 Task: Find connections with filter location São Marcos with filter topic #Entrepreneurwith filter profile language Potuguese with filter current company Shemaroo Entertainment Ltd. with filter school Jaipuria Institute of Management with filter industry Leather Product Manufacturing with filter service category Growth Marketing with filter keywords title Customer Care Associate
Action: Mouse moved to (670, 129)
Screenshot: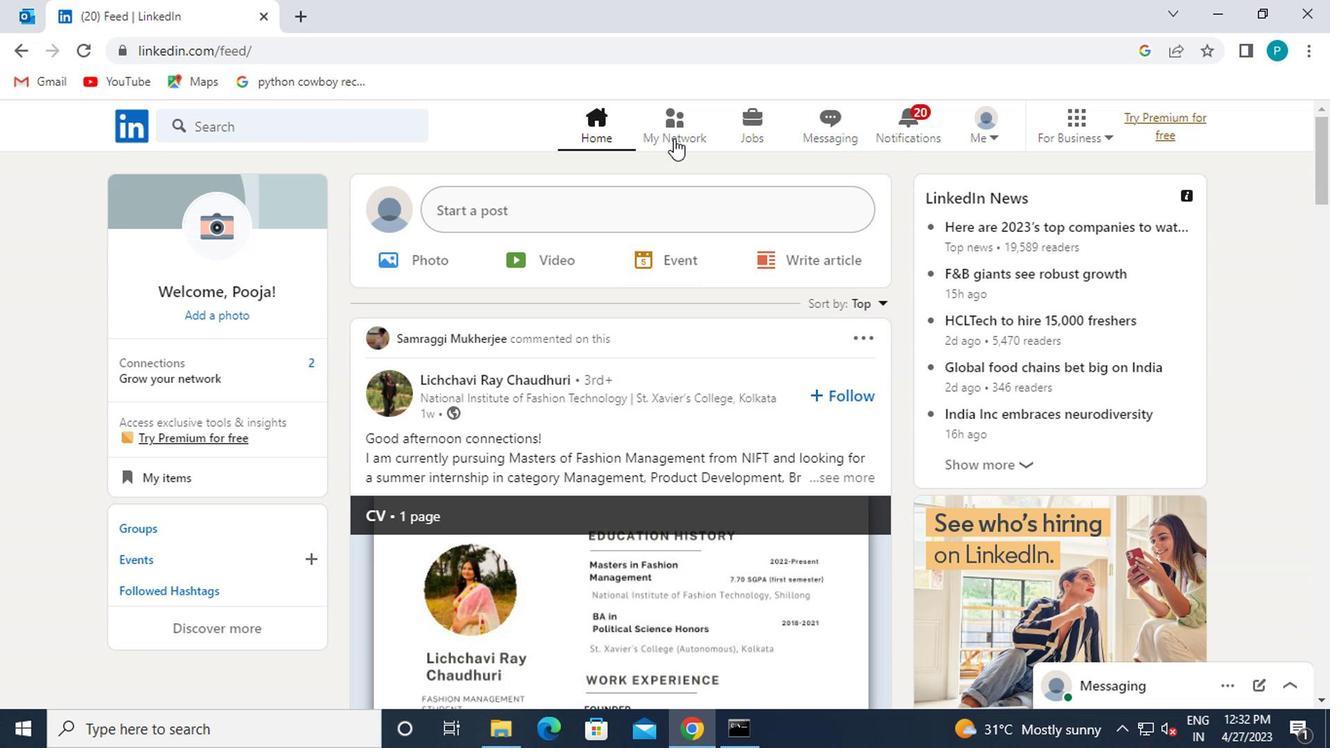 
Action: Mouse pressed left at (670, 129)
Screenshot: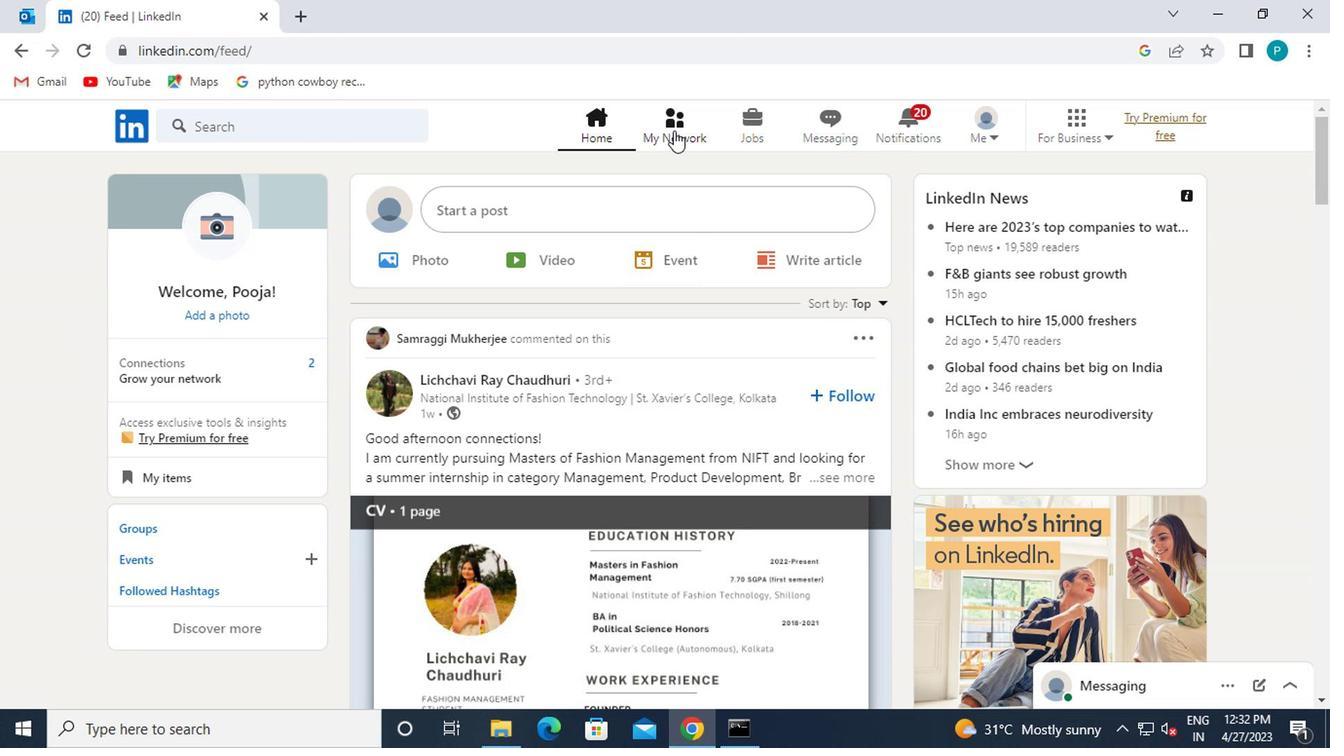 
Action: Mouse moved to (257, 239)
Screenshot: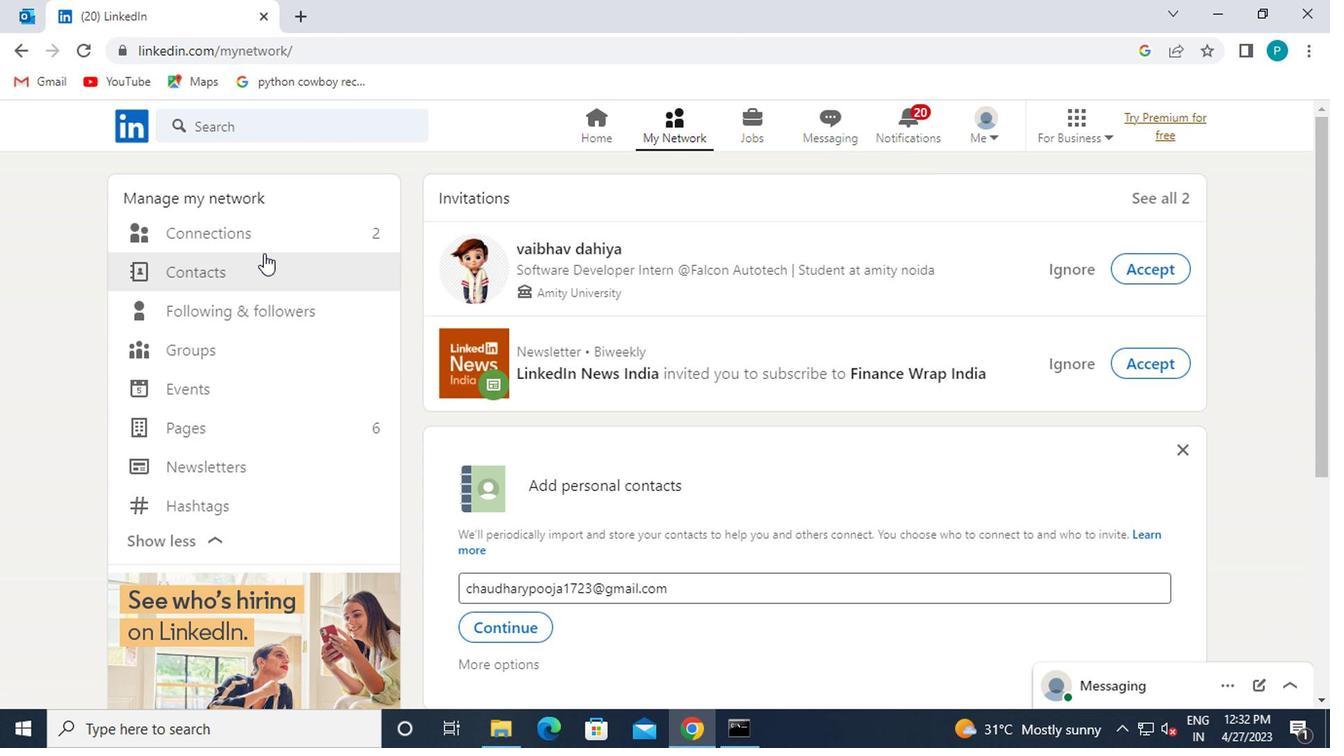 
Action: Mouse pressed left at (257, 239)
Screenshot: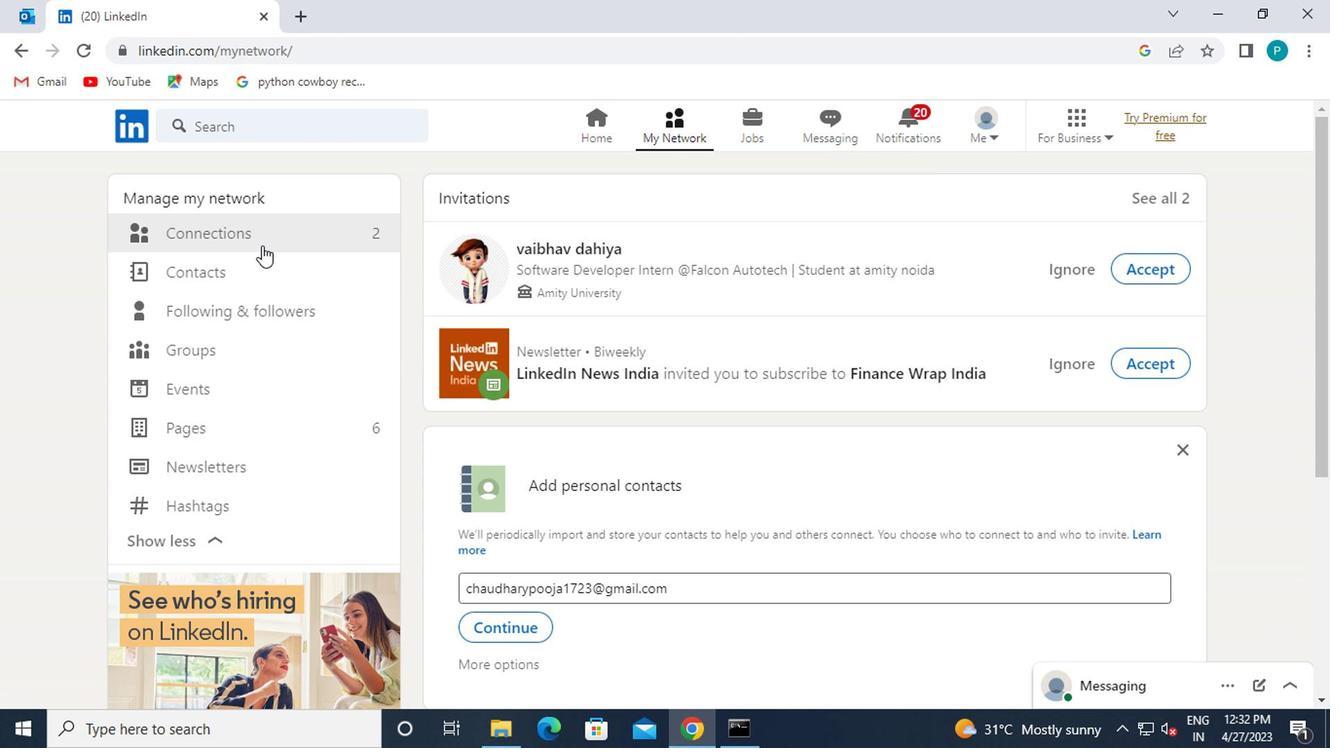
Action: Mouse moved to (830, 234)
Screenshot: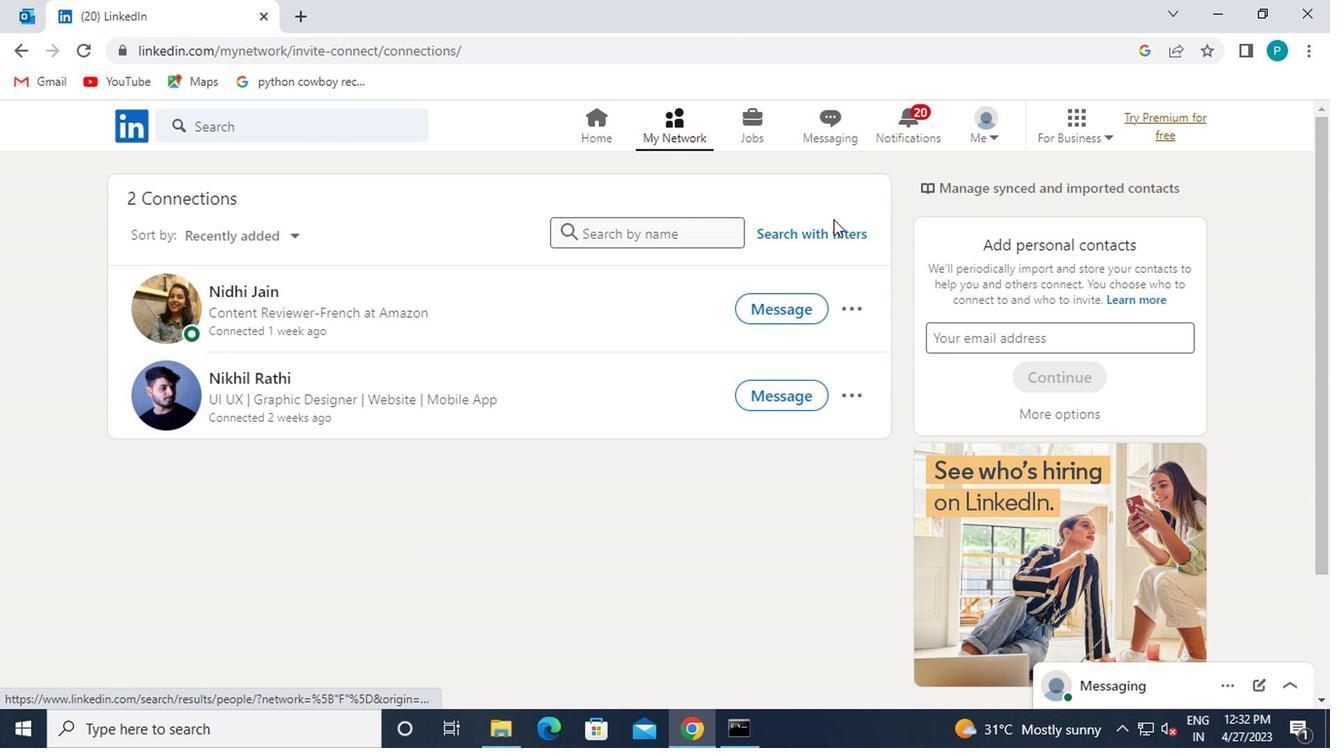 
Action: Mouse pressed left at (830, 234)
Screenshot: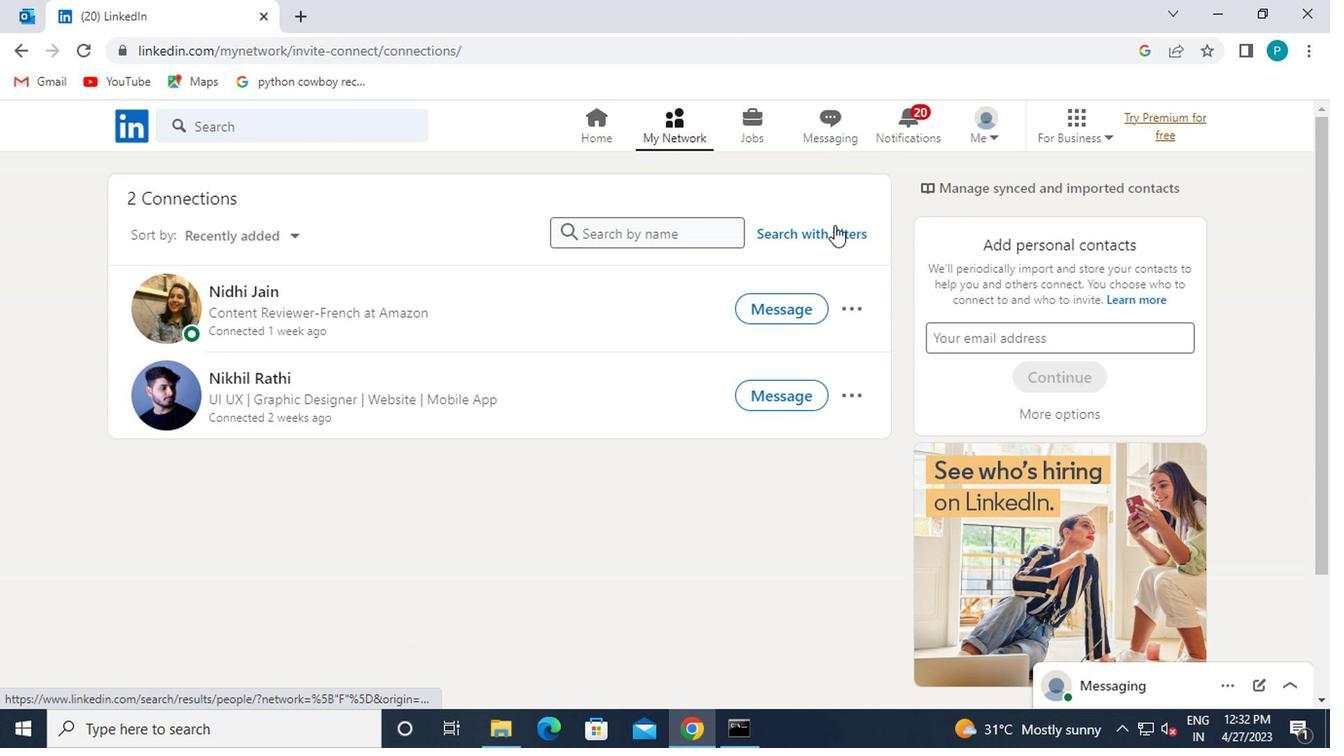 
Action: Mouse moved to (692, 183)
Screenshot: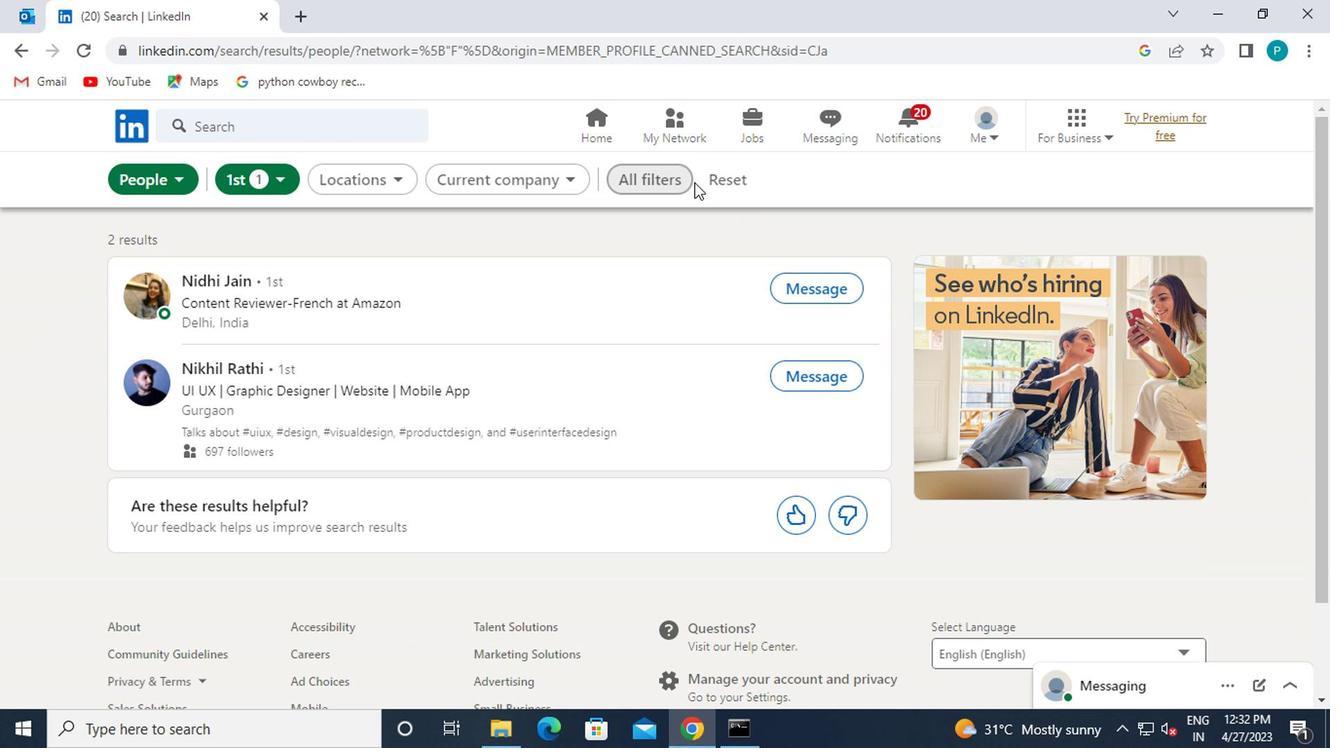 
Action: Mouse pressed left at (692, 183)
Screenshot: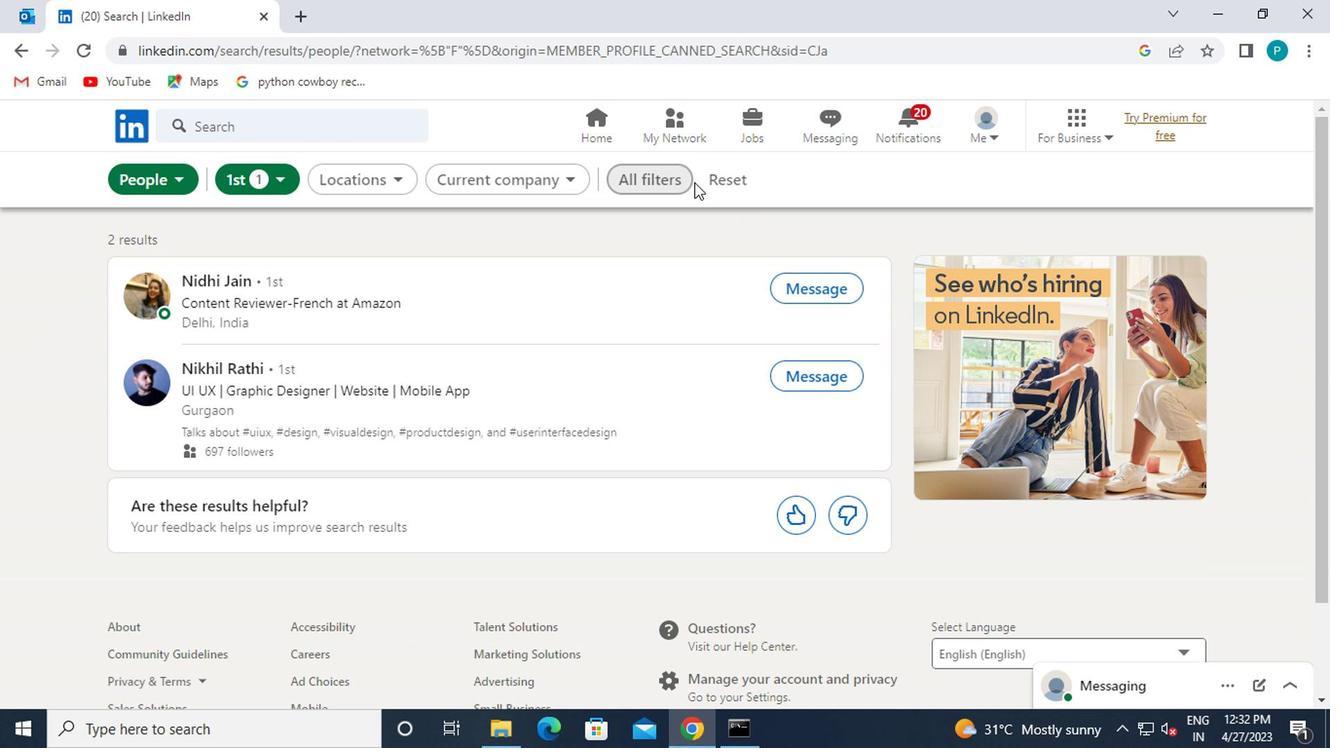 
Action: Mouse moved to (703, 183)
Screenshot: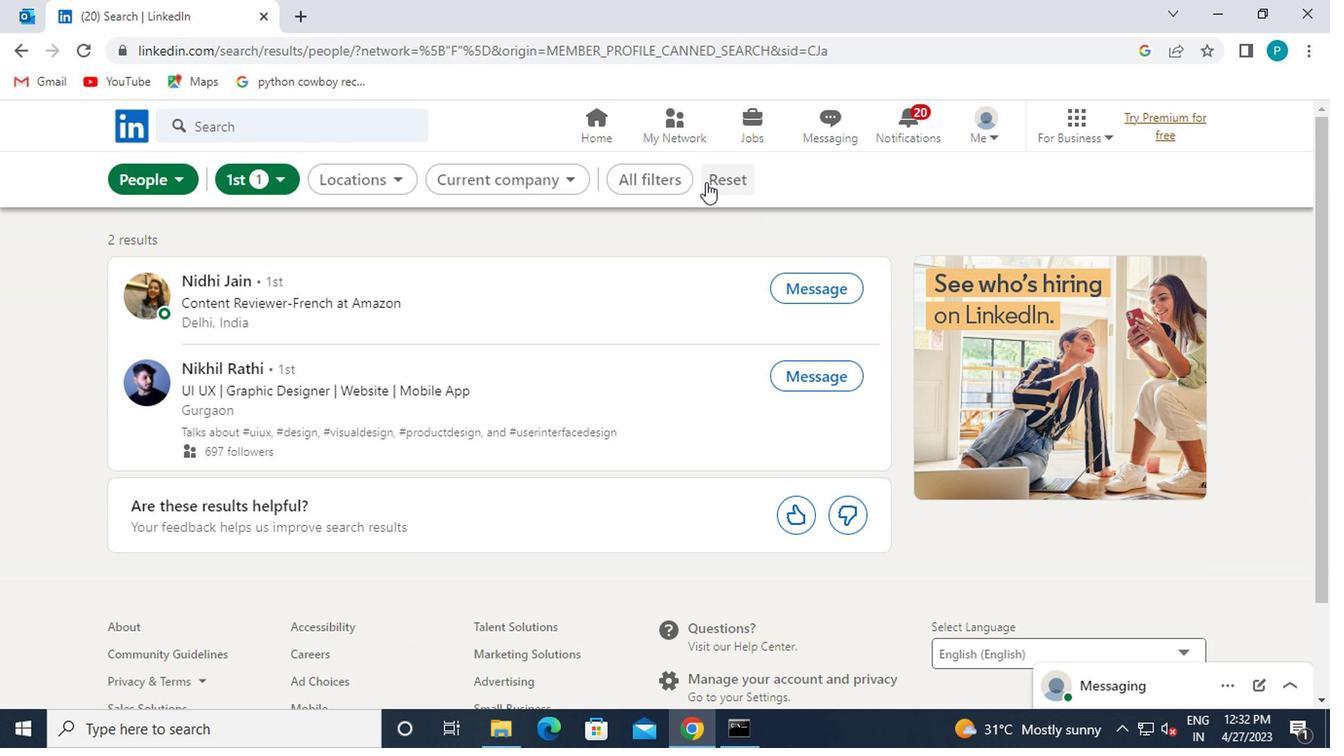 
Action: Mouse pressed left at (703, 183)
Screenshot: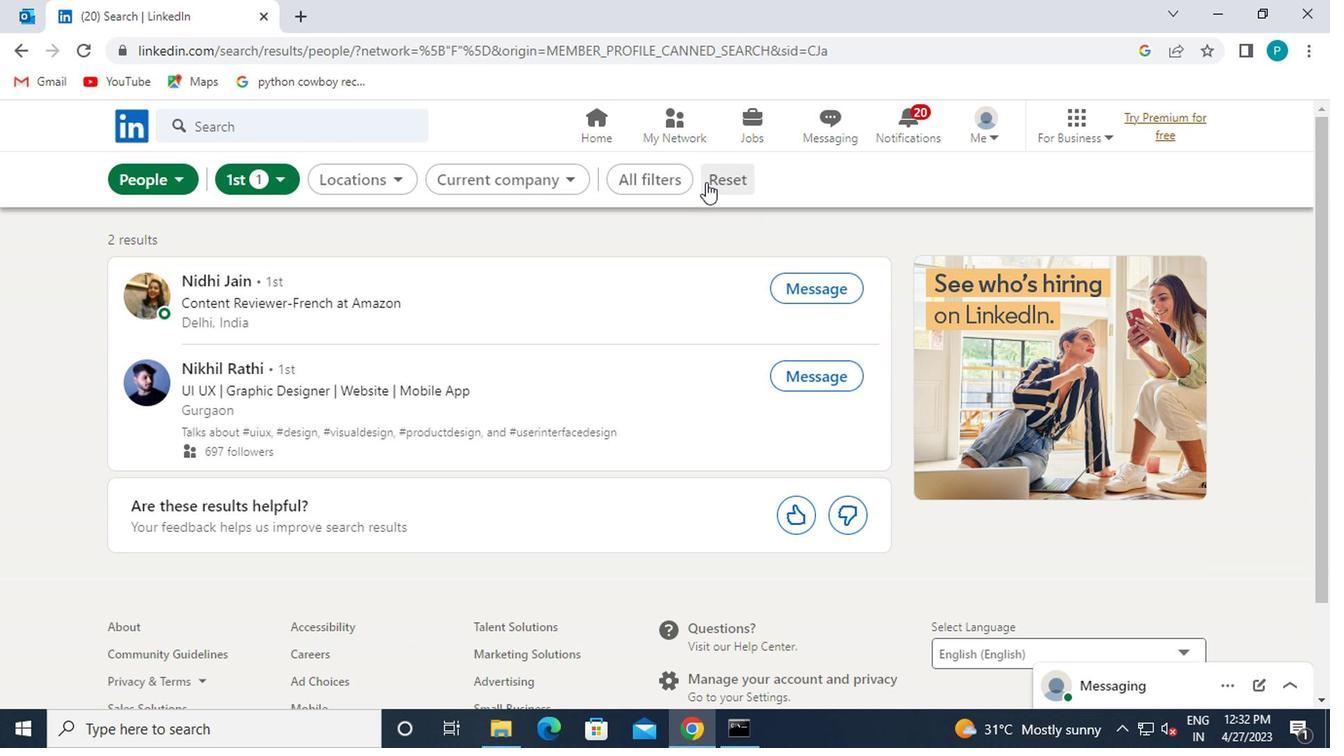 
Action: Mouse moved to (668, 180)
Screenshot: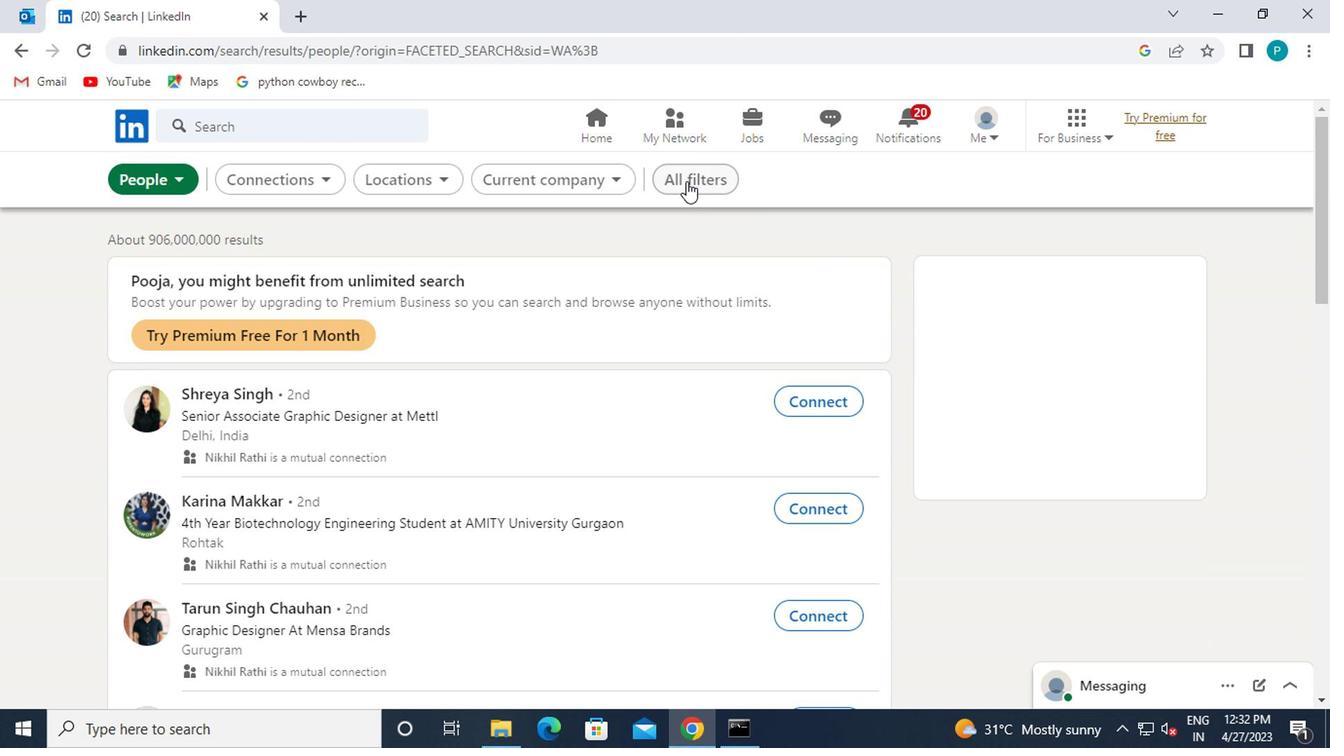 
Action: Mouse pressed left at (668, 180)
Screenshot: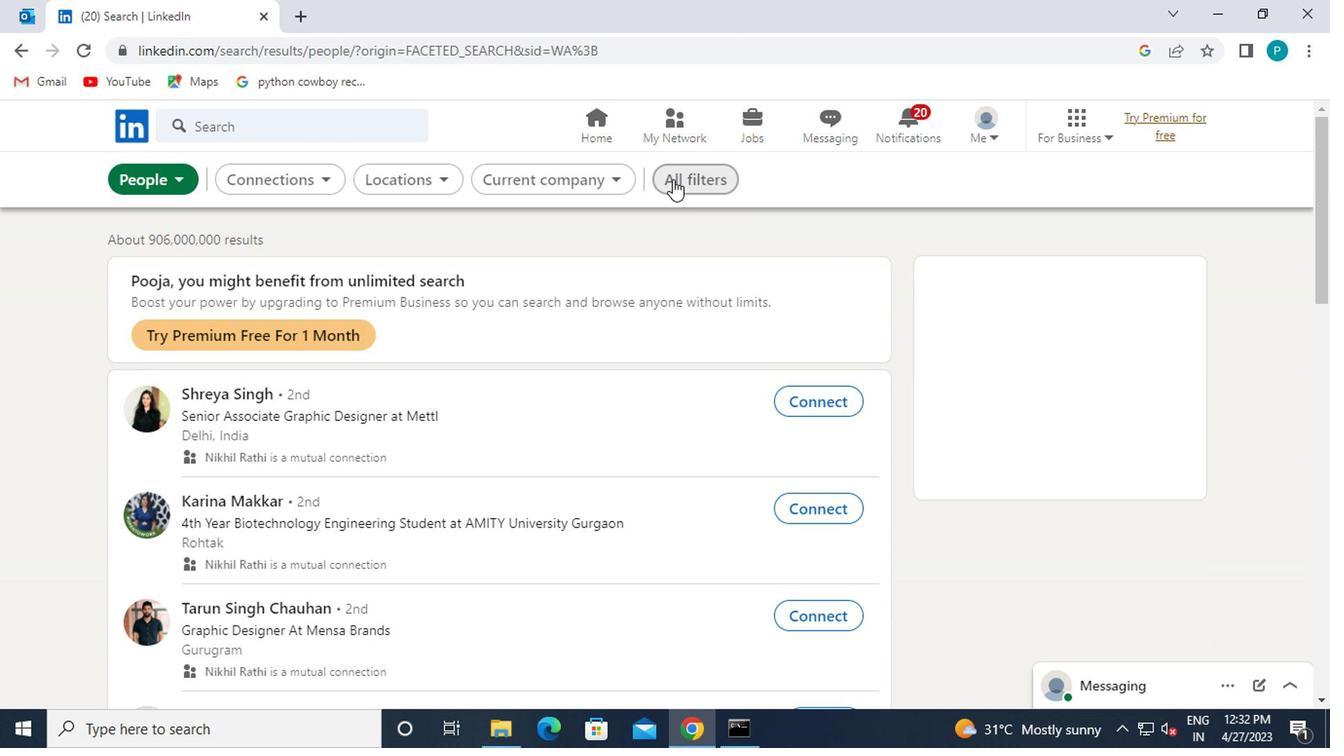 
Action: Mouse moved to (989, 577)
Screenshot: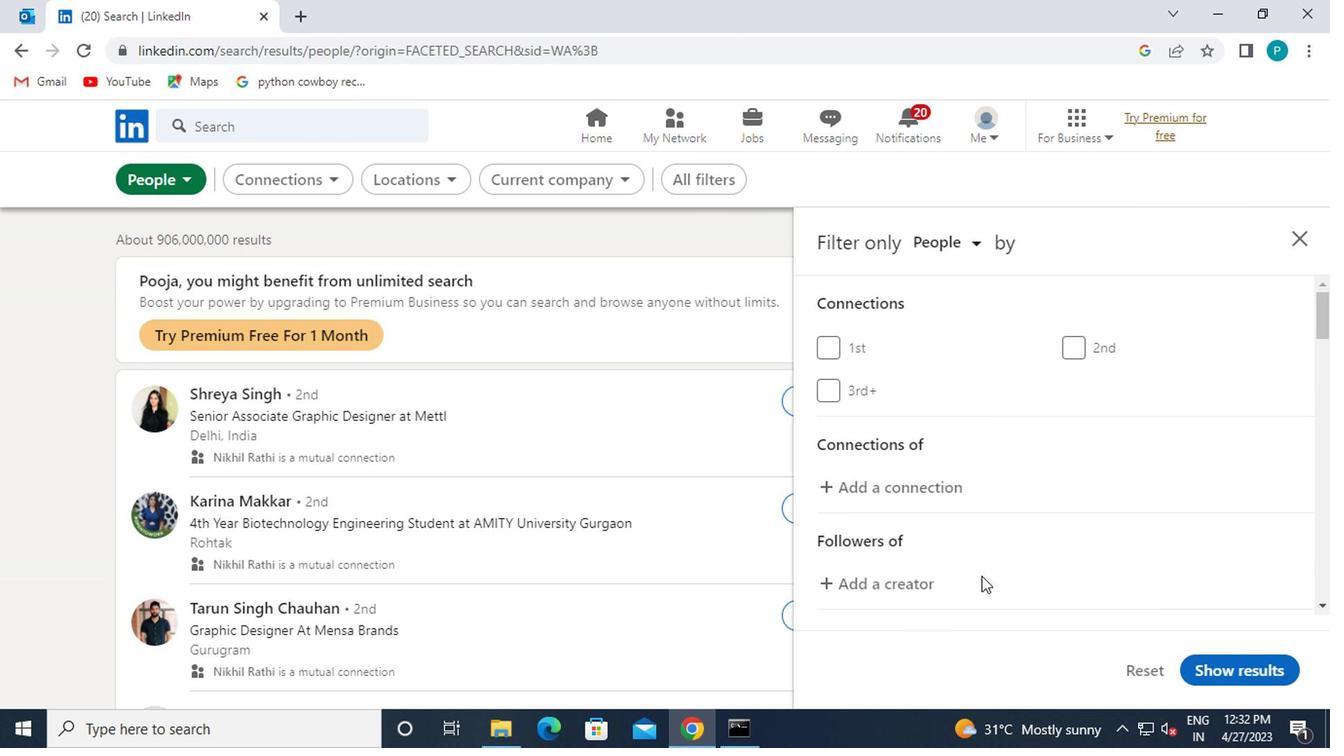 
Action: Mouse scrolled (989, 576) with delta (0, 0)
Screenshot: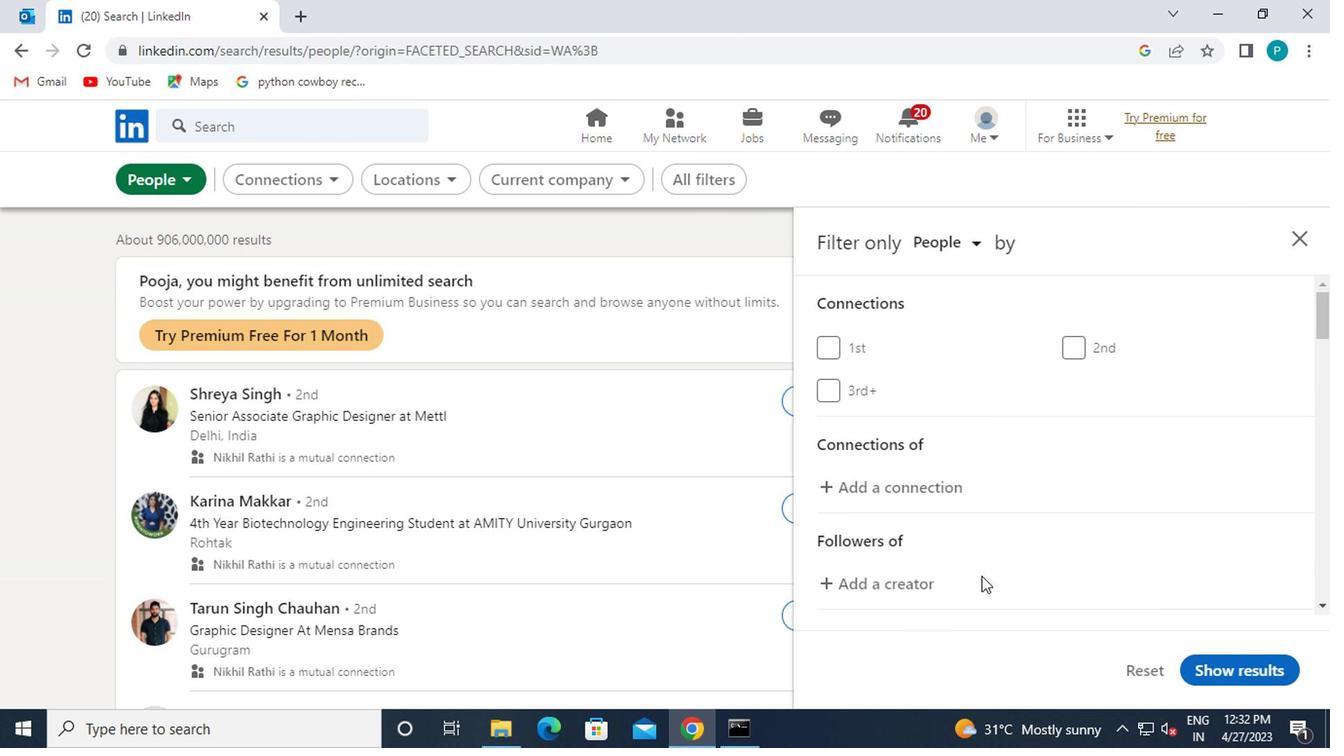 
Action: Mouse moved to (992, 577)
Screenshot: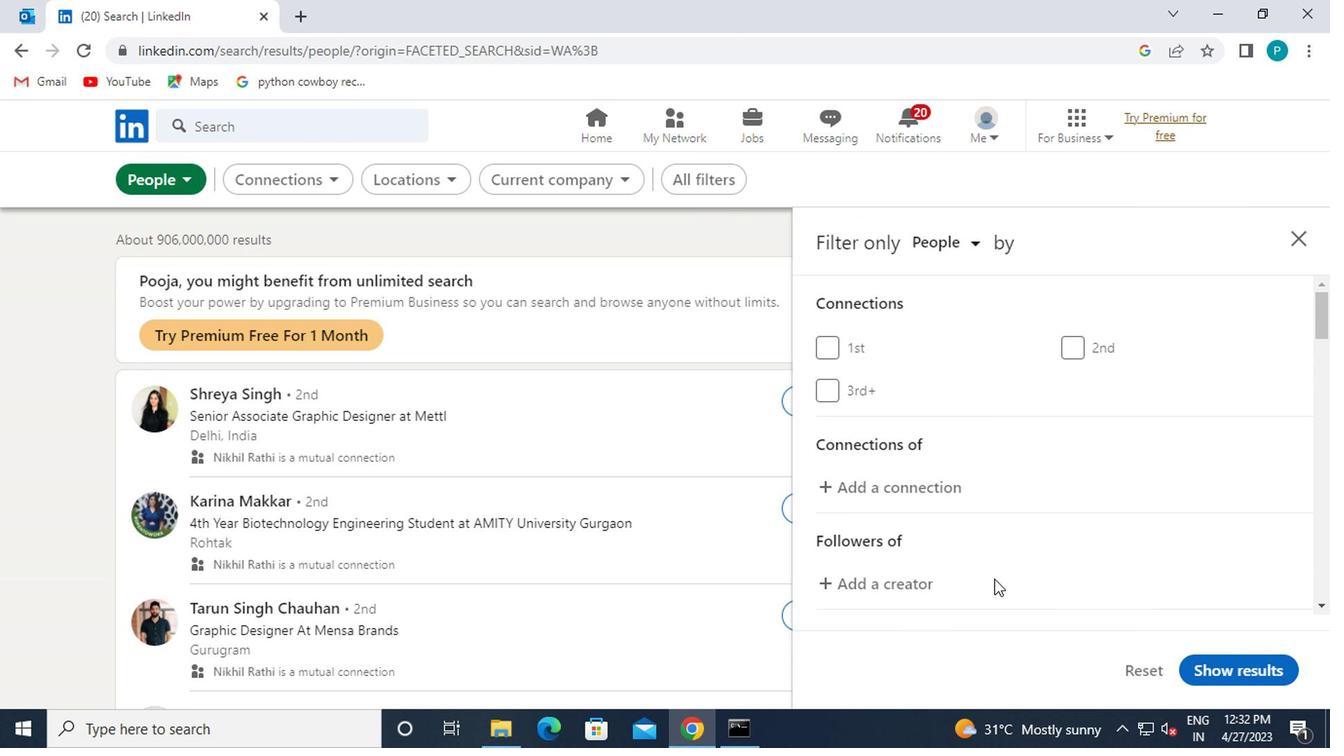 
Action: Mouse scrolled (992, 576) with delta (0, 0)
Screenshot: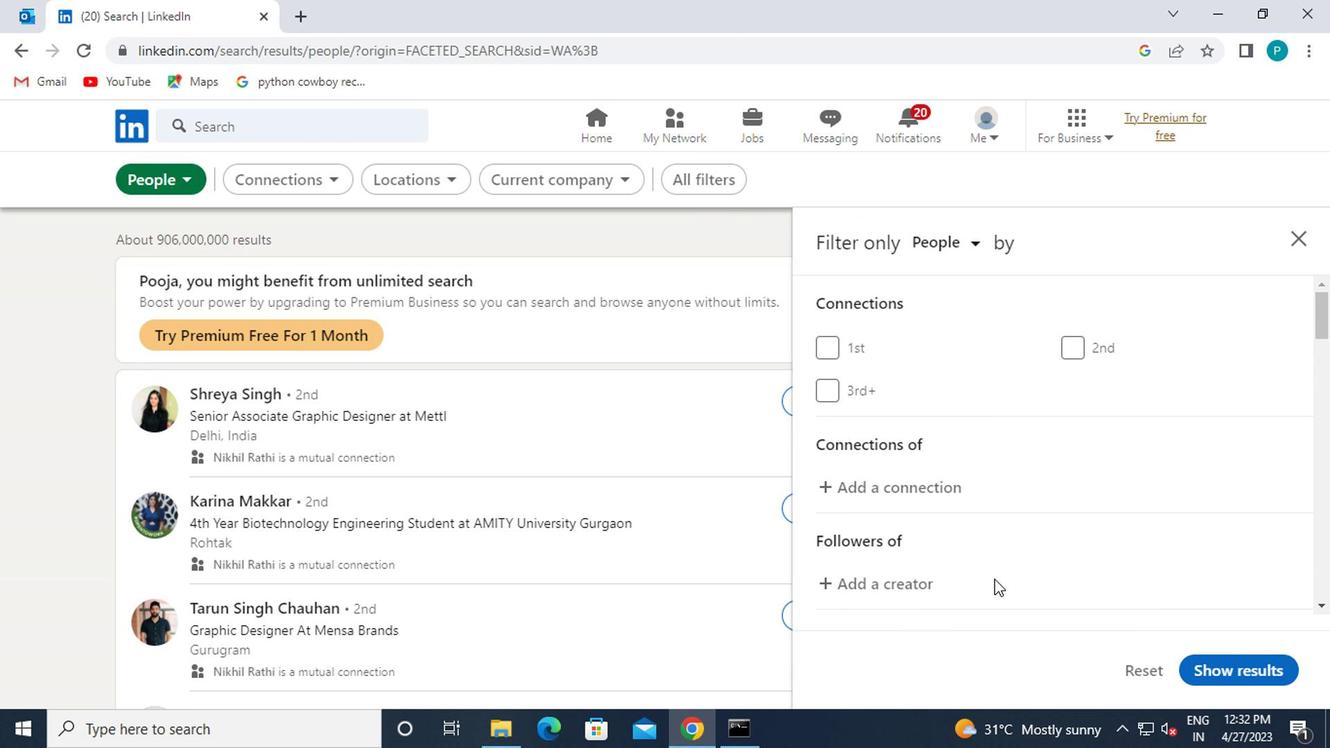 
Action: Mouse scrolled (992, 576) with delta (0, 0)
Screenshot: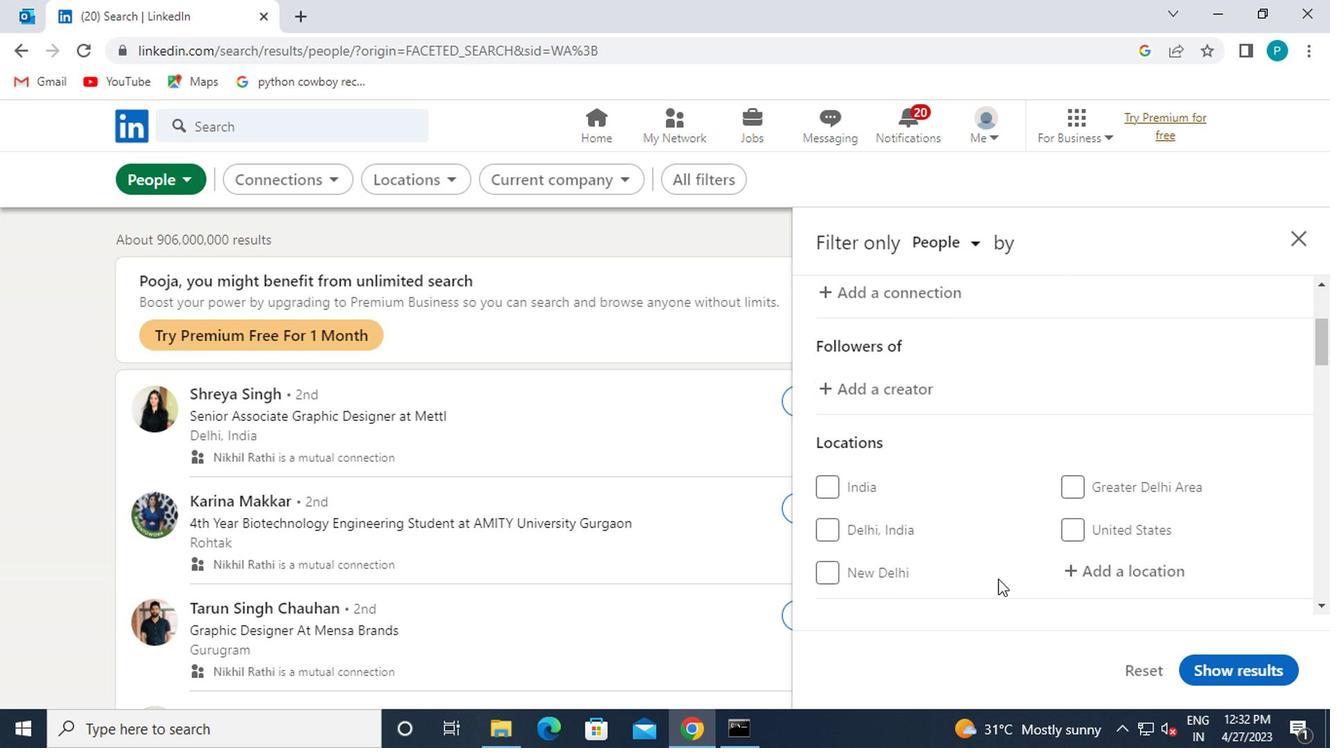 
Action: Mouse moved to (1074, 480)
Screenshot: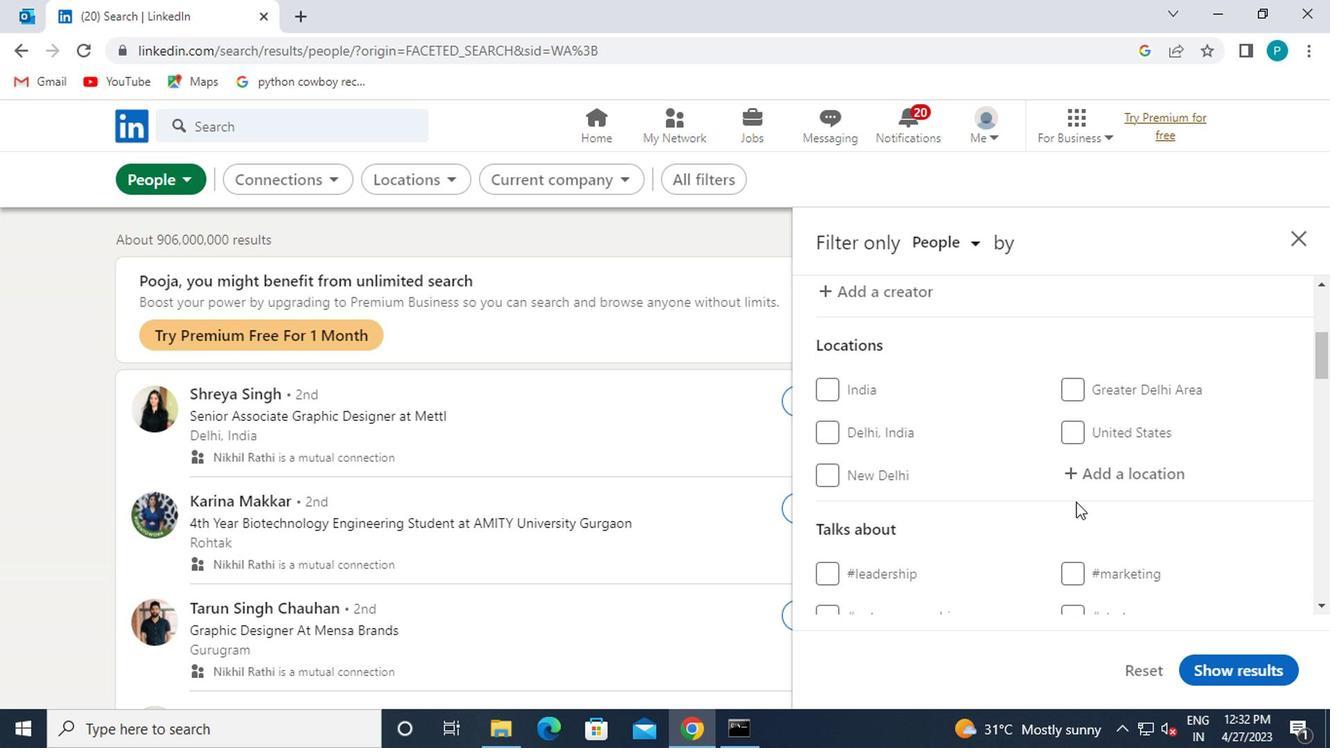 
Action: Mouse pressed left at (1074, 480)
Screenshot: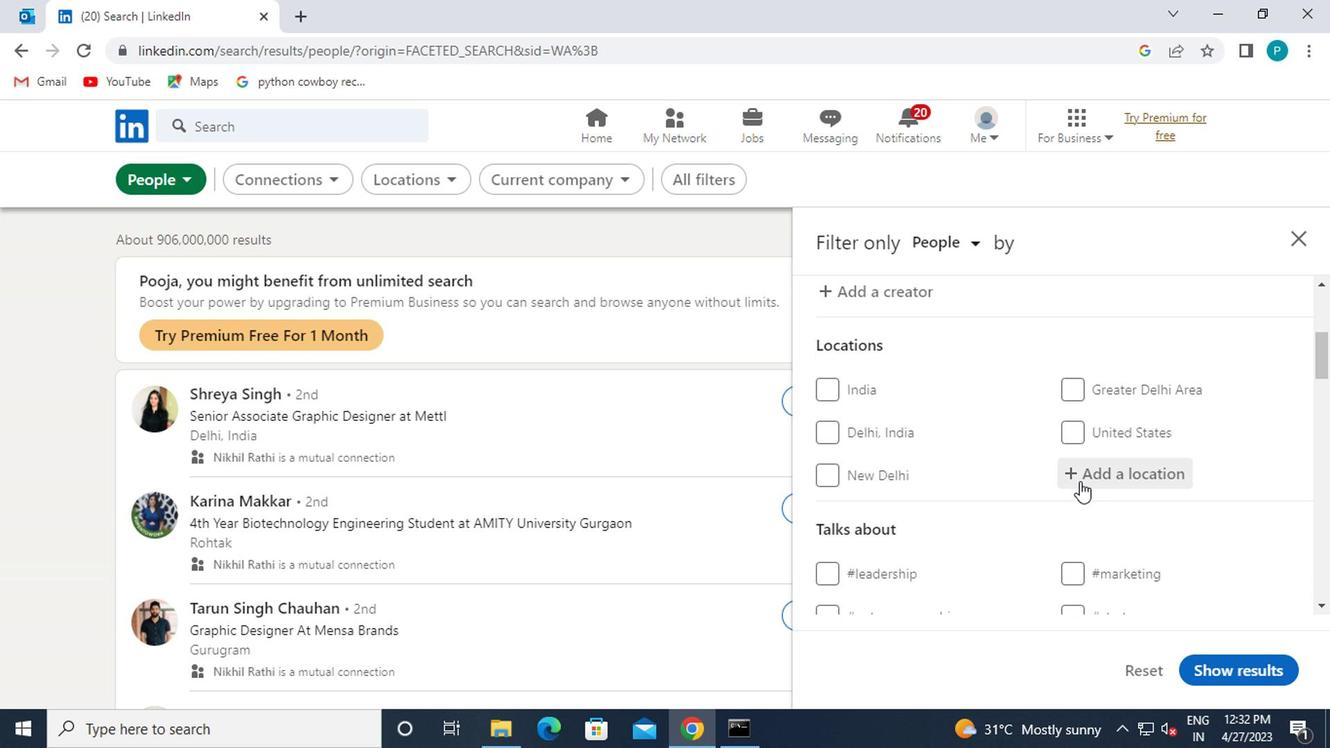 
Action: Key pressed sao<Key.space>marcos
Screenshot: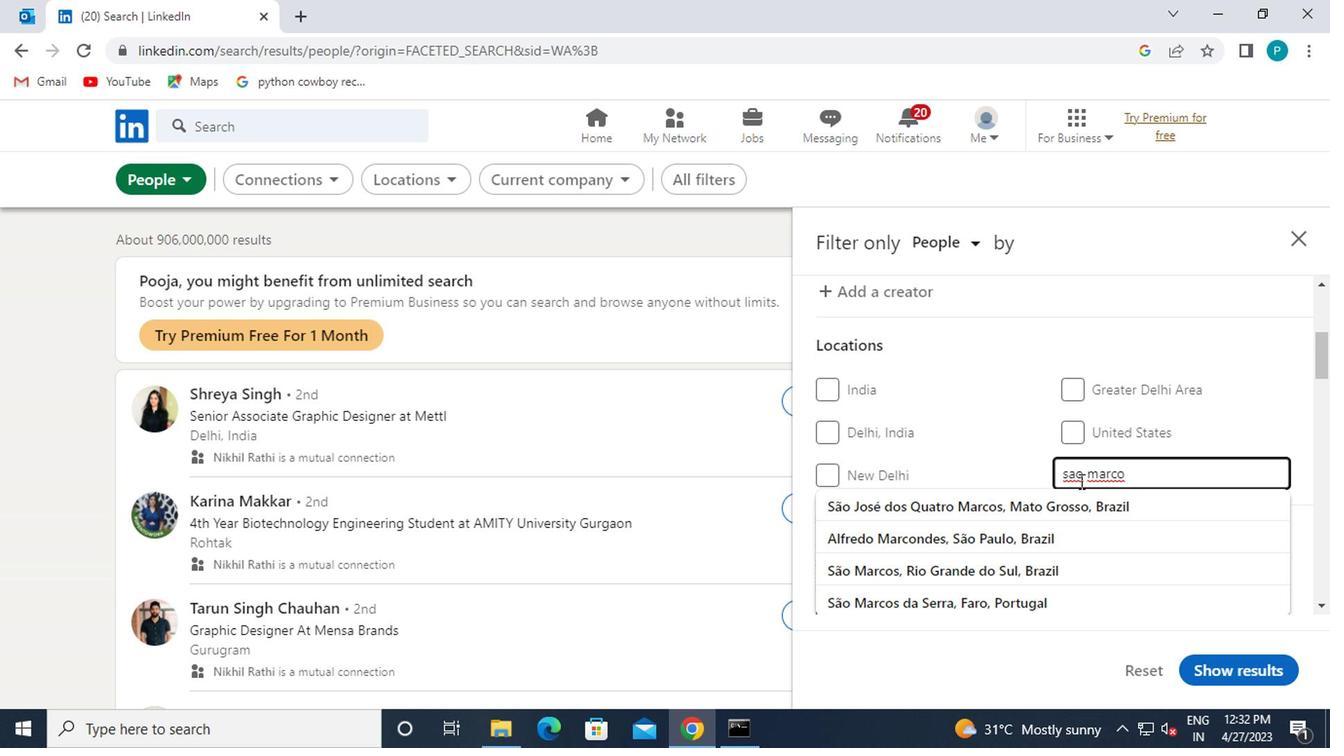 
Action: Mouse moved to (1067, 527)
Screenshot: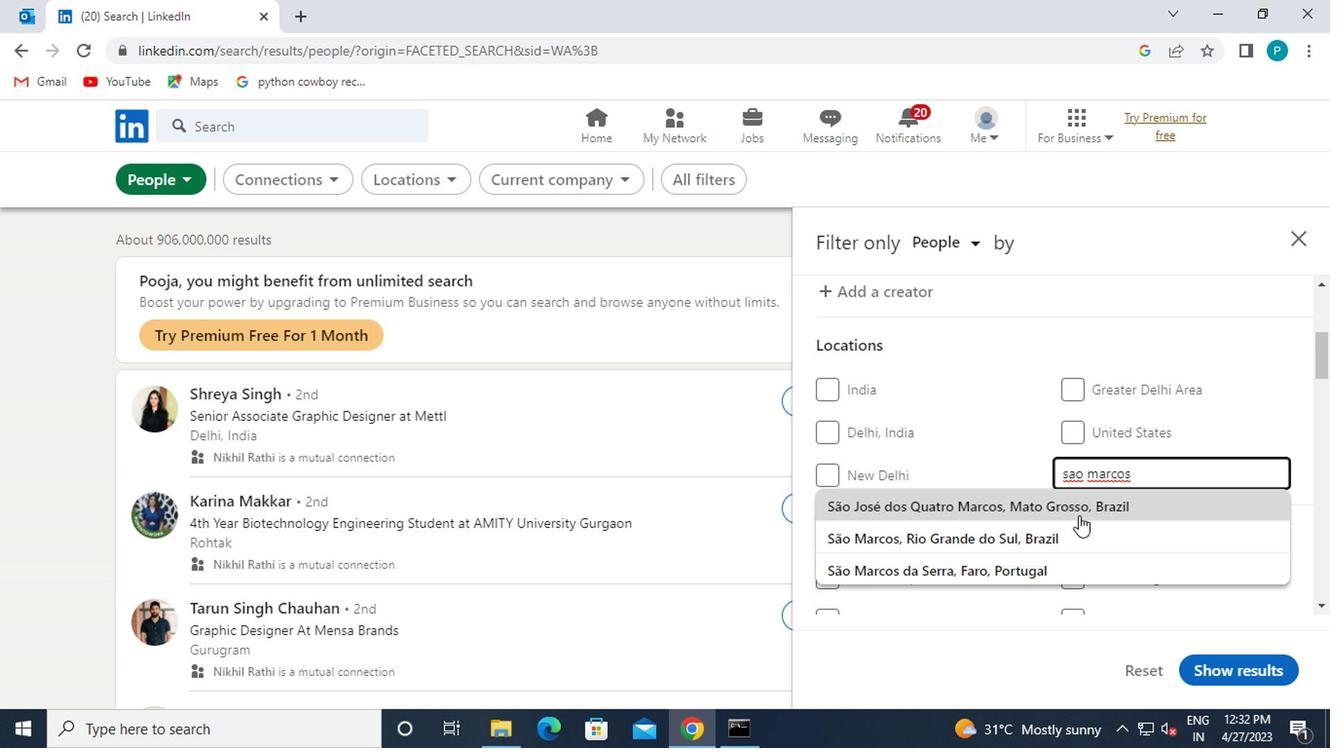 
Action: Mouse pressed left at (1067, 527)
Screenshot: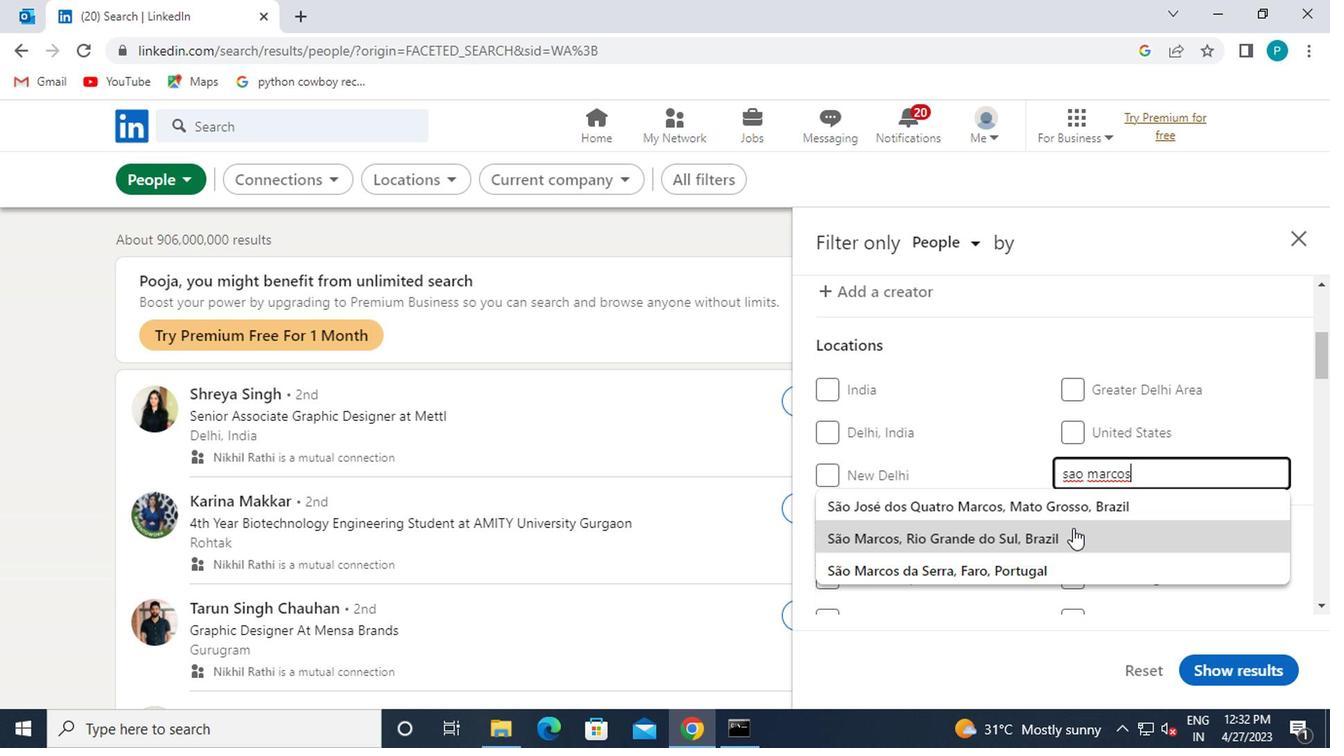 
Action: Mouse scrolled (1067, 525) with delta (0, -1)
Screenshot: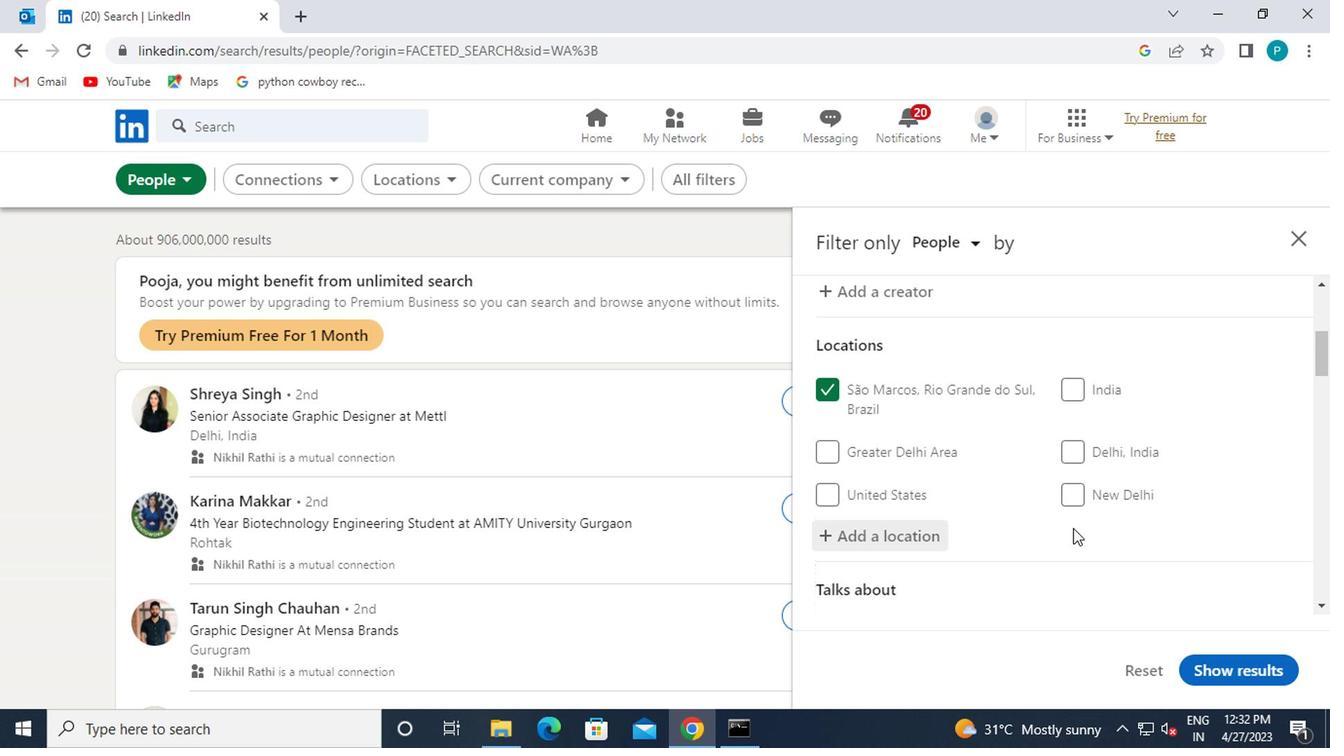 
Action: Mouse scrolled (1067, 525) with delta (0, -1)
Screenshot: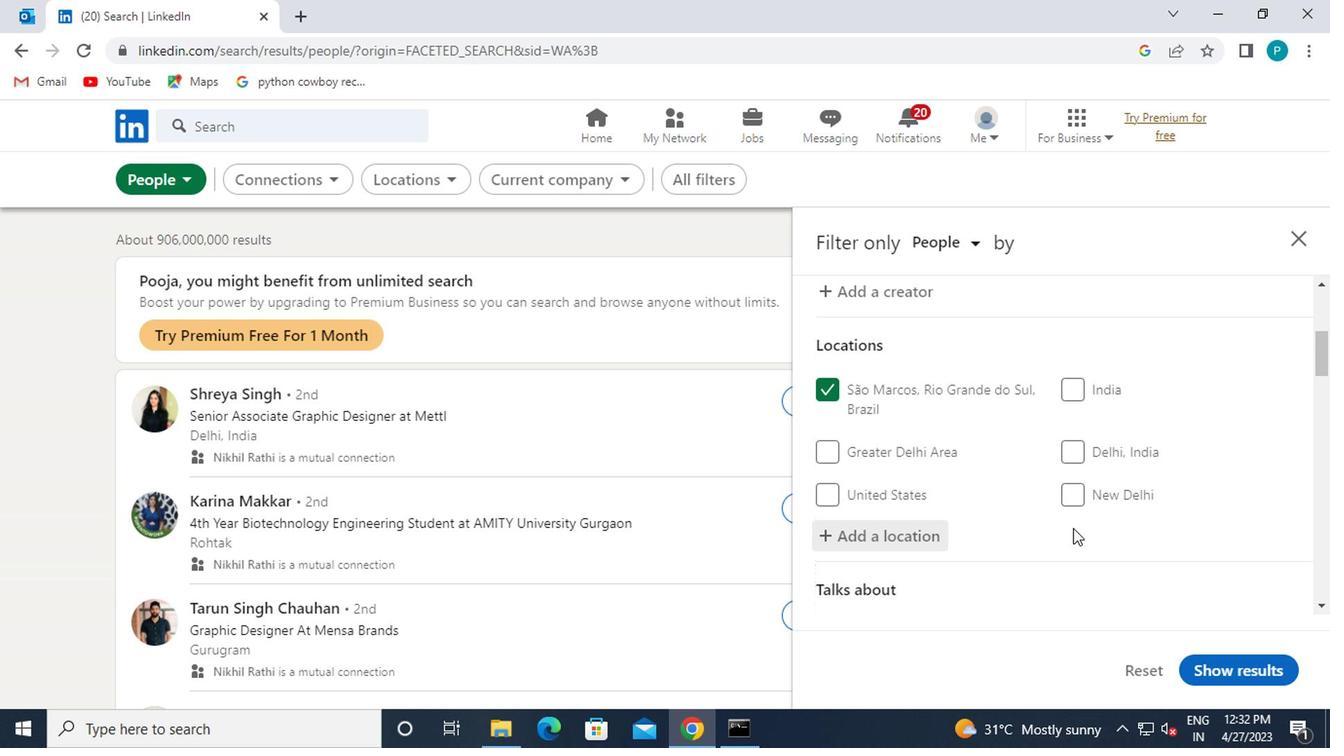 
Action: Mouse moved to (1099, 530)
Screenshot: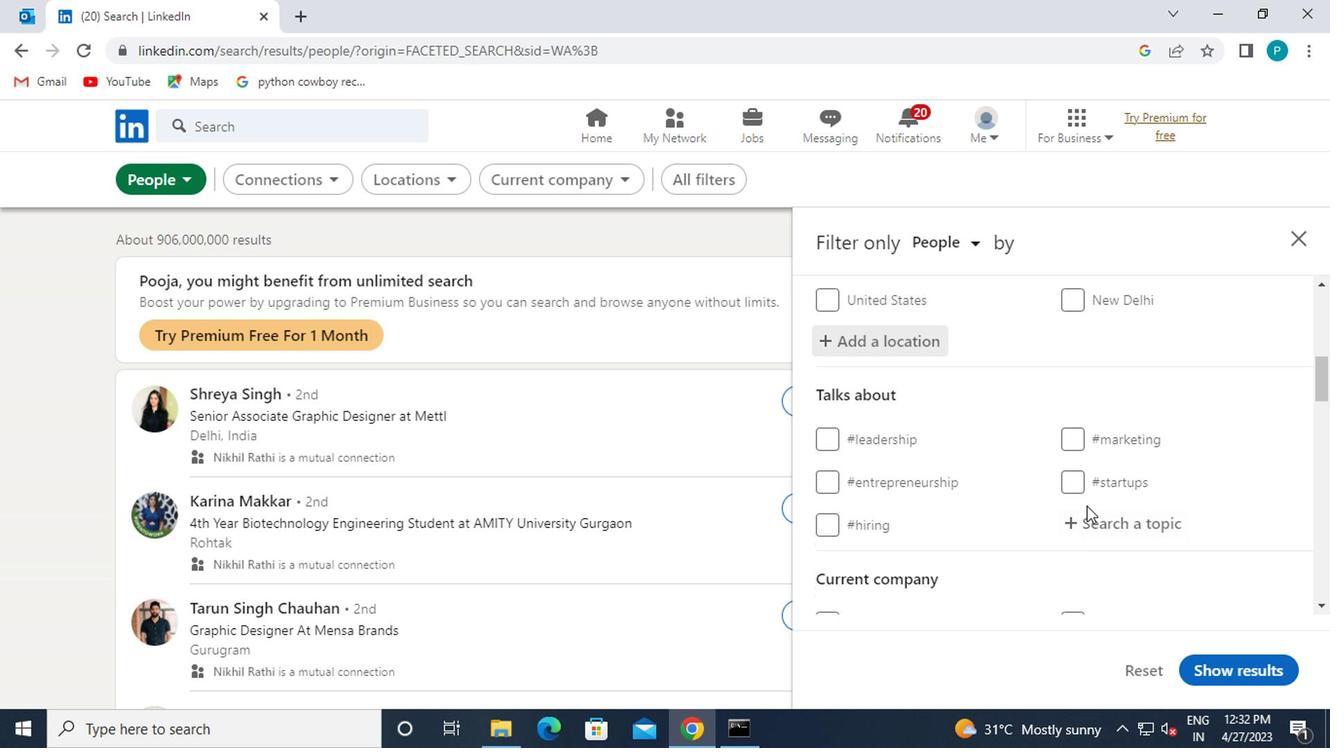 
Action: Mouse pressed left at (1099, 530)
Screenshot: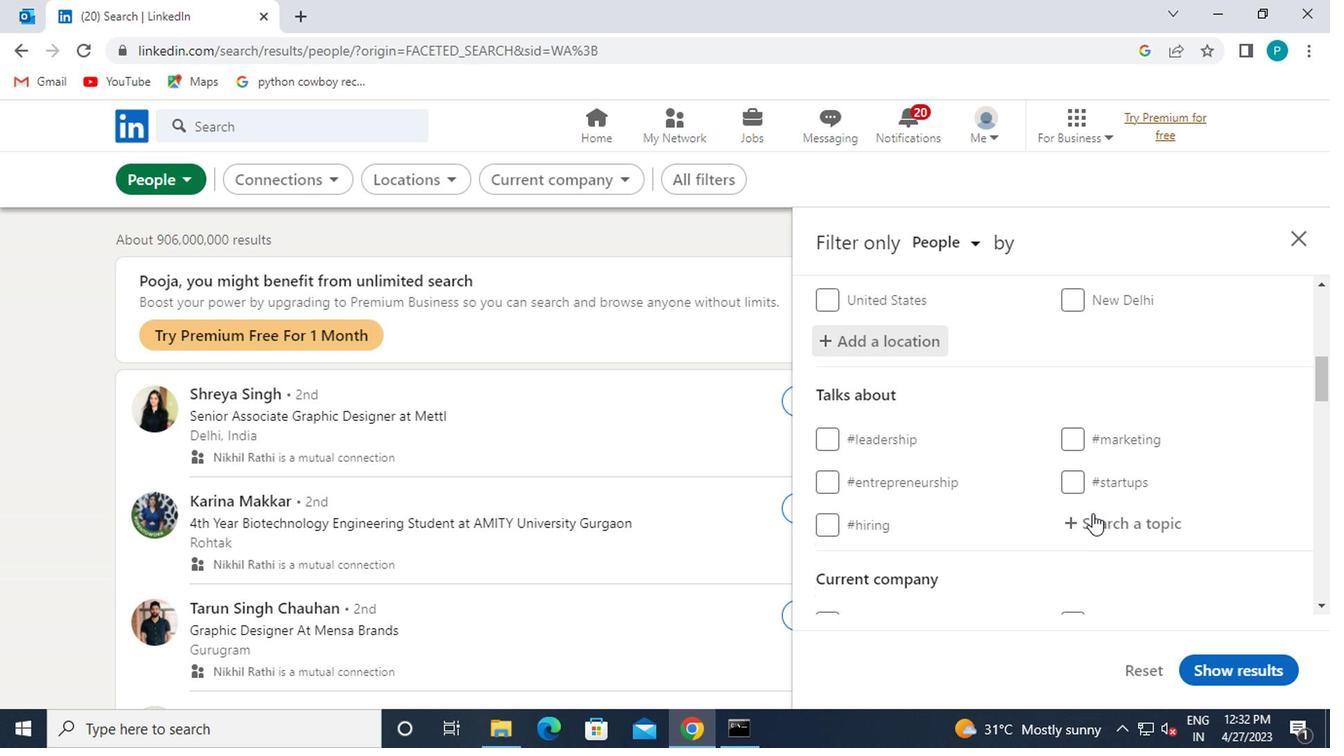 
Action: Mouse moved to (1100, 532)
Screenshot: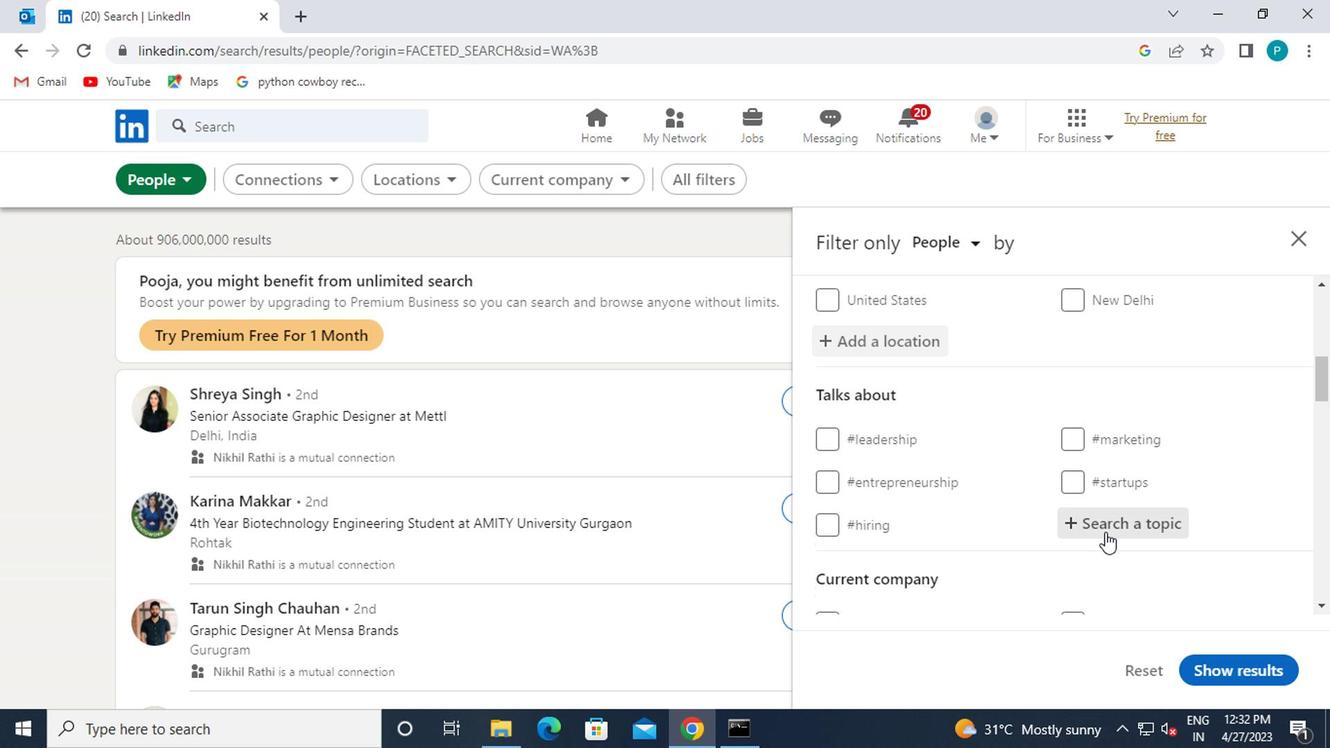 
Action: Key pressed <Key.shift>#<Key.caps_lock>E<Key.caps_lock>NTREPRENEUR
Screenshot: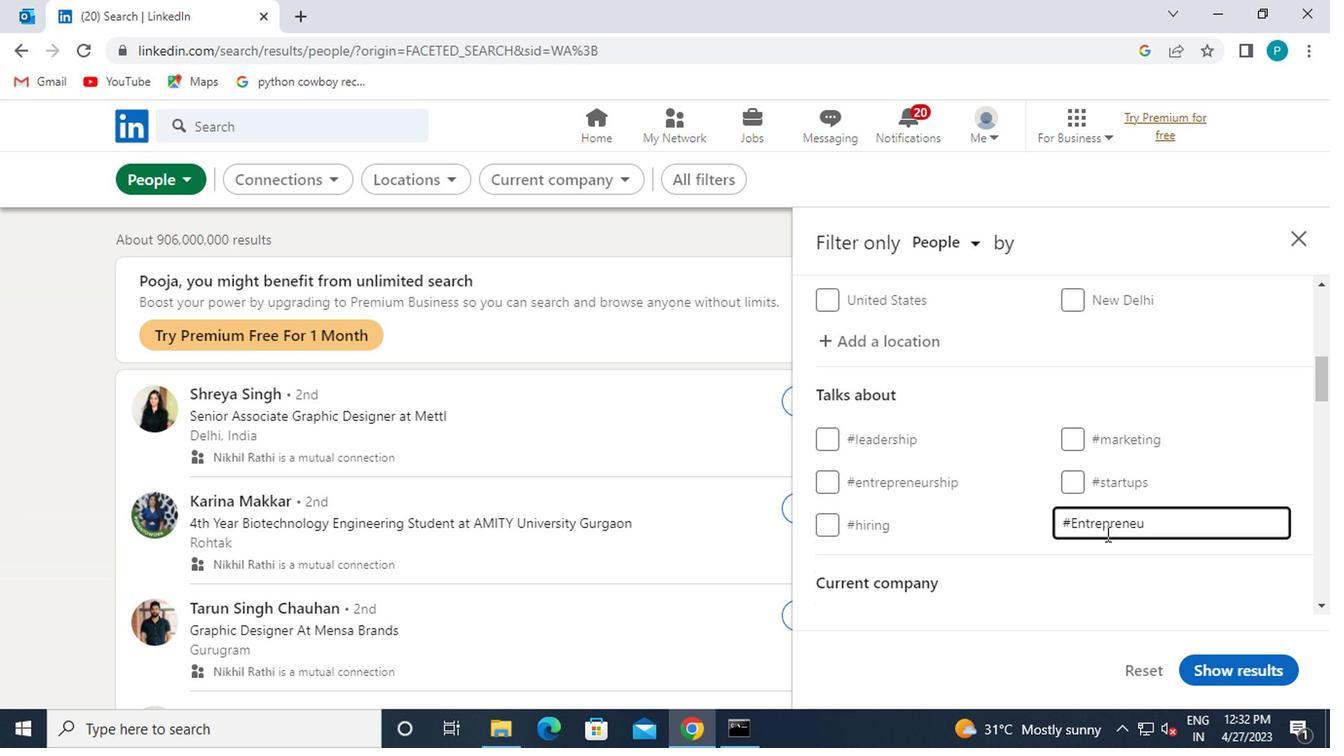 
Action: Mouse scrolled (1100, 532) with delta (0, 0)
Screenshot: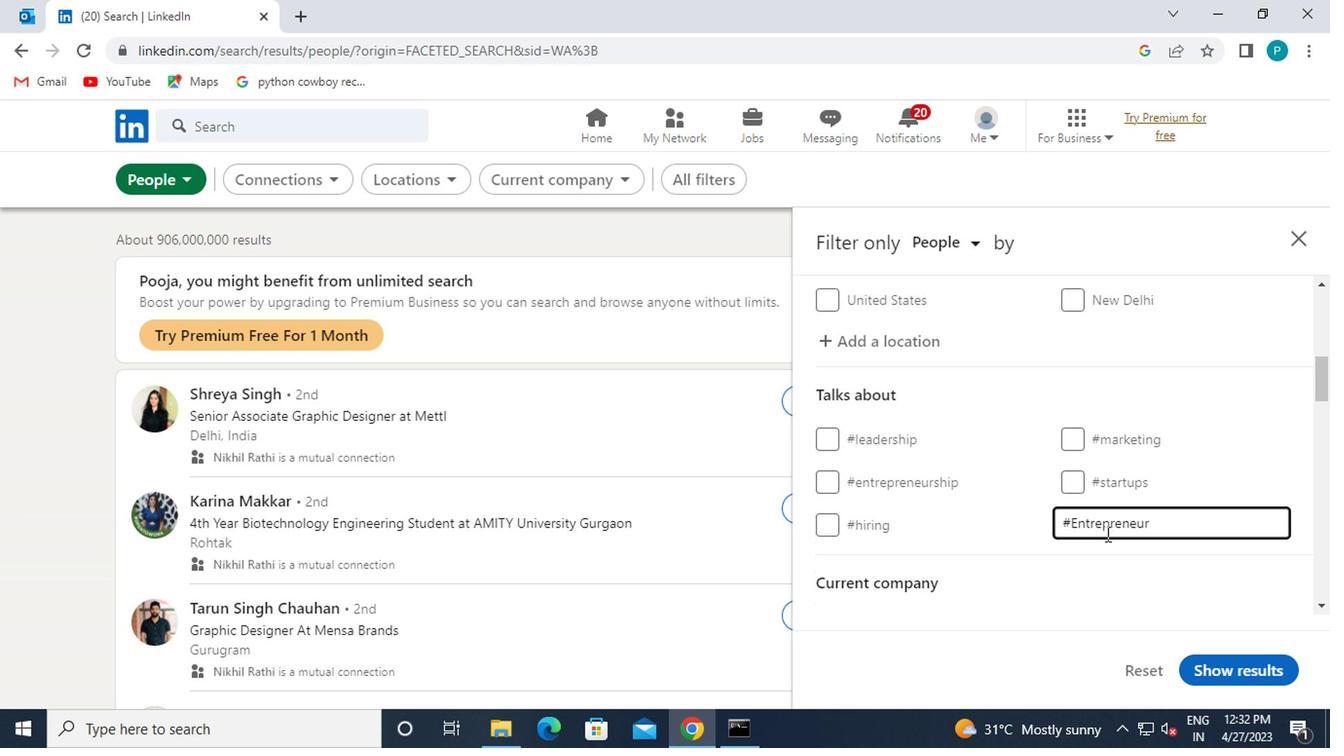 
Action: Mouse scrolled (1100, 532) with delta (0, 0)
Screenshot: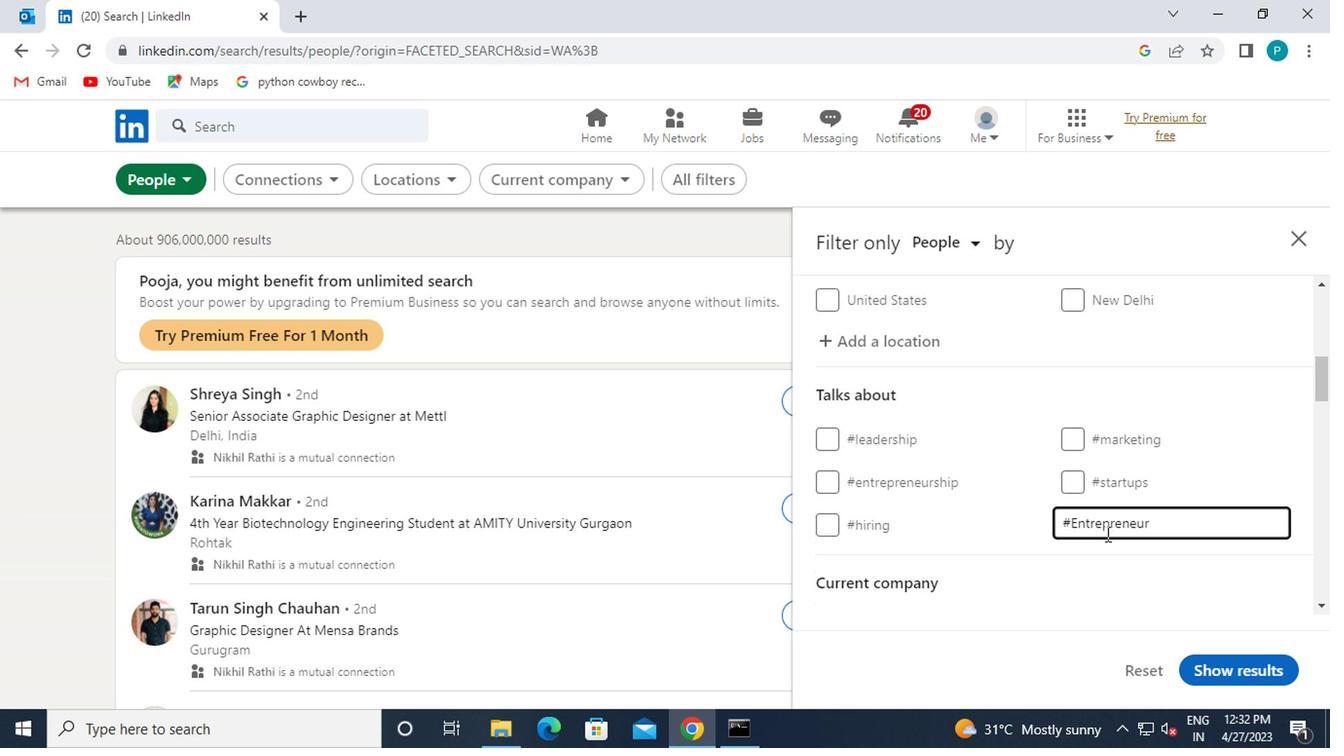 
Action: Mouse moved to (1092, 508)
Screenshot: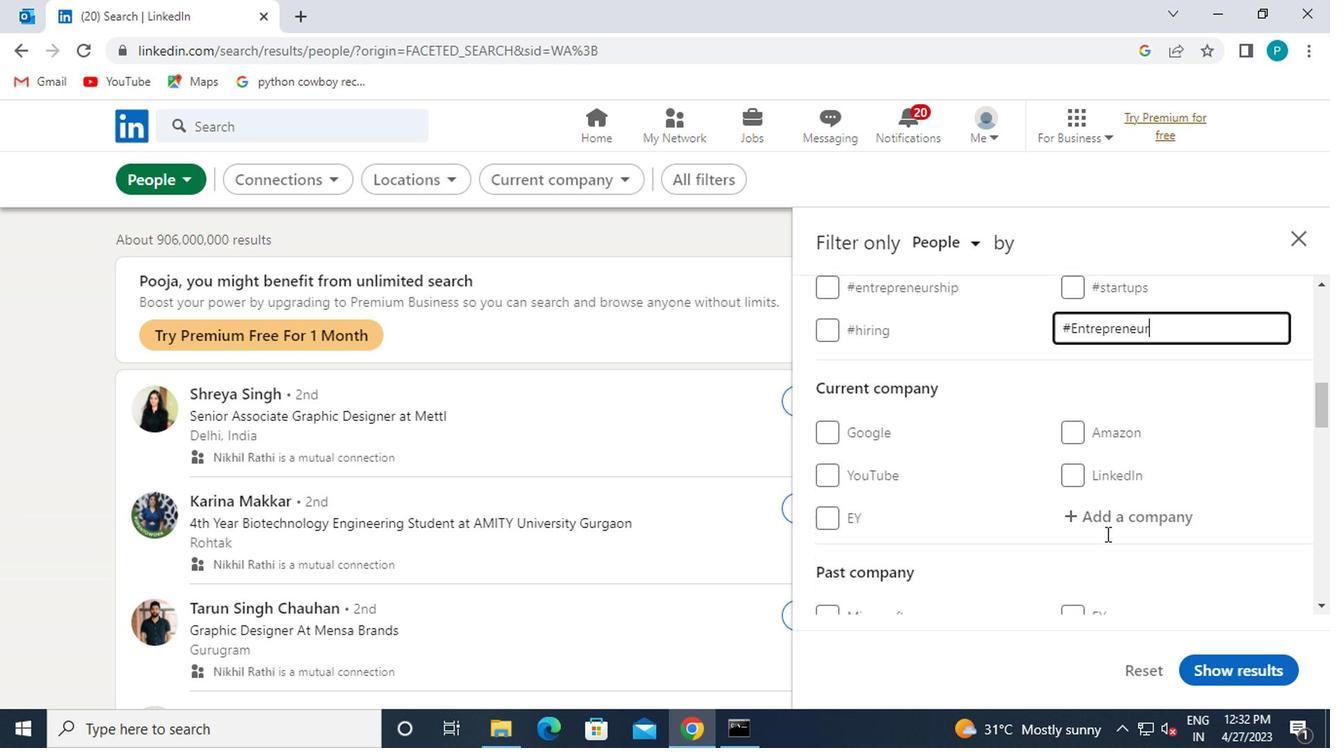 
Action: Mouse pressed left at (1092, 508)
Screenshot: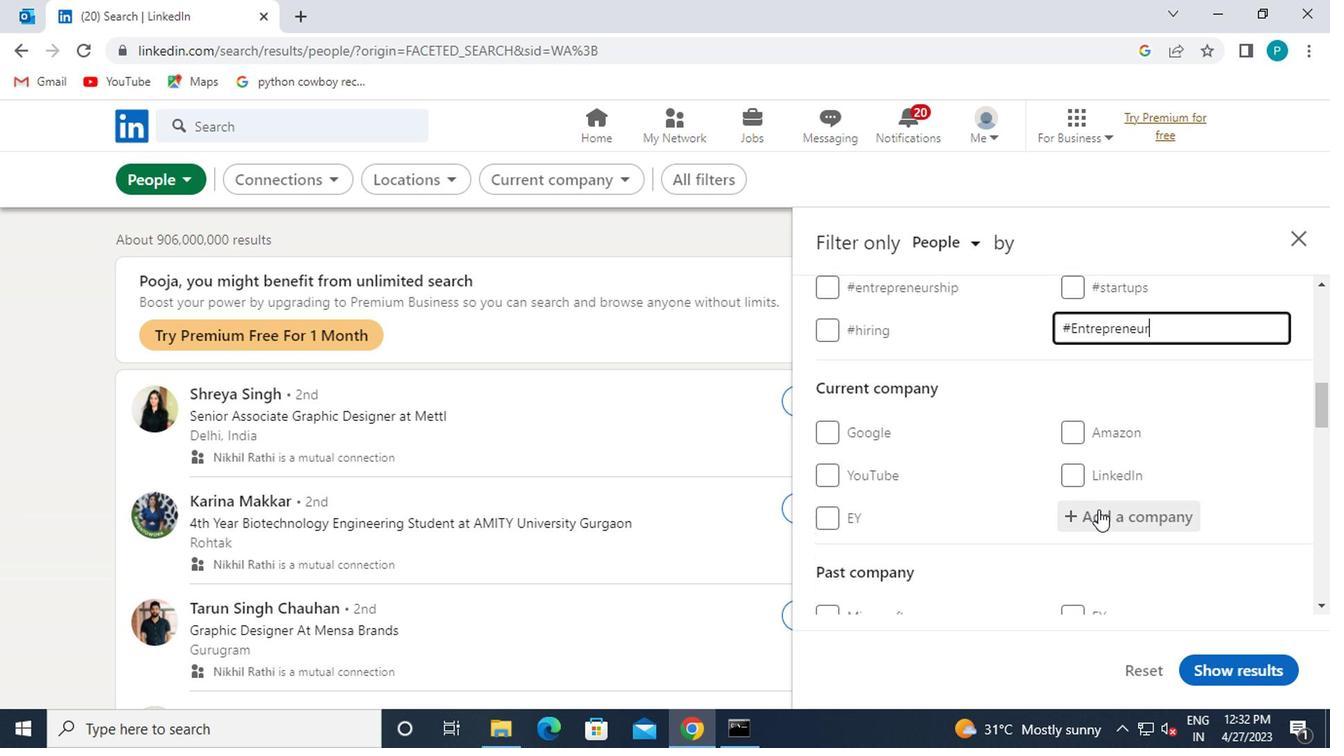 
Action: Key pressed SHEMAR
Screenshot: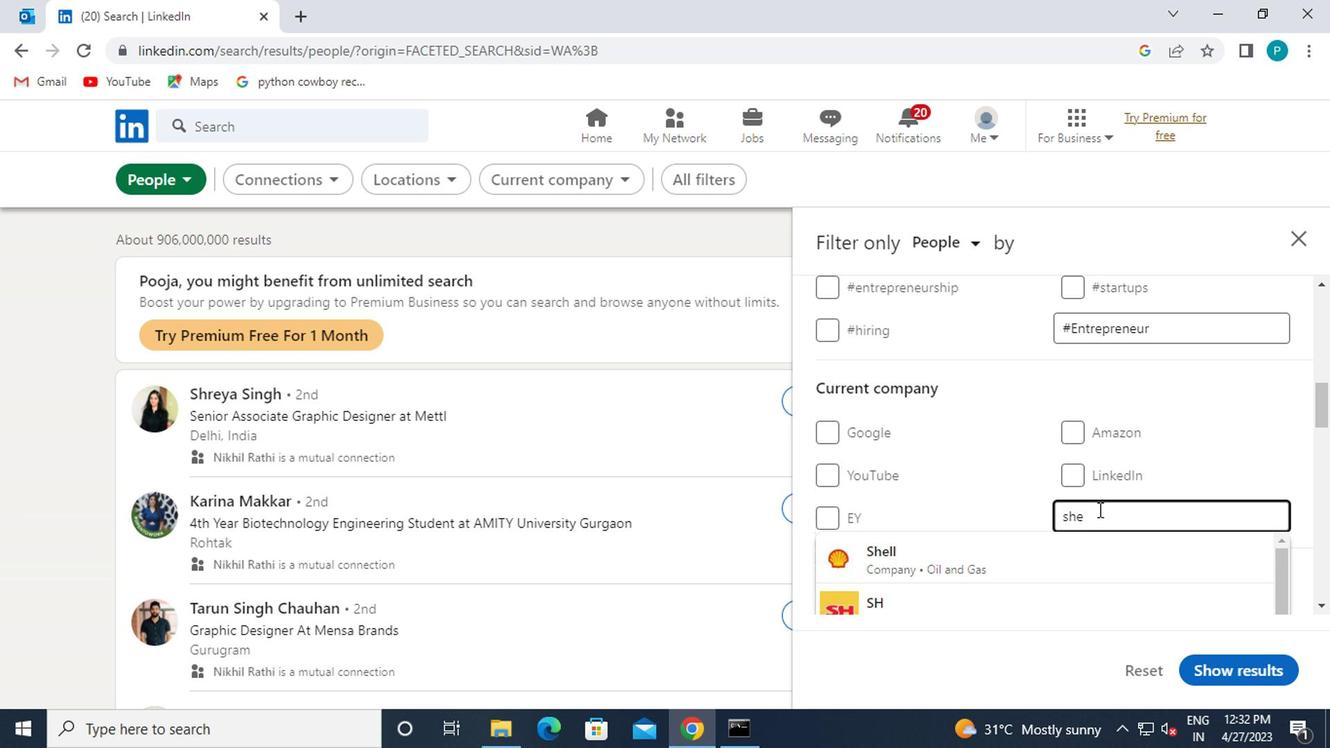 
Action: Mouse moved to (1053, 509)
Screenshot: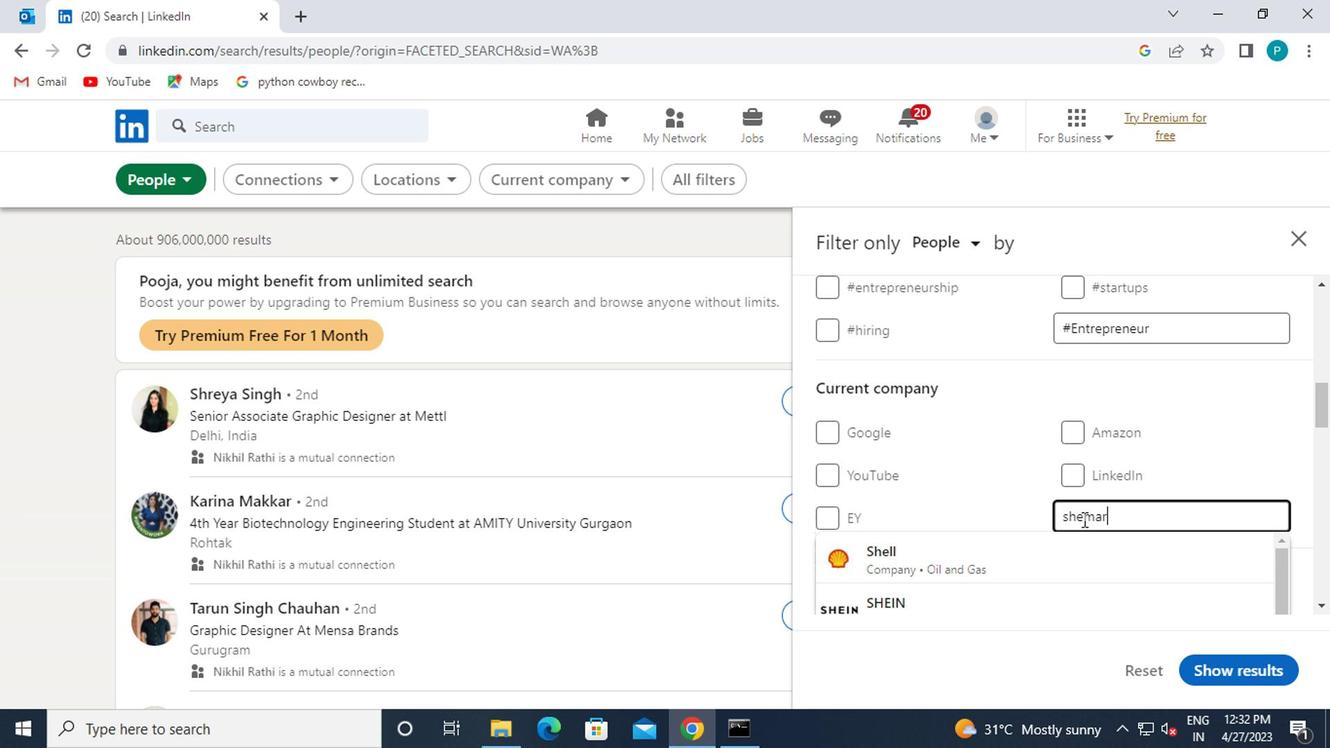 
Action: Mouse scrolled (1053, 508) with delta (0, -1)
Screenshot: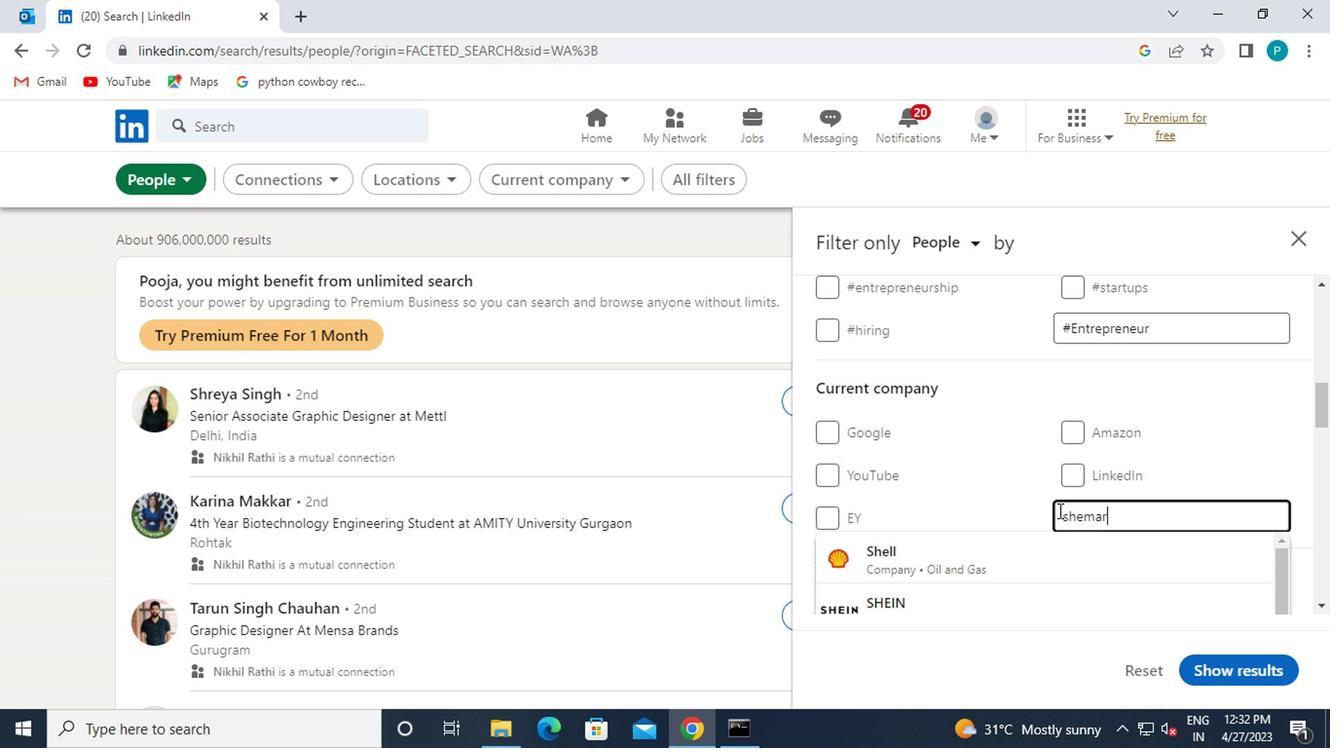 
Action: Mouse scrolled (1053, 508) with delta (0, -1)
Screenshot: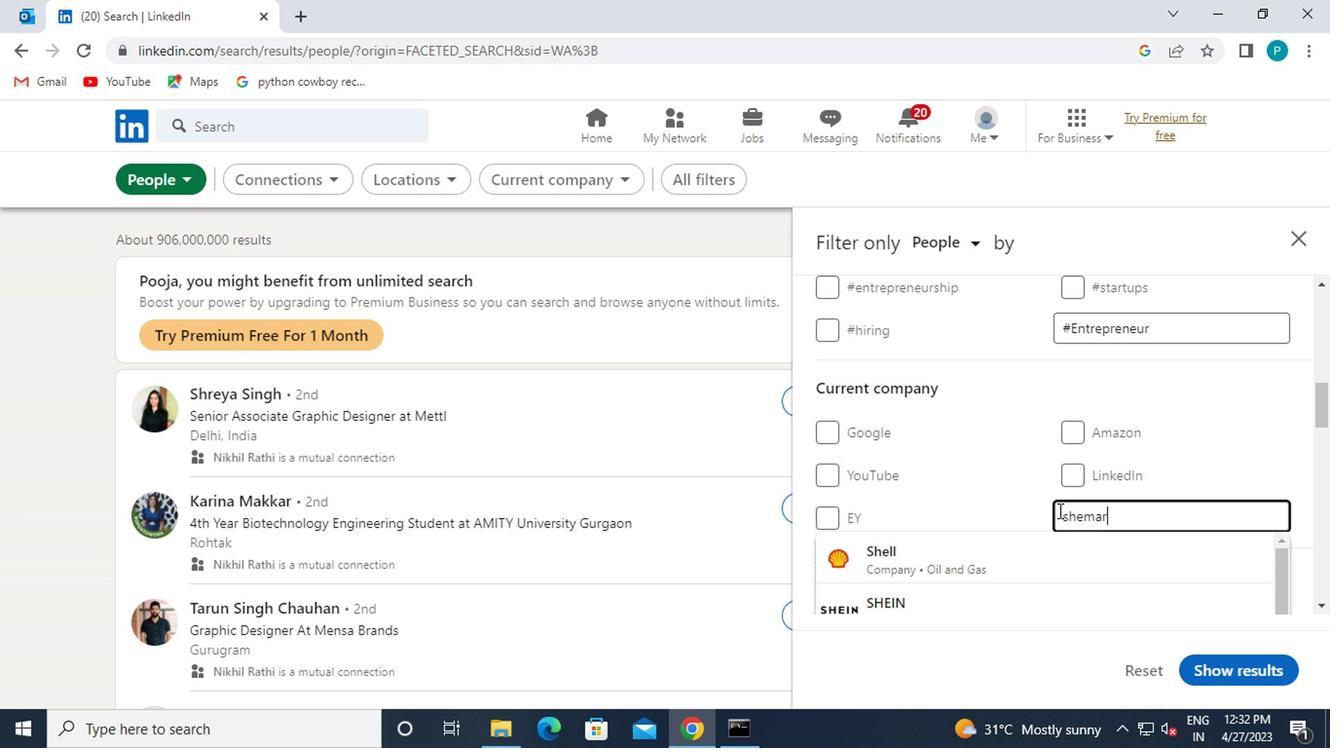 
Action: Mouse moved to (1070, 452)
Screenshot: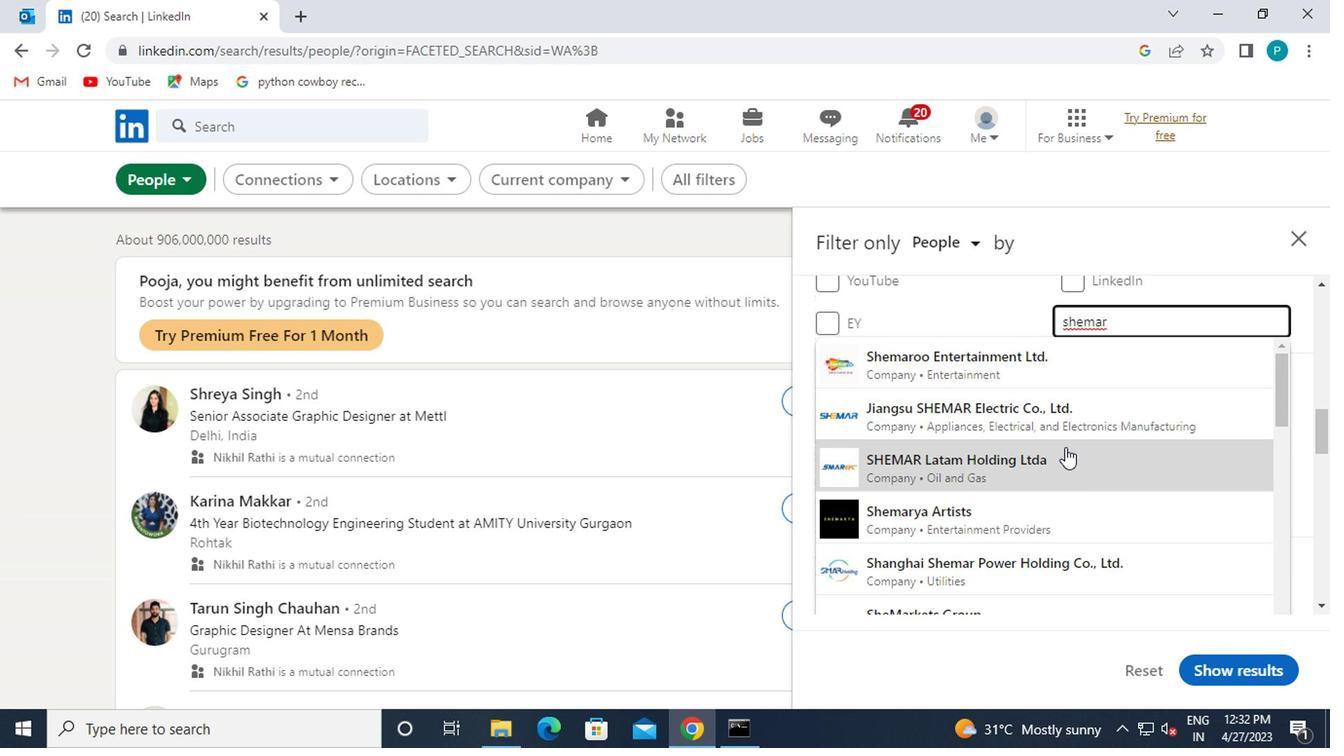 
Action: Mouse scrolled (1070, 453) with delta (0, 1)
Screenshot: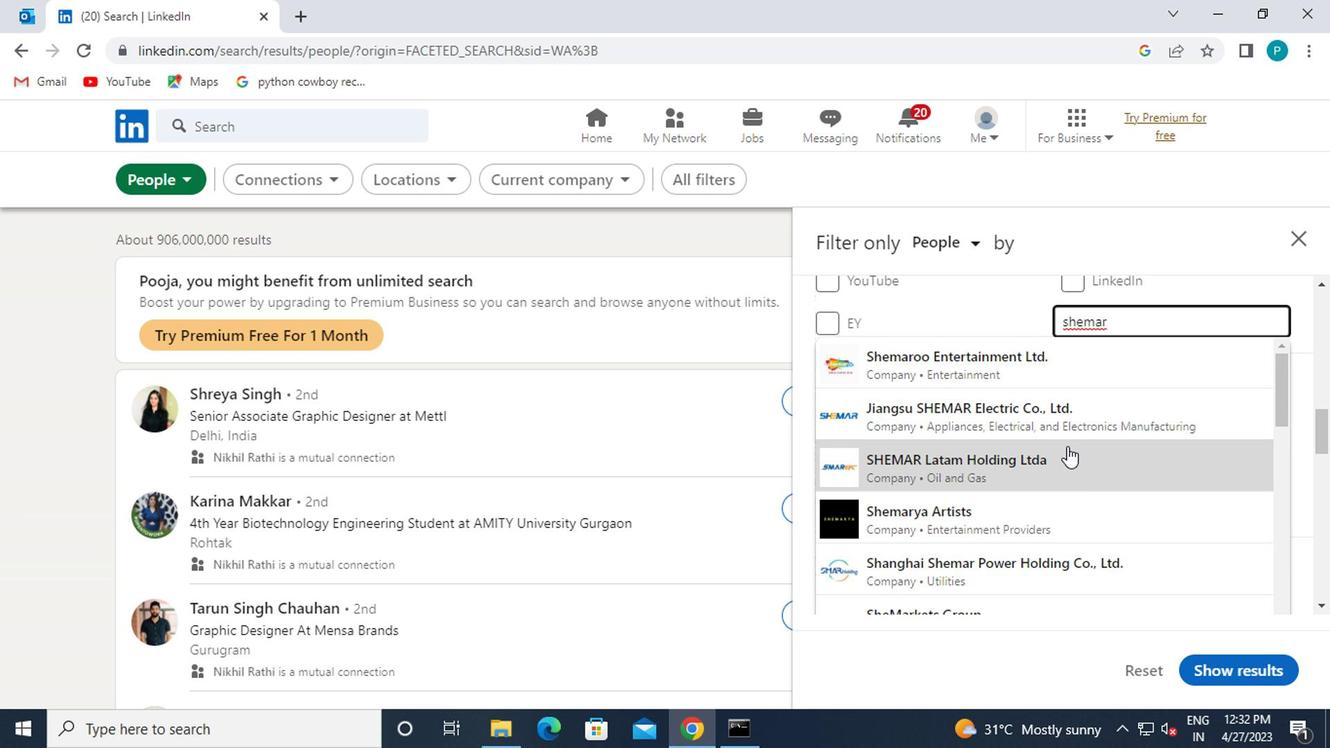 
Action: Mouse moved to (1035, 455)
Screenshot: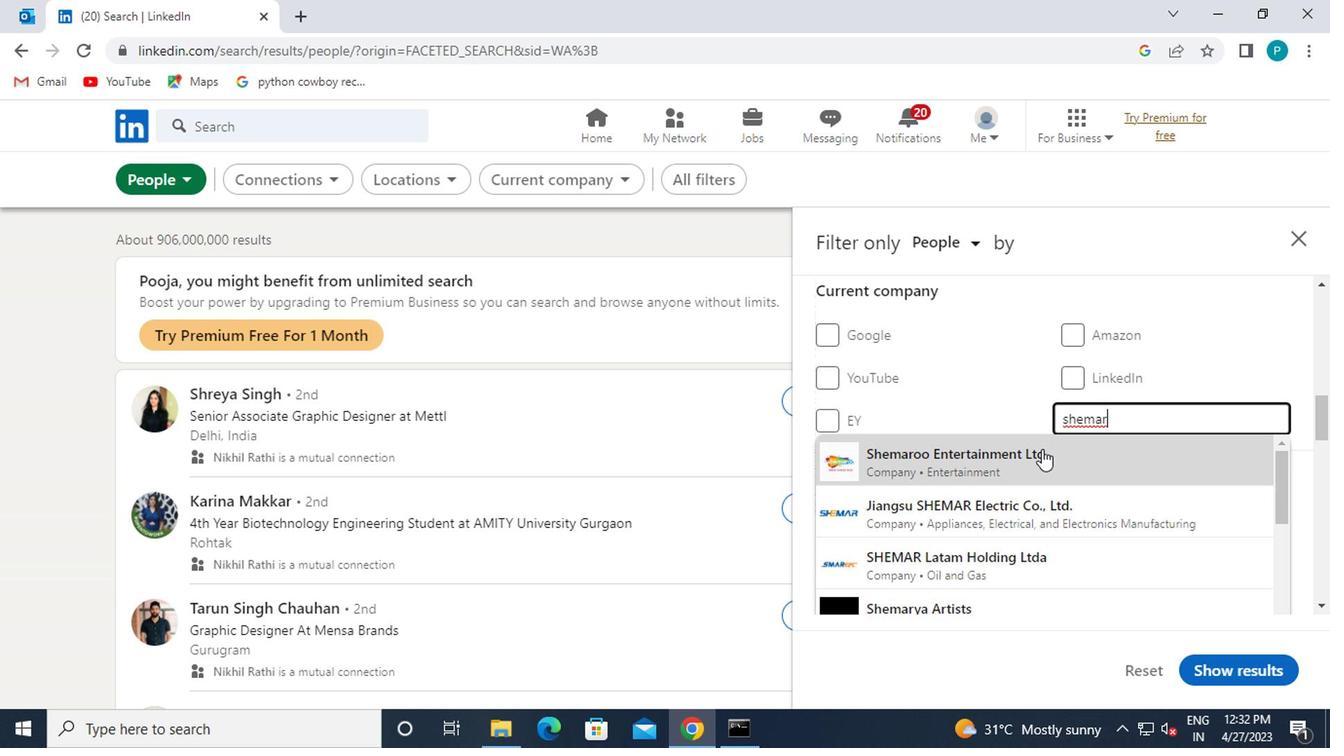 
Action: Mouse pressed left at (1035, 455)
Screenshot: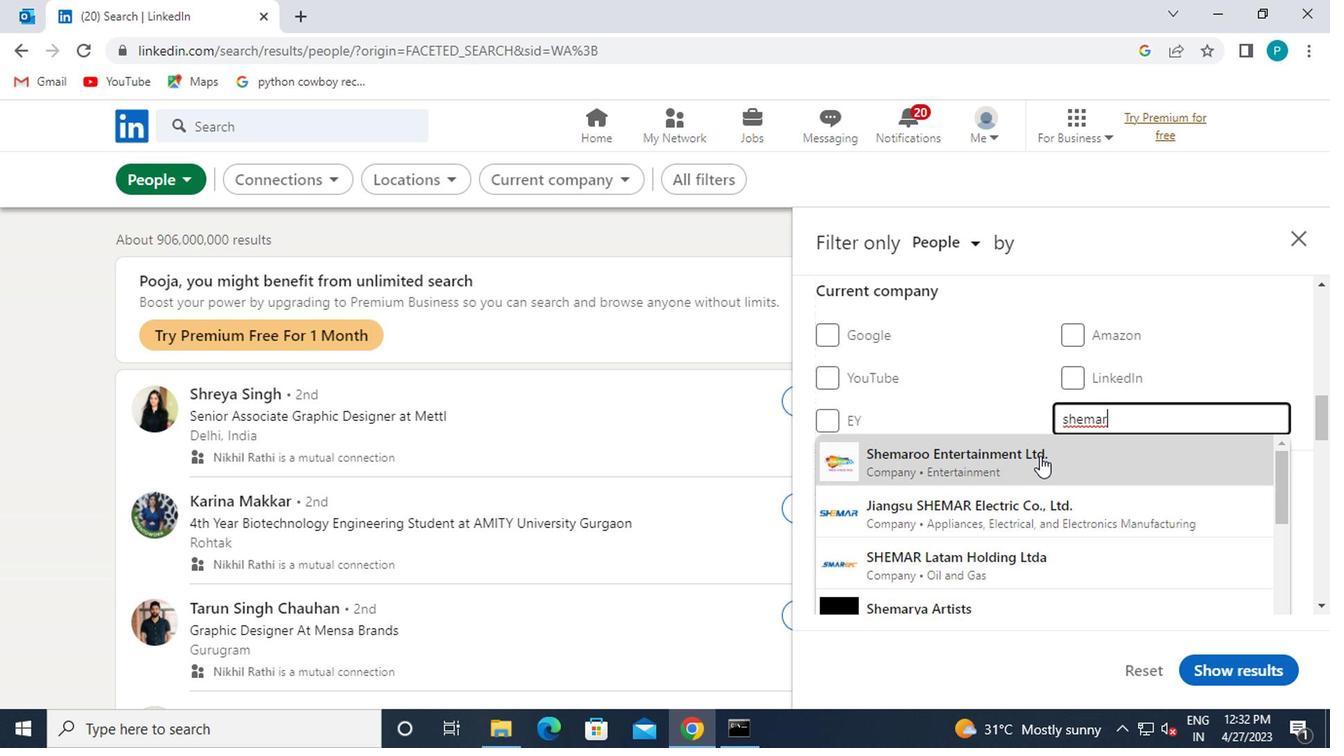 
Action: Mouse scrolled (1035, 454) with delta (0, 0)
Screenshot: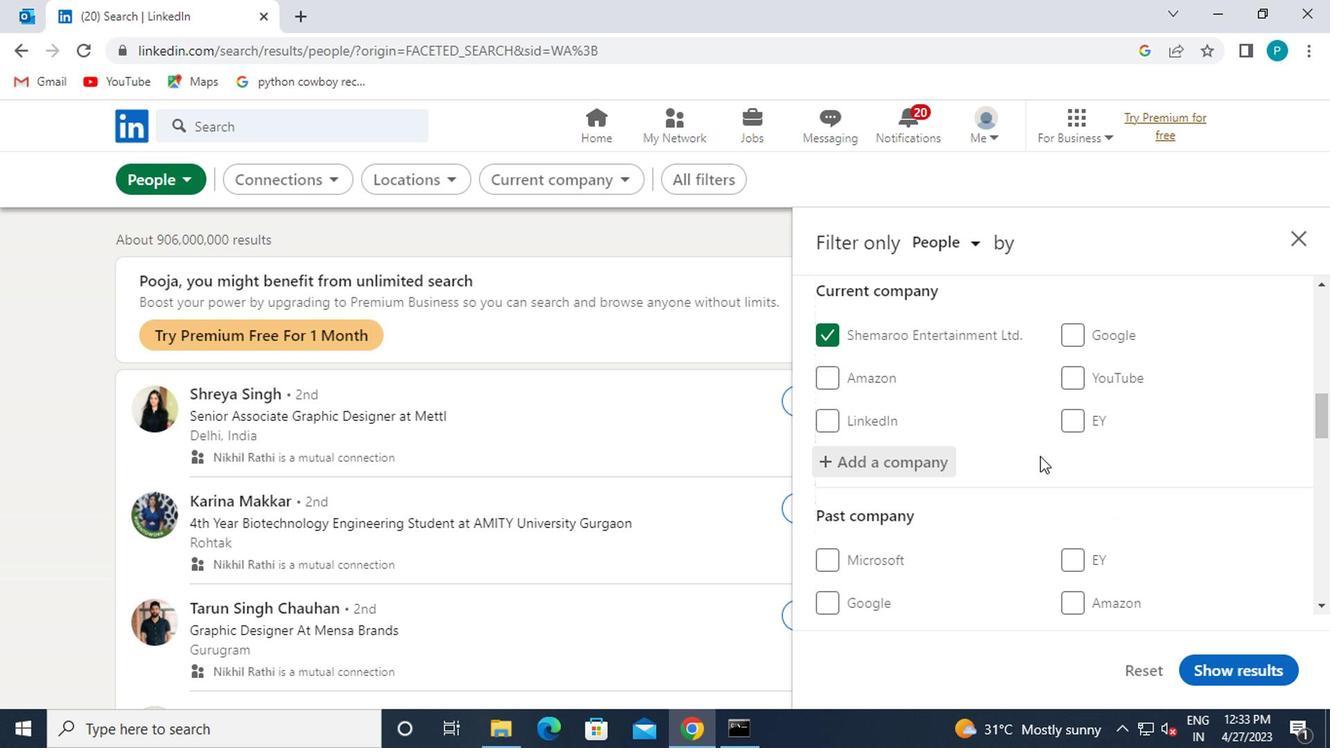 
Action: Mouse scrolled (1035, 454) with delta (0, 0)
Screenshot: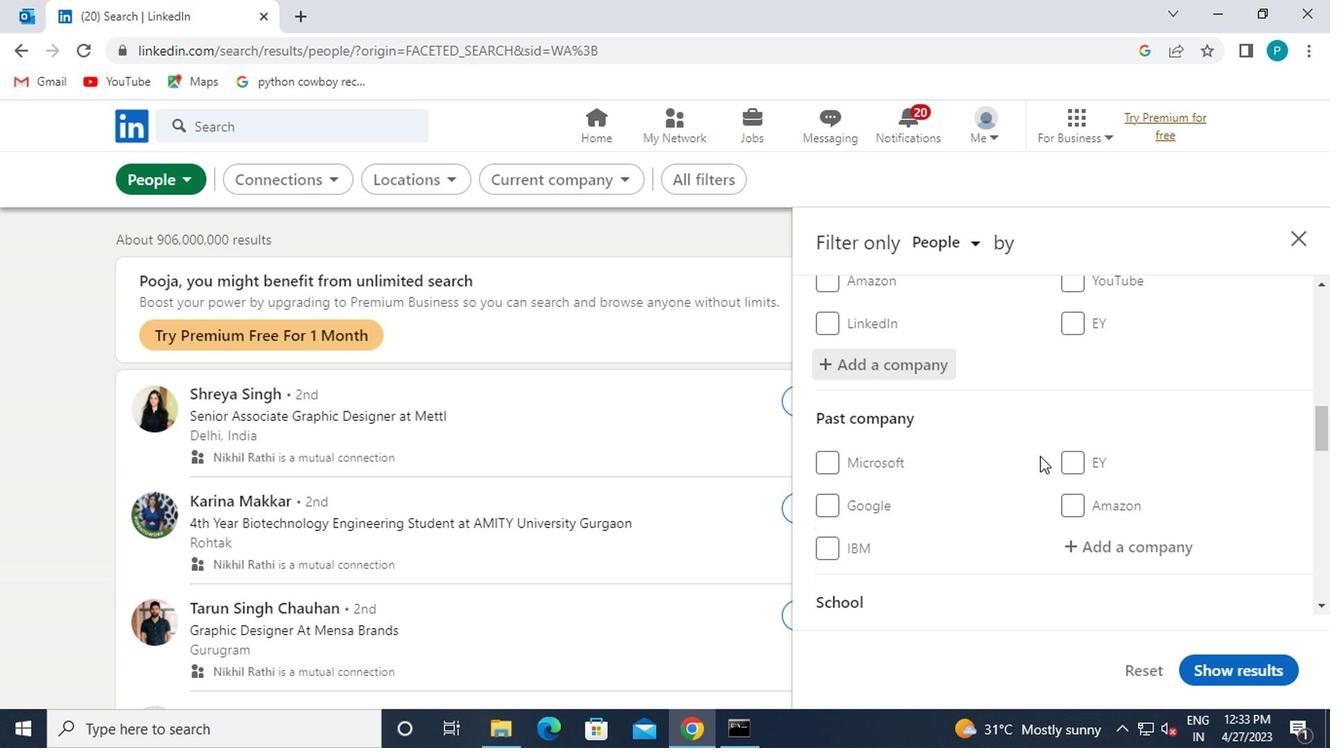 
Action: Mouse moved to (1072, 503)
Screenshot: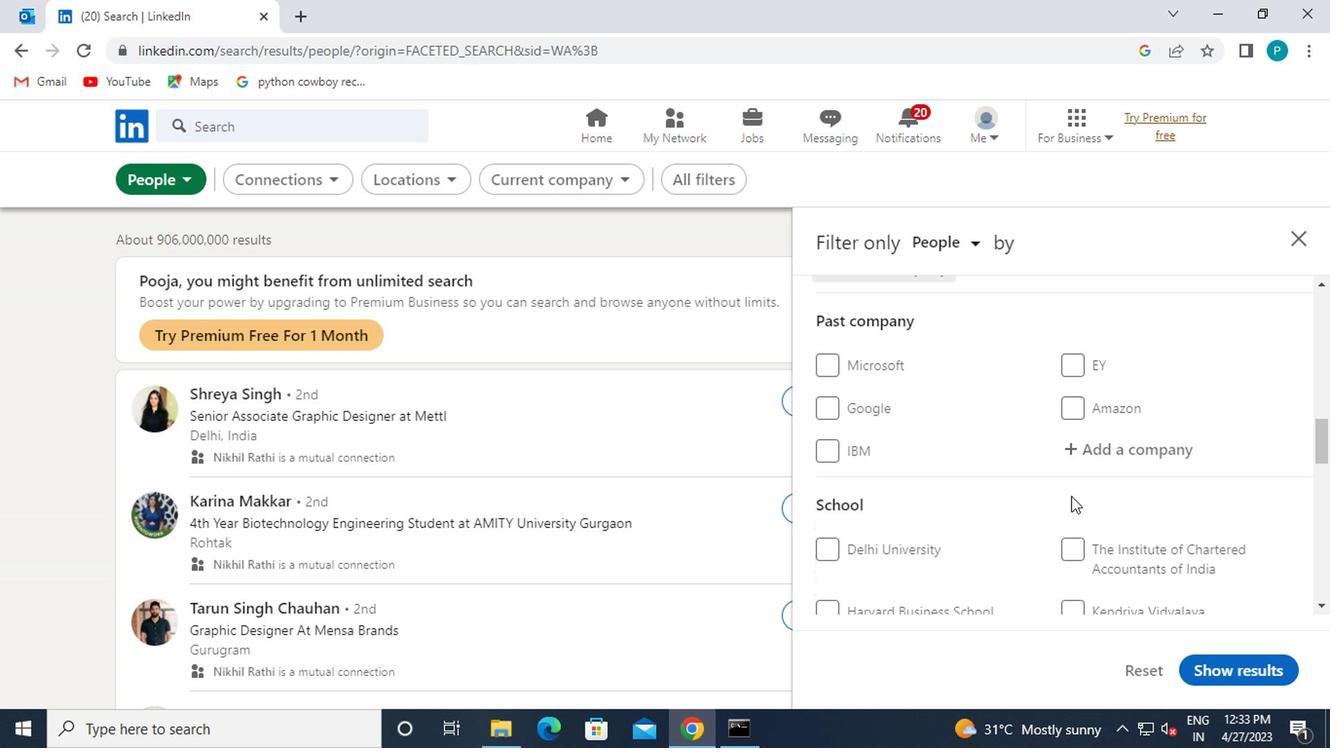 
Action: Mouse scrolled (1072, 503) with delta (0, 0)
Screenshot: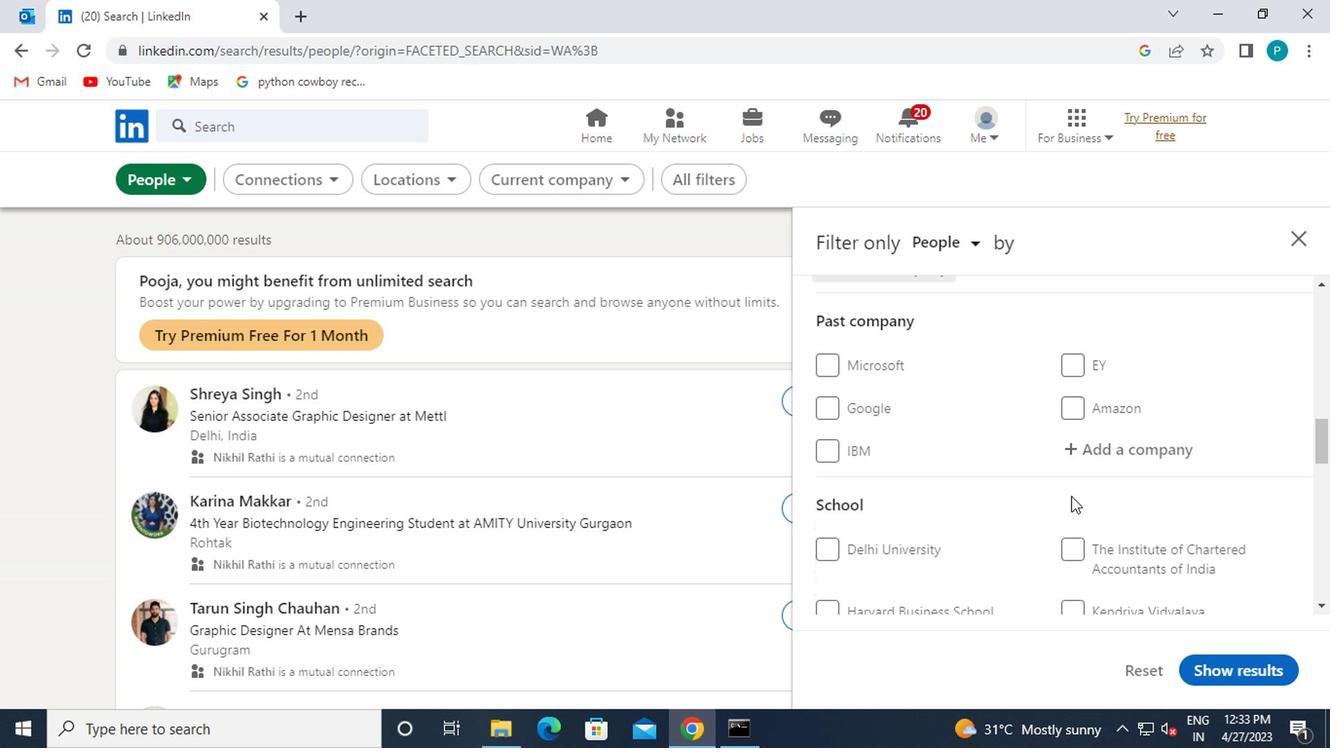 
Action: Mouse scrolled (1072, 503) with delta (0, 0)
Screenshot: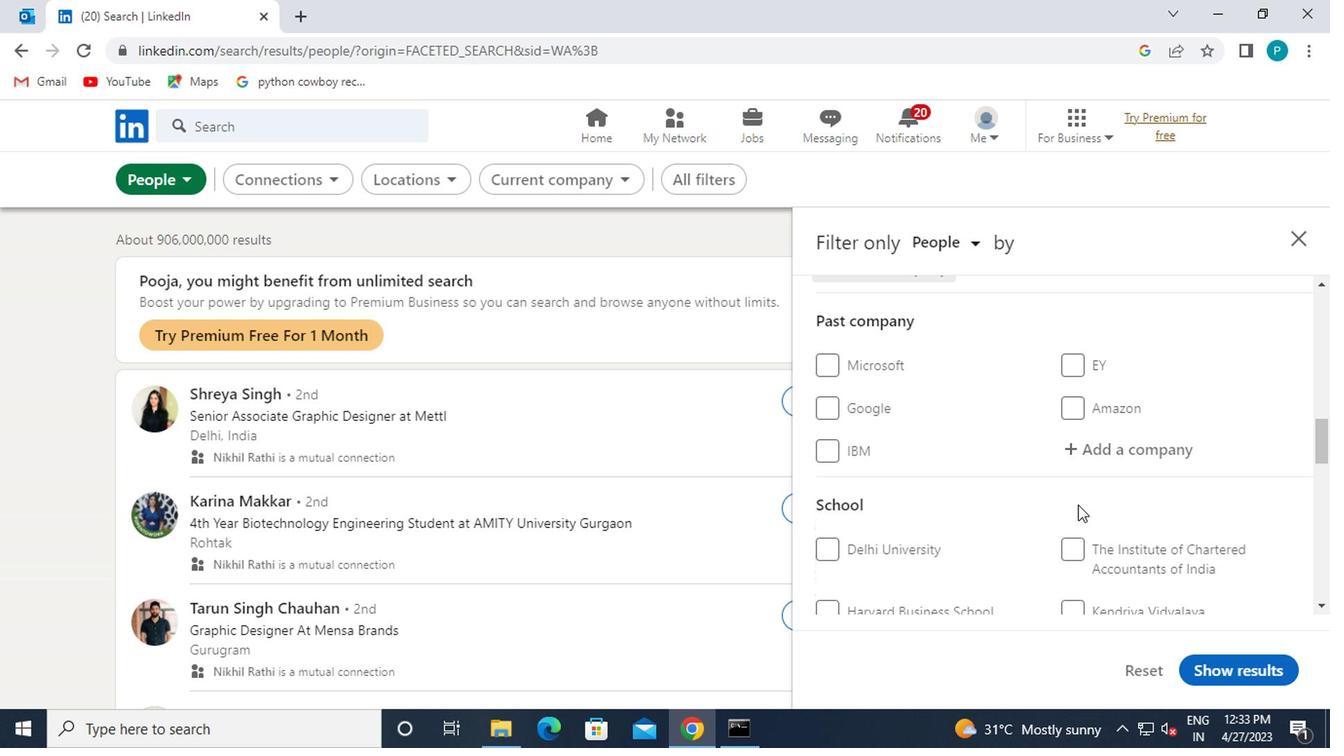 
Action: Mouse moved to (1089, 460)
Screenshot: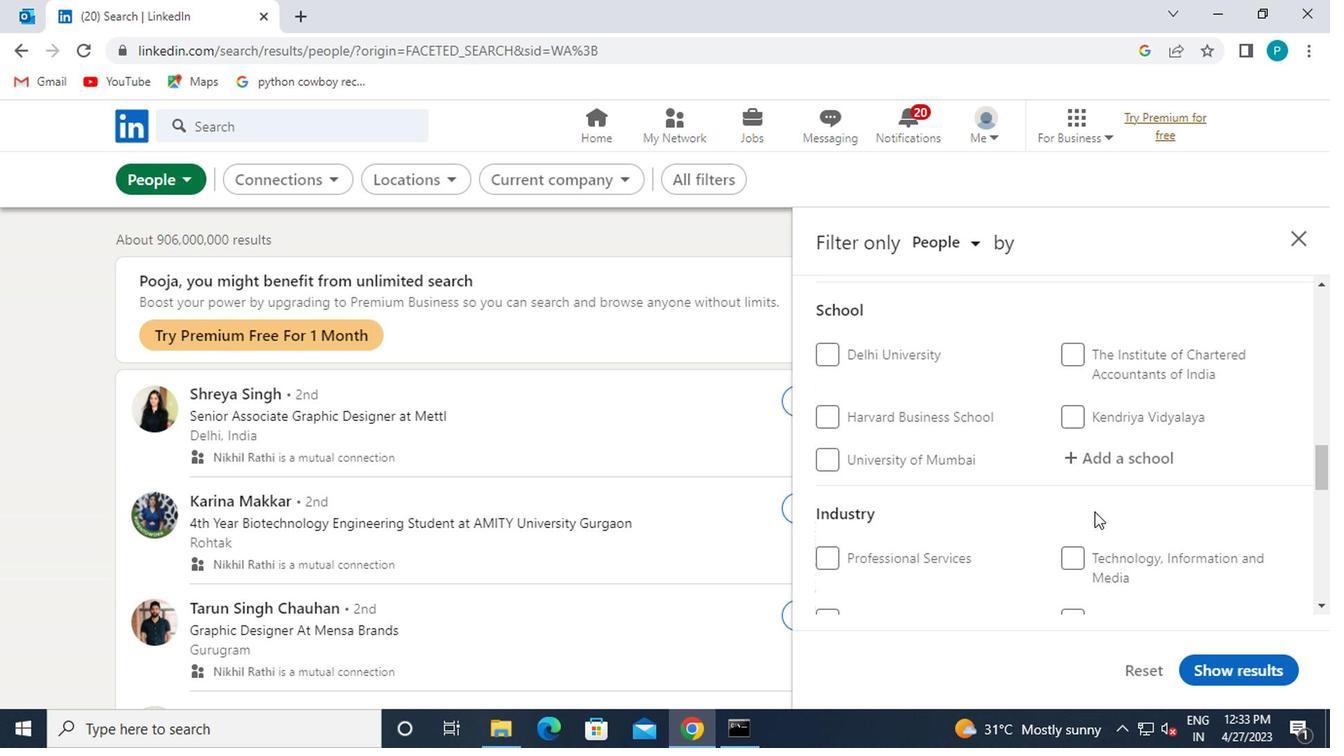 
Action: Mouse pressed left at (1089, 460)
Screenshot: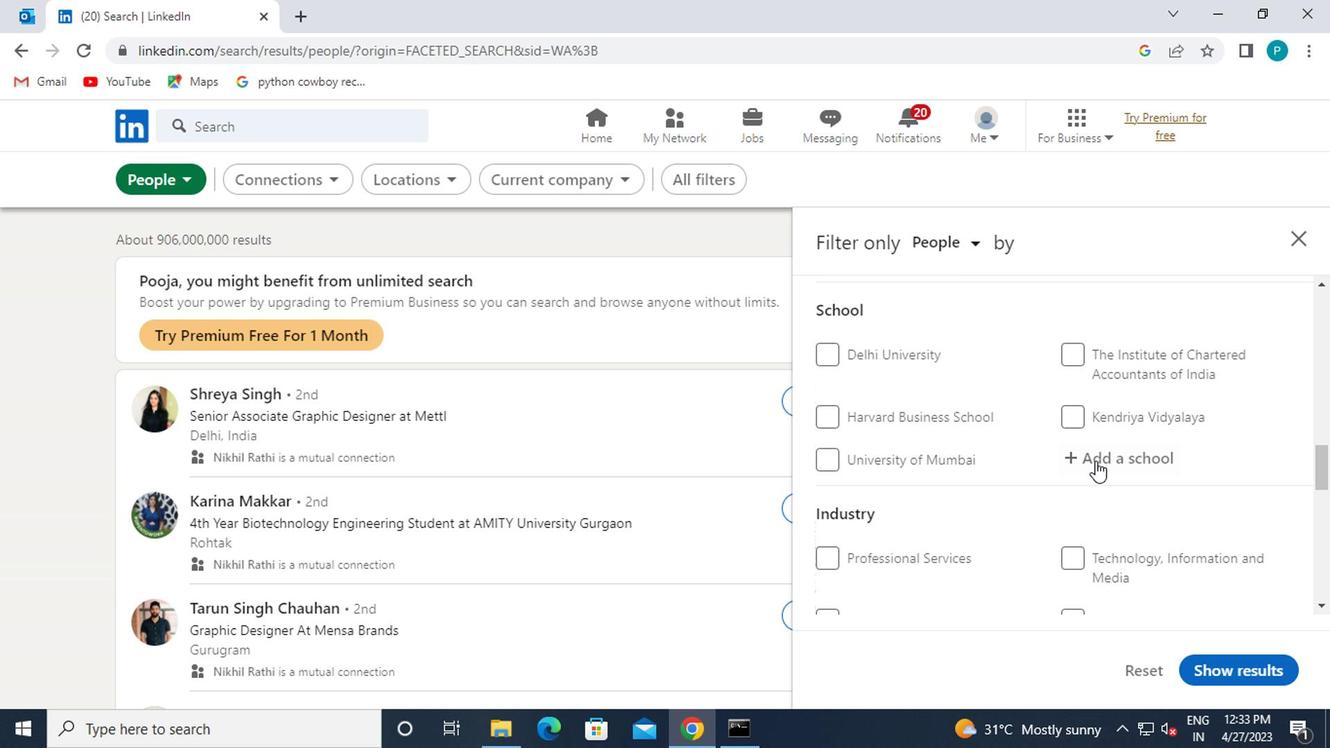 
Action: Key pressed JAIPURA
Screenshot: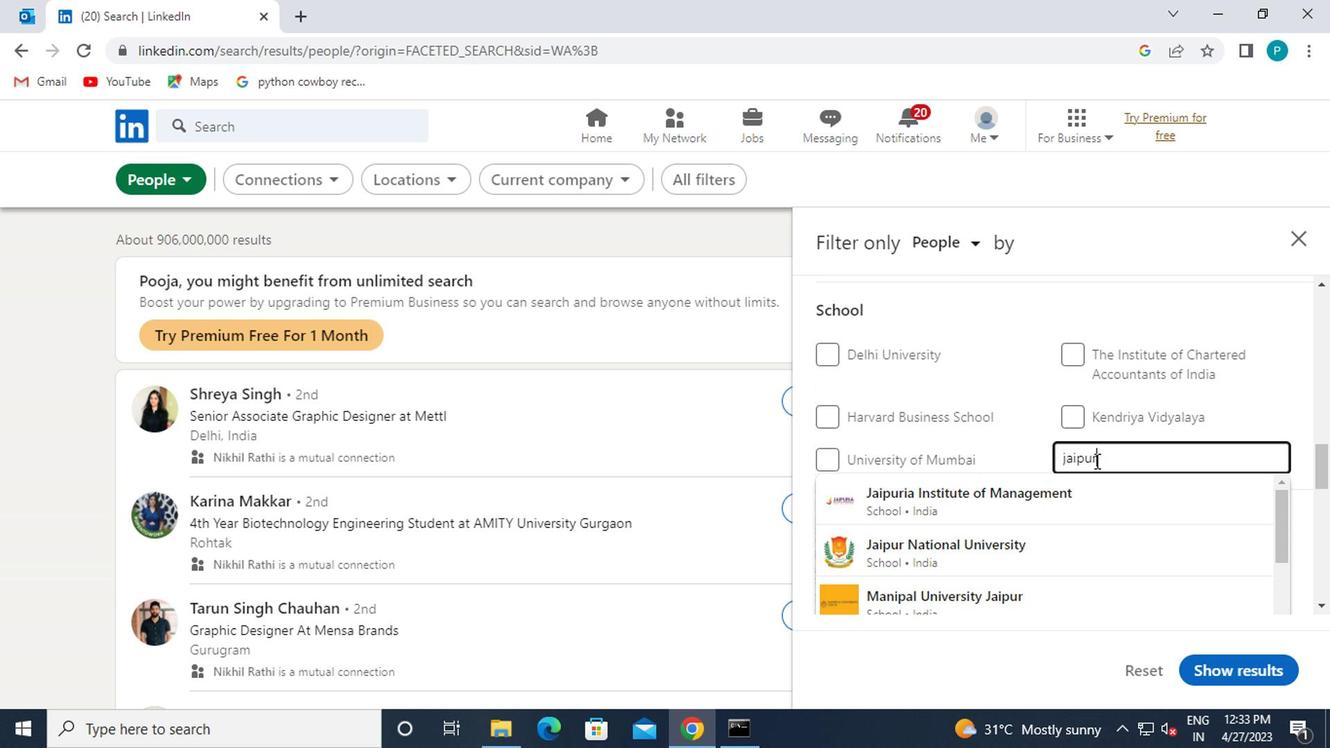 
Action: Mouse moved to (1118, 466)
Screenshot: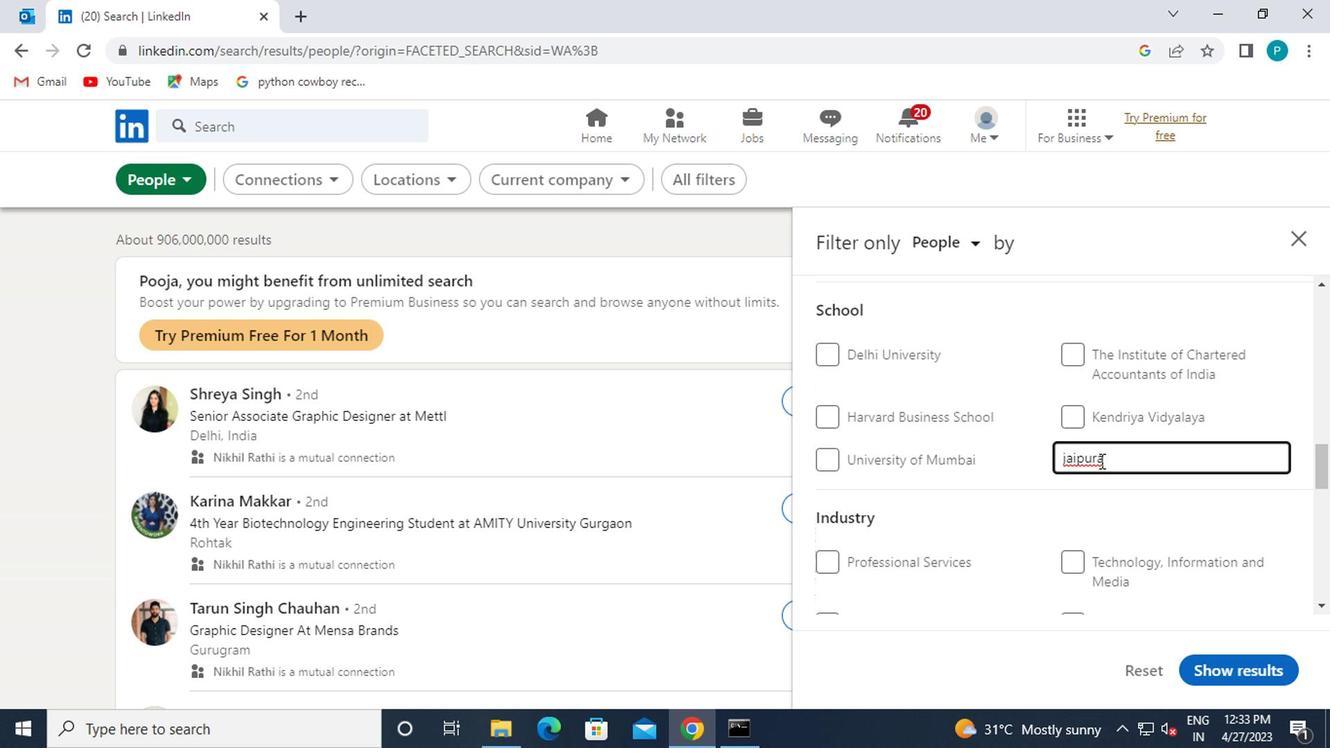 
Action: Key pressed <Key.backspace>IA
Screenshot: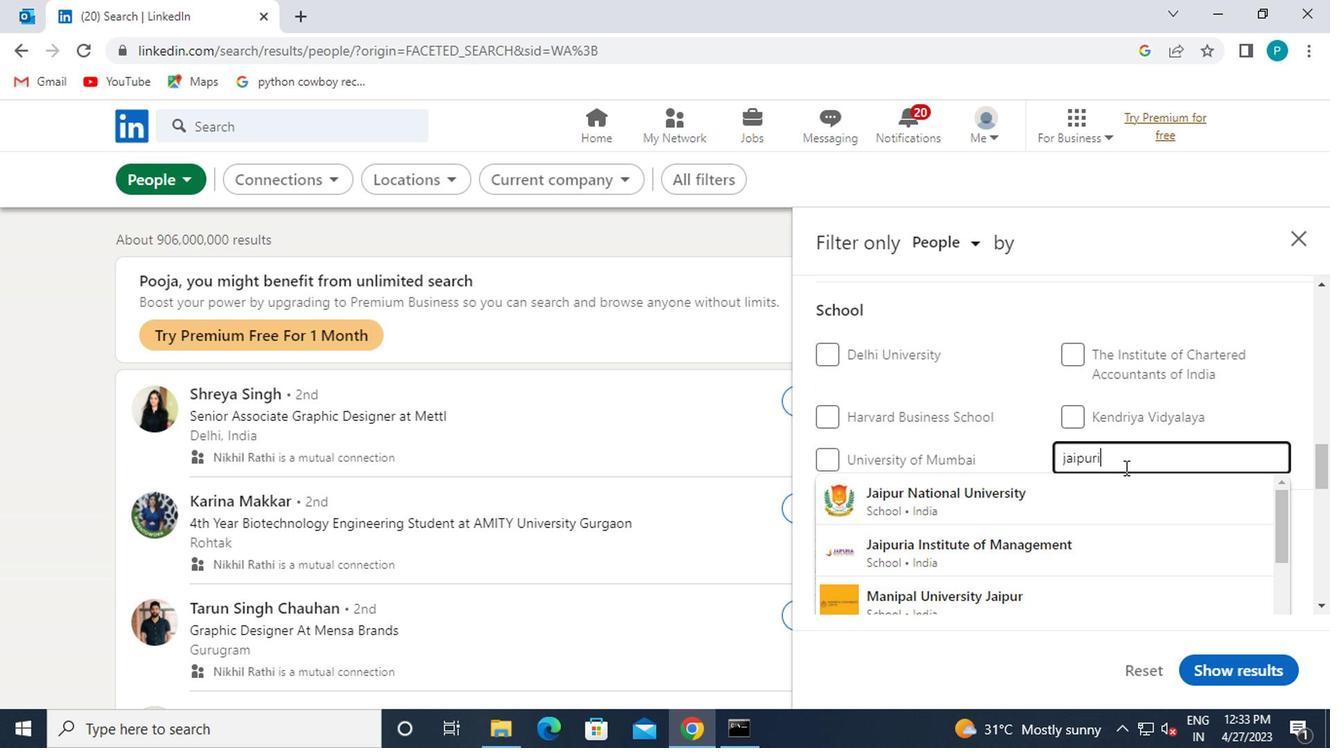 
Action: Mouse moved to (1089, 496)
Screenshot: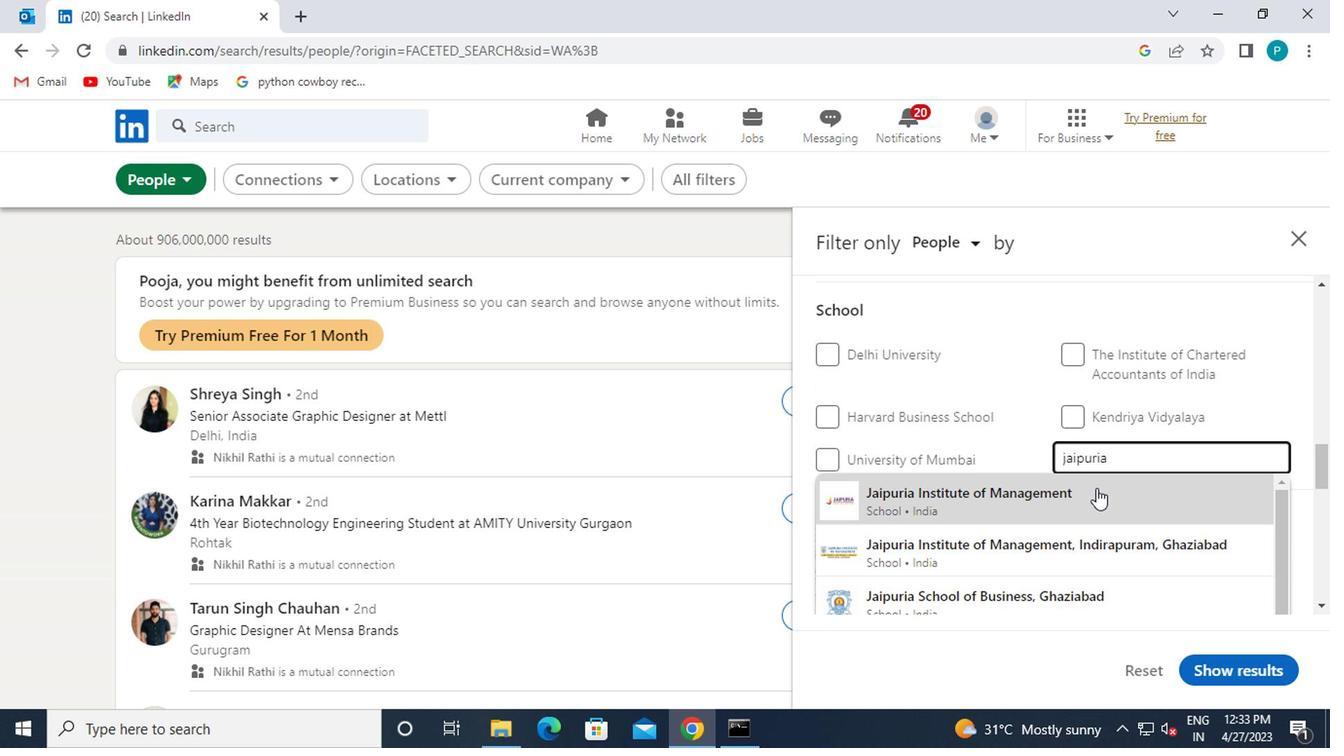 
Action: Mouse pressed left at (1089, 496)
Screenshot: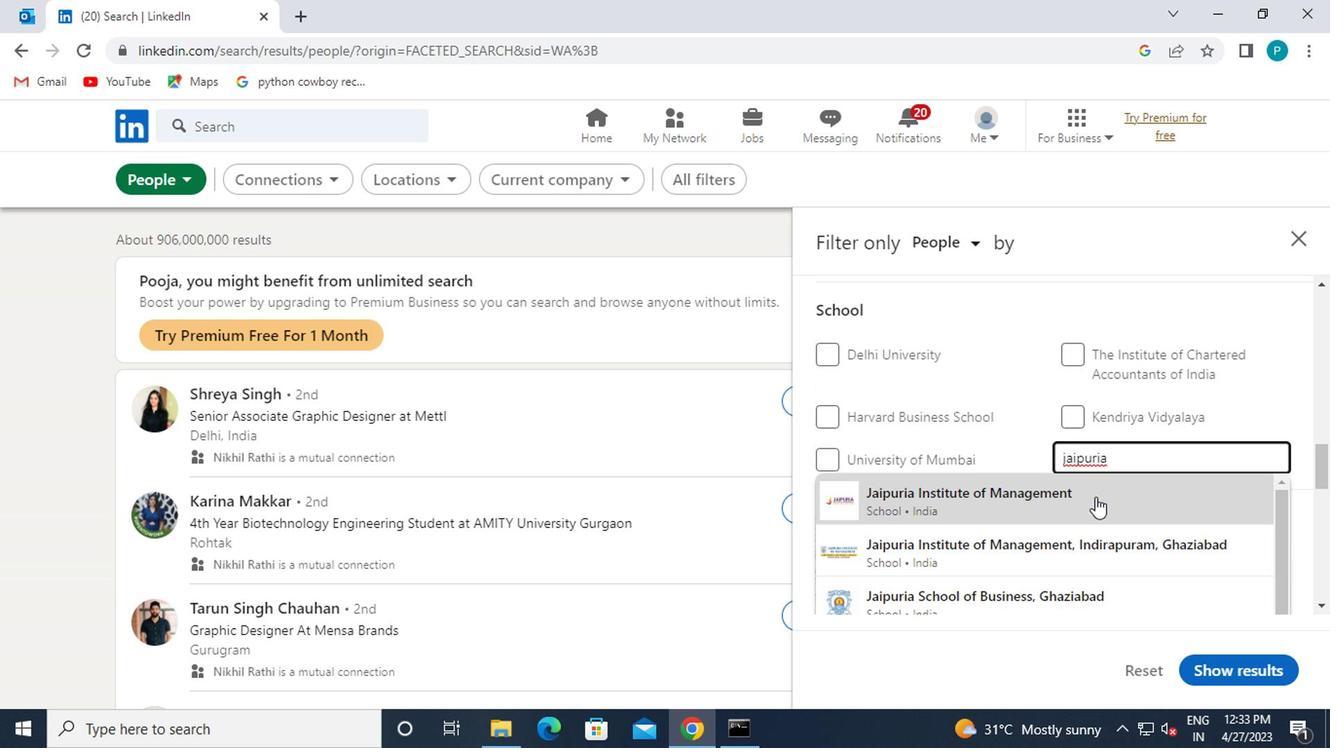 
Action: Mouse moved to (1086, 500)
Screenshot: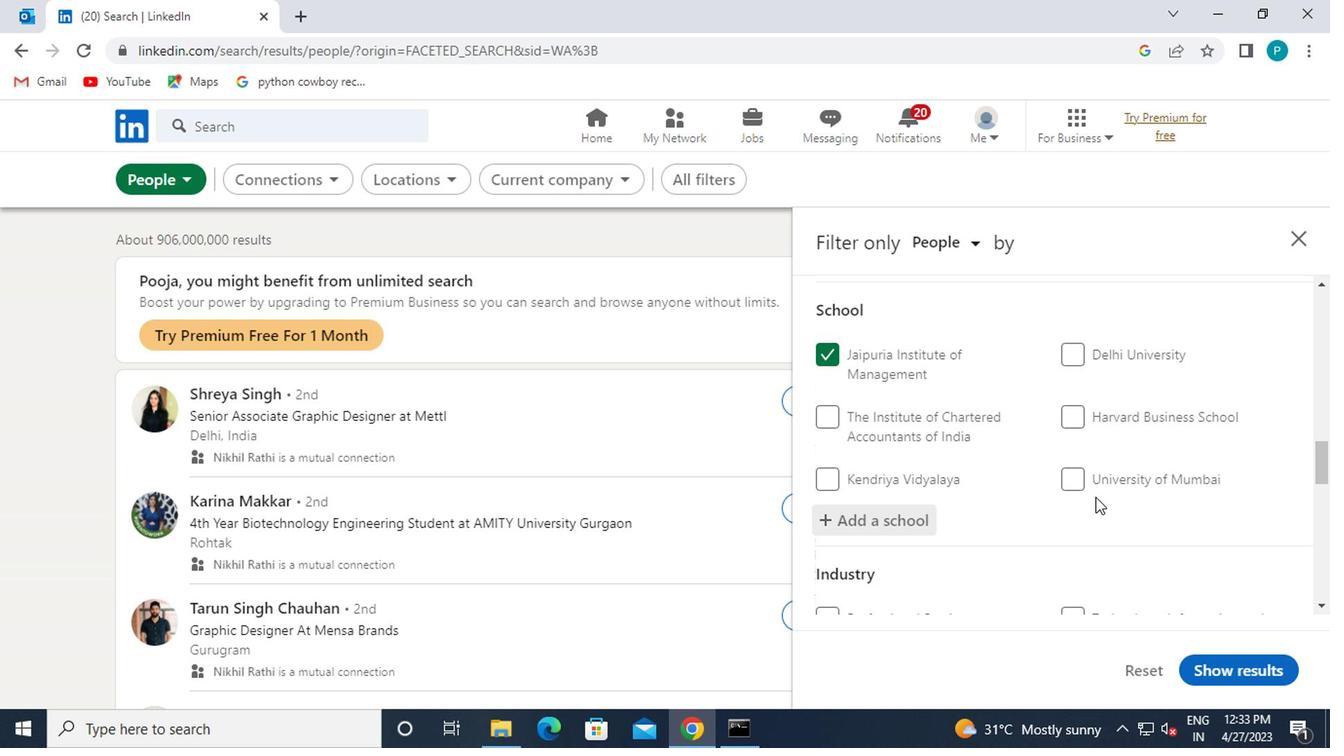 
Action: Mouse scrolled (1086, 498) with delta (0, -1)
Screenshot: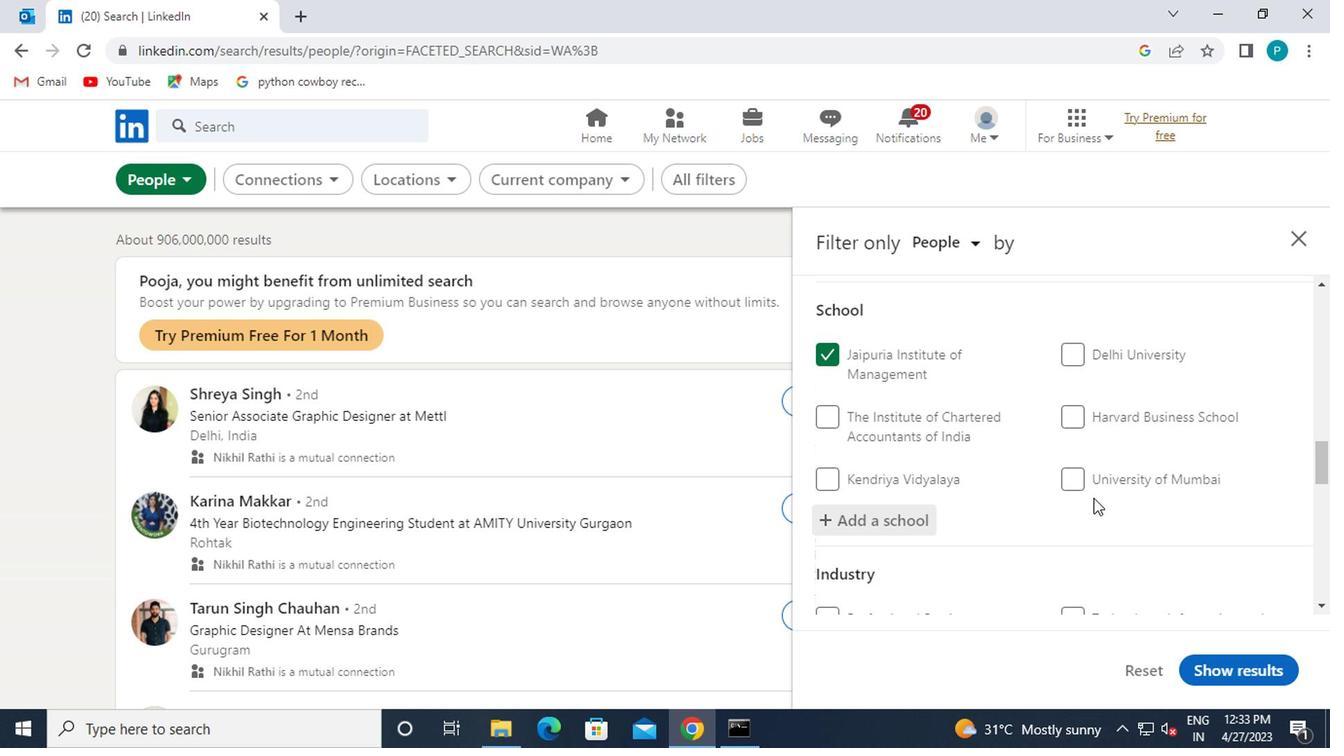 
Action: Mouse moved to (1082, 500)
Screenshot: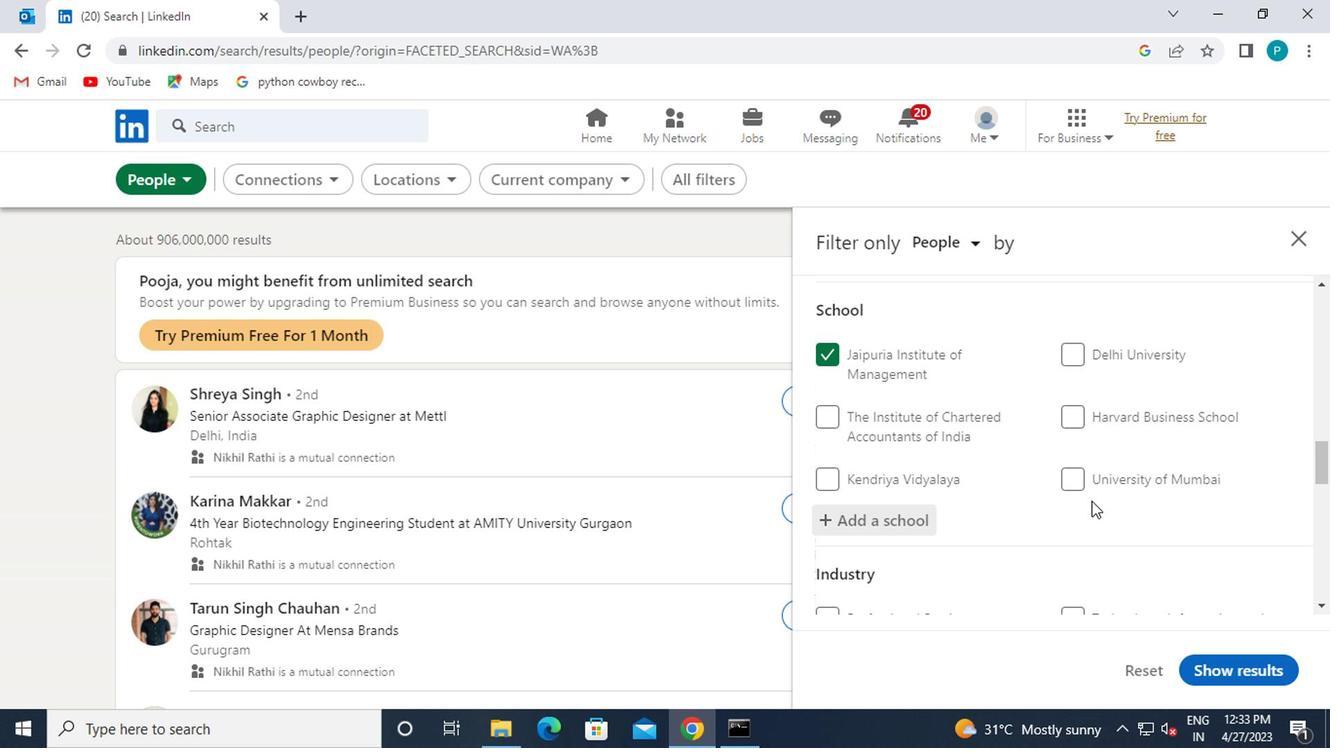 
Action: Mouse scrolled (1082, 498) with delta (0, -1)
Screenshot: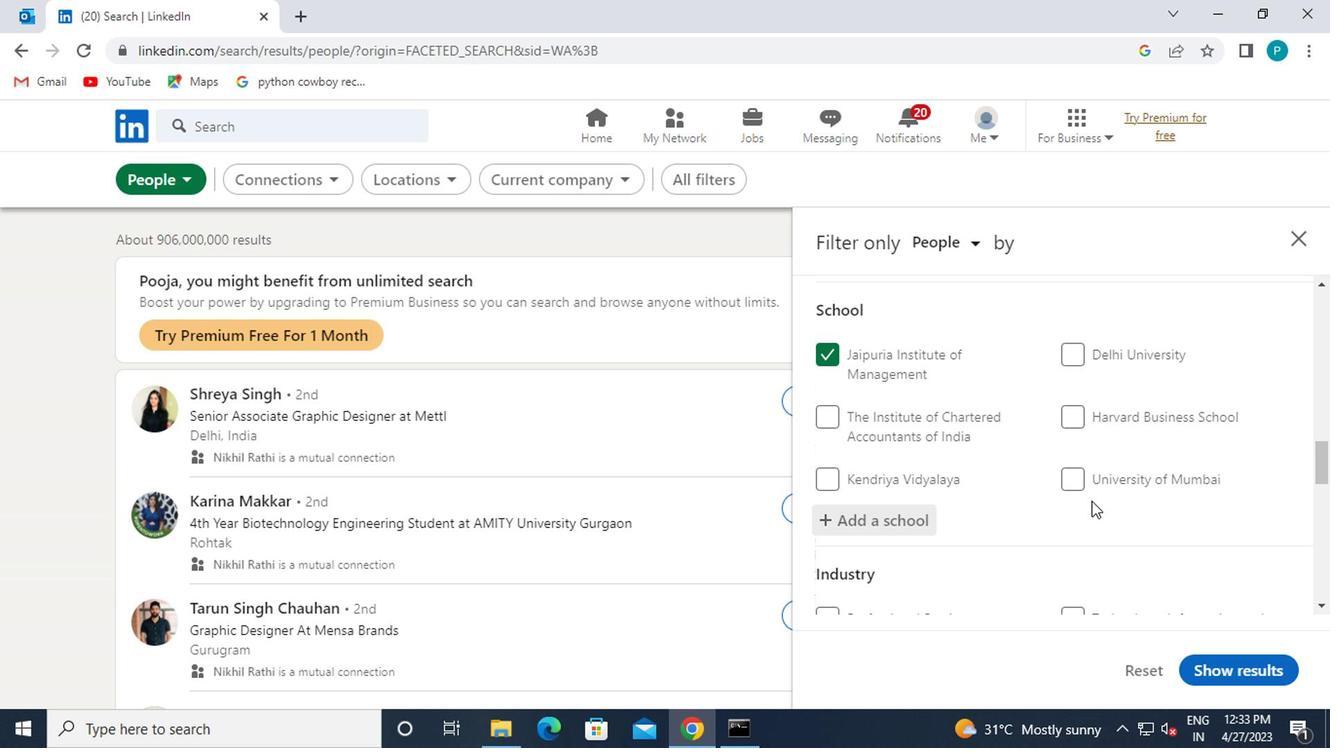 
Action: Mouse moved to (1100, 538)
Screenshot: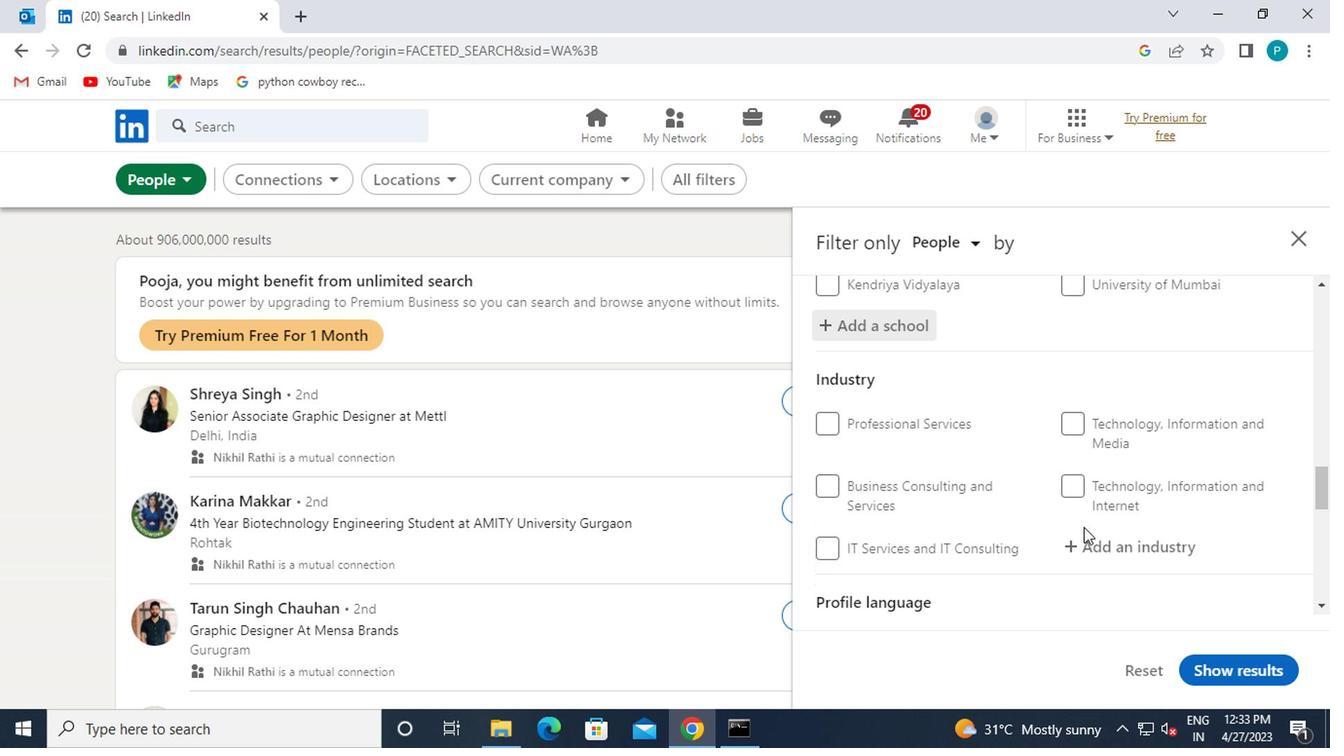 
Action: Mouse pressed left at (1100, 538)
Screenshot: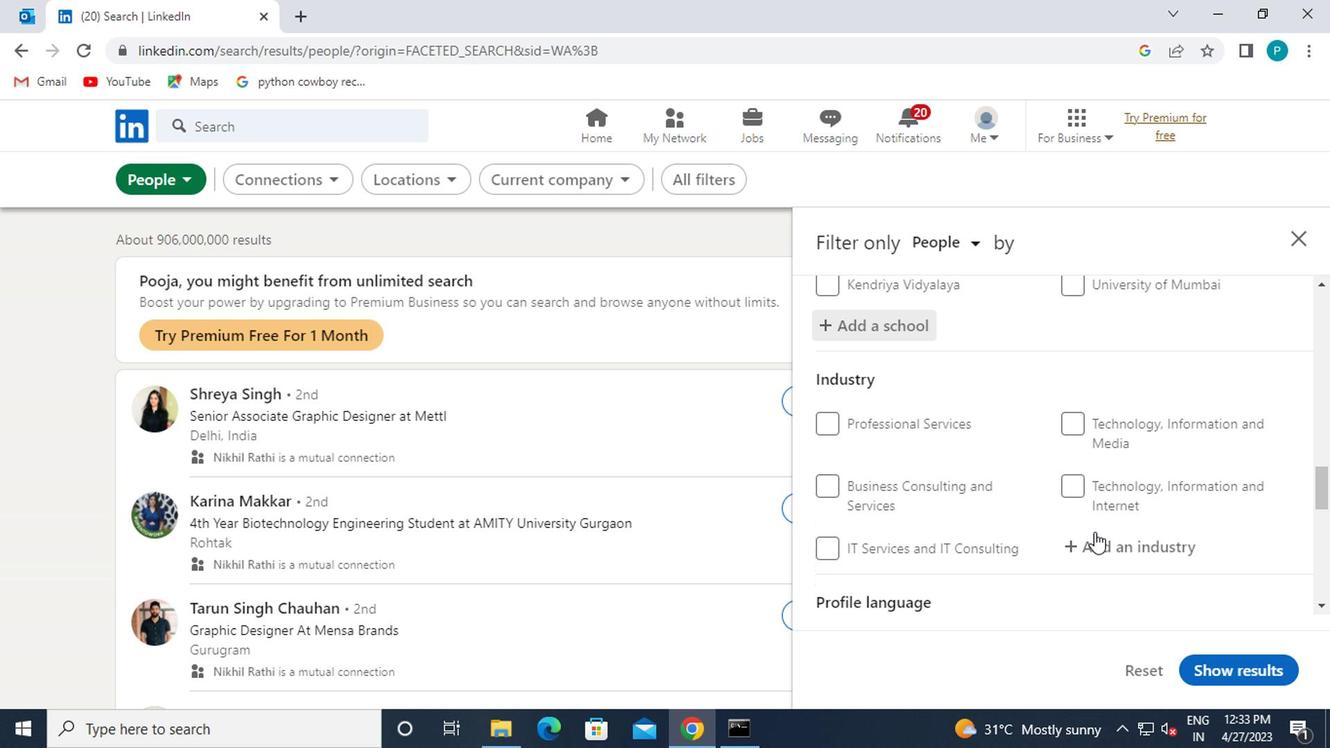 
Action: Mouse moved to (1107, 540)
Screenshot: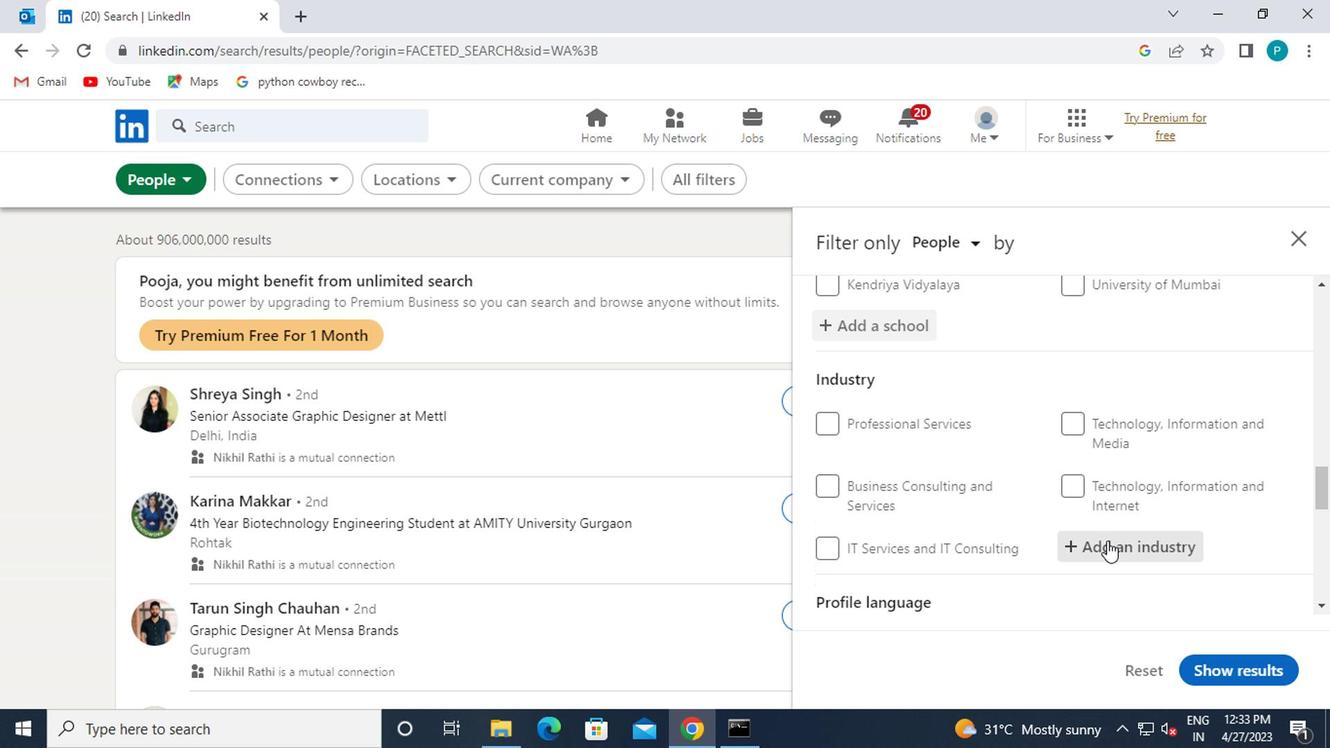 
Action: Key pressed LEATHER
Screenshot: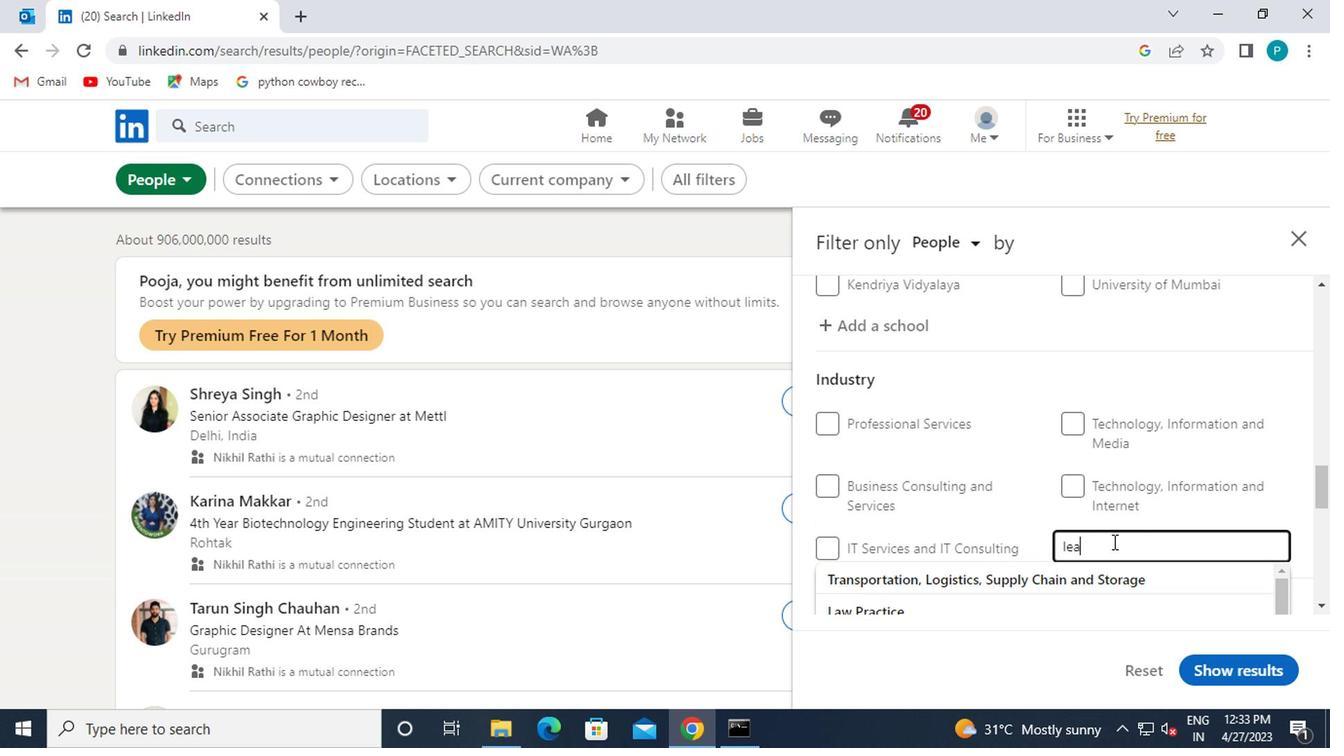 
Action: Mouse moved to (1049, 527)
Screenshot: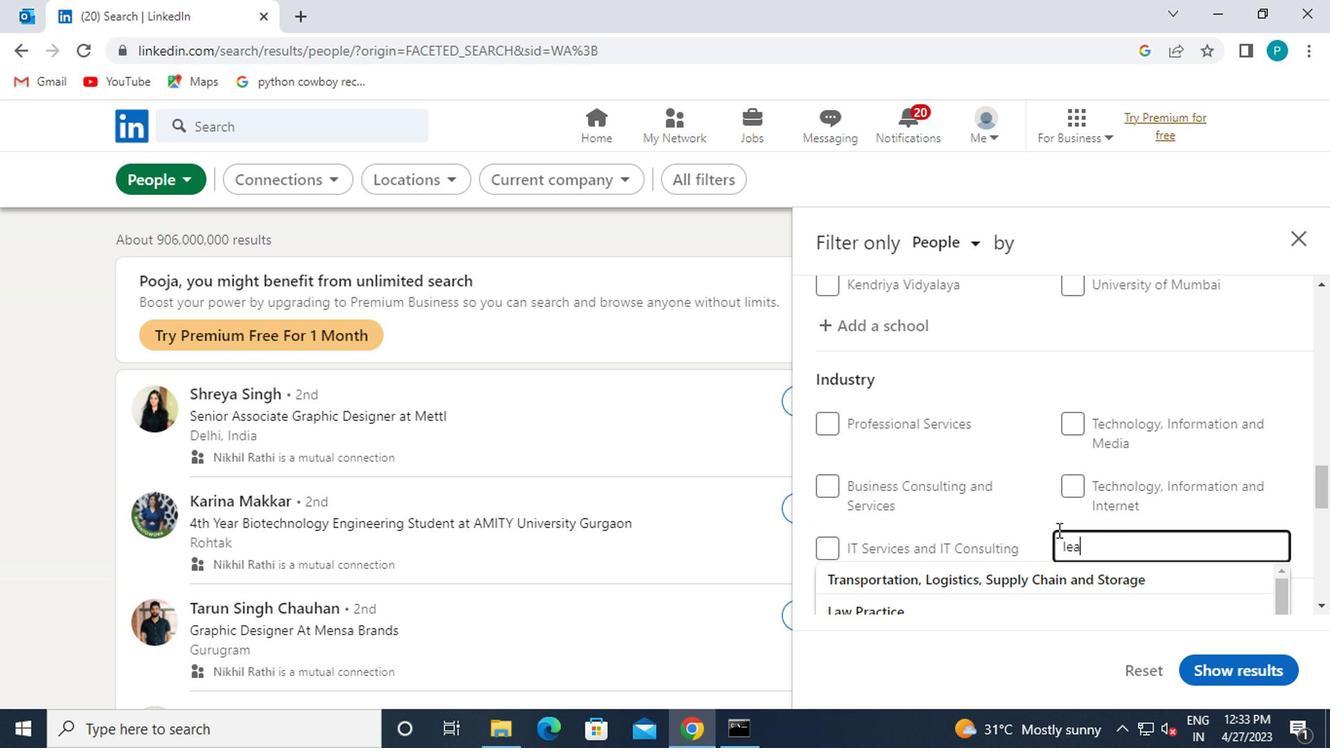 
Action: Mouse scrolled (1049, 527) with delta (0, 0)
Screenshot: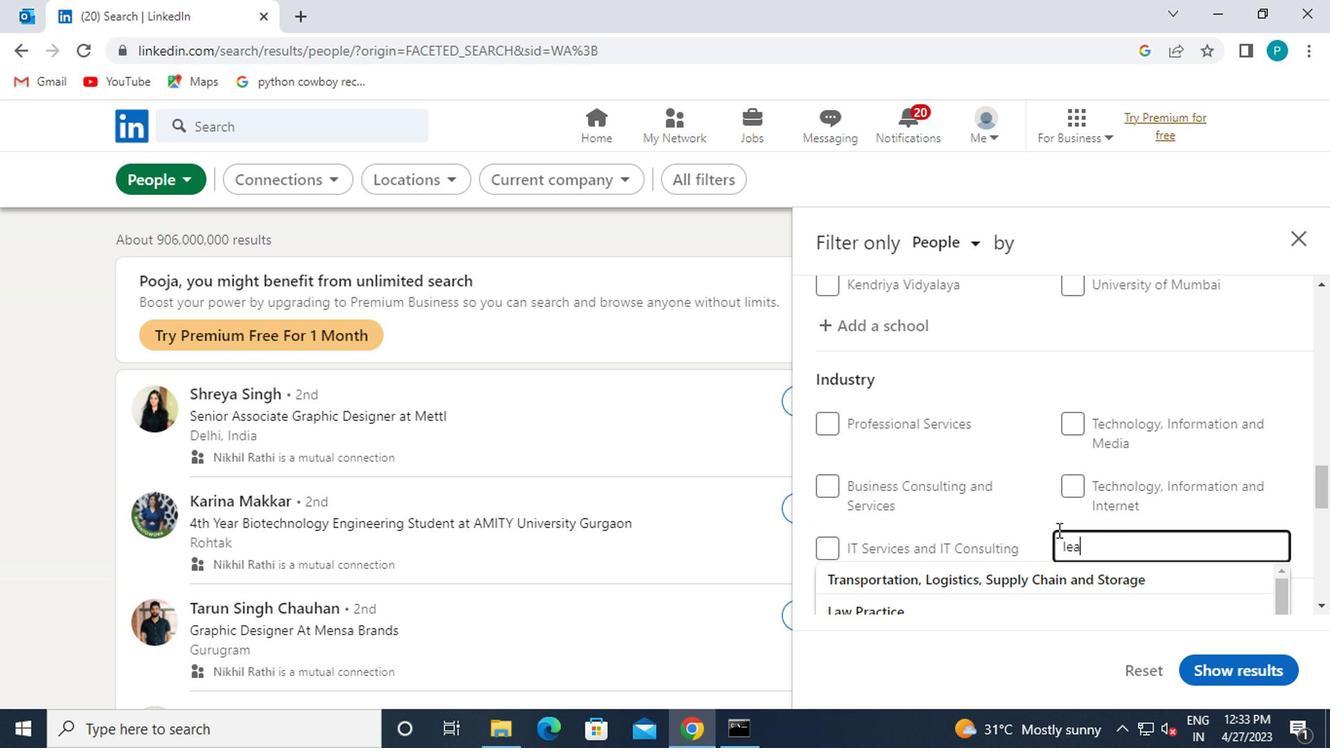 
Action: Mouse moved to (976, 523)
Screenshot: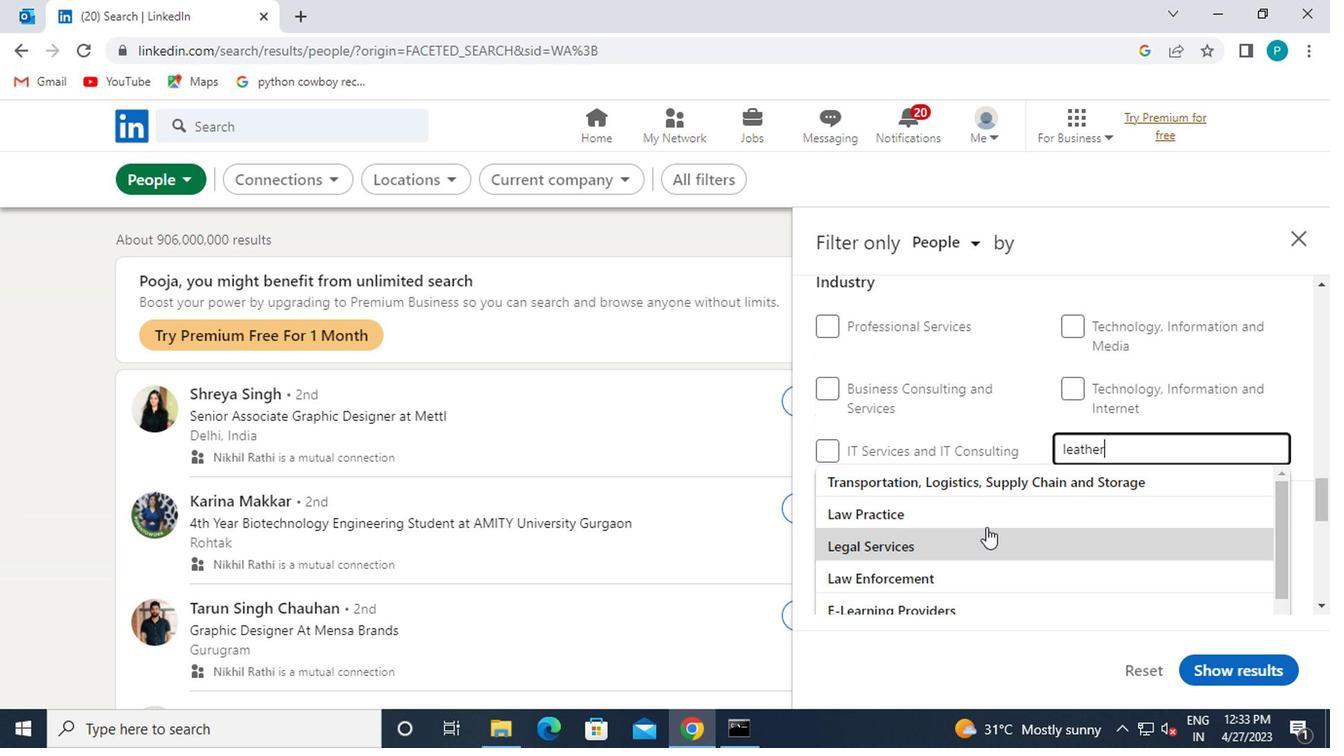 
Action: Mouse scrolled (976, 522) with delta (0, 0)
Screenshot: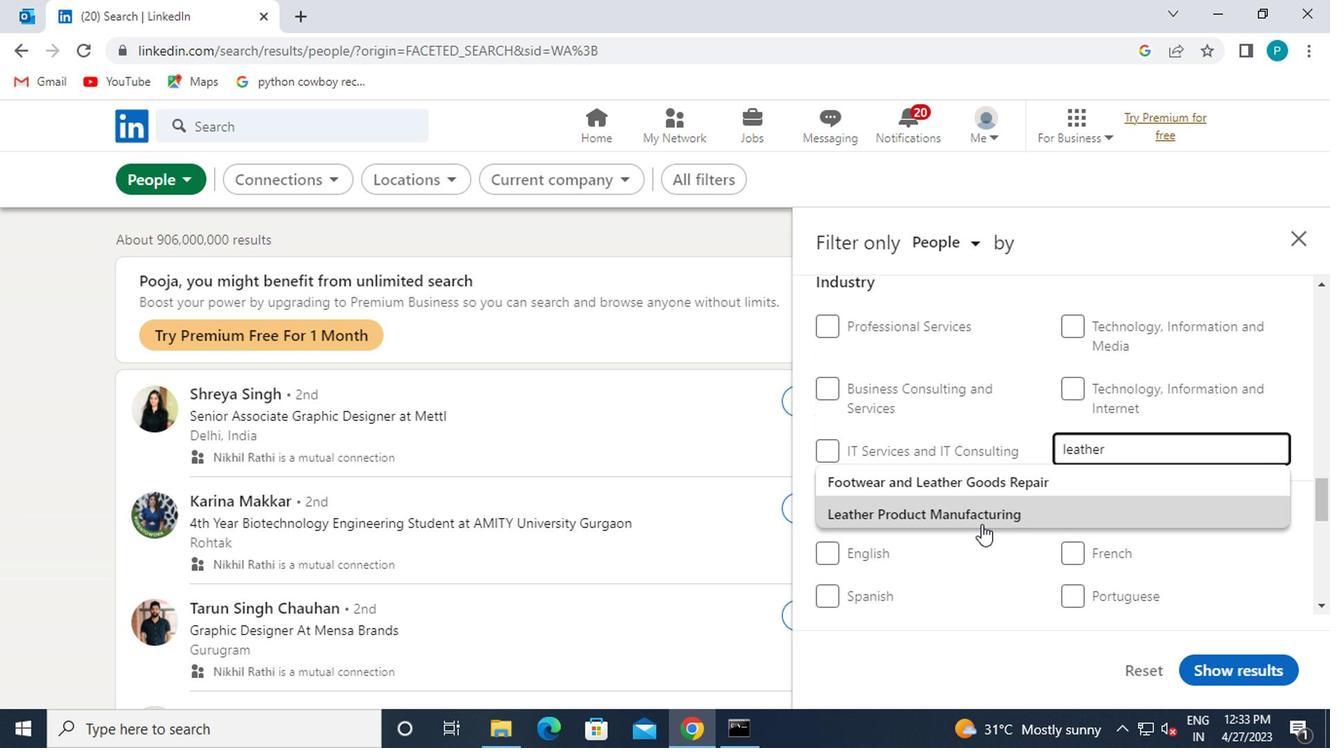 
Action: Mouse moved to (941, 426)
Screenshot: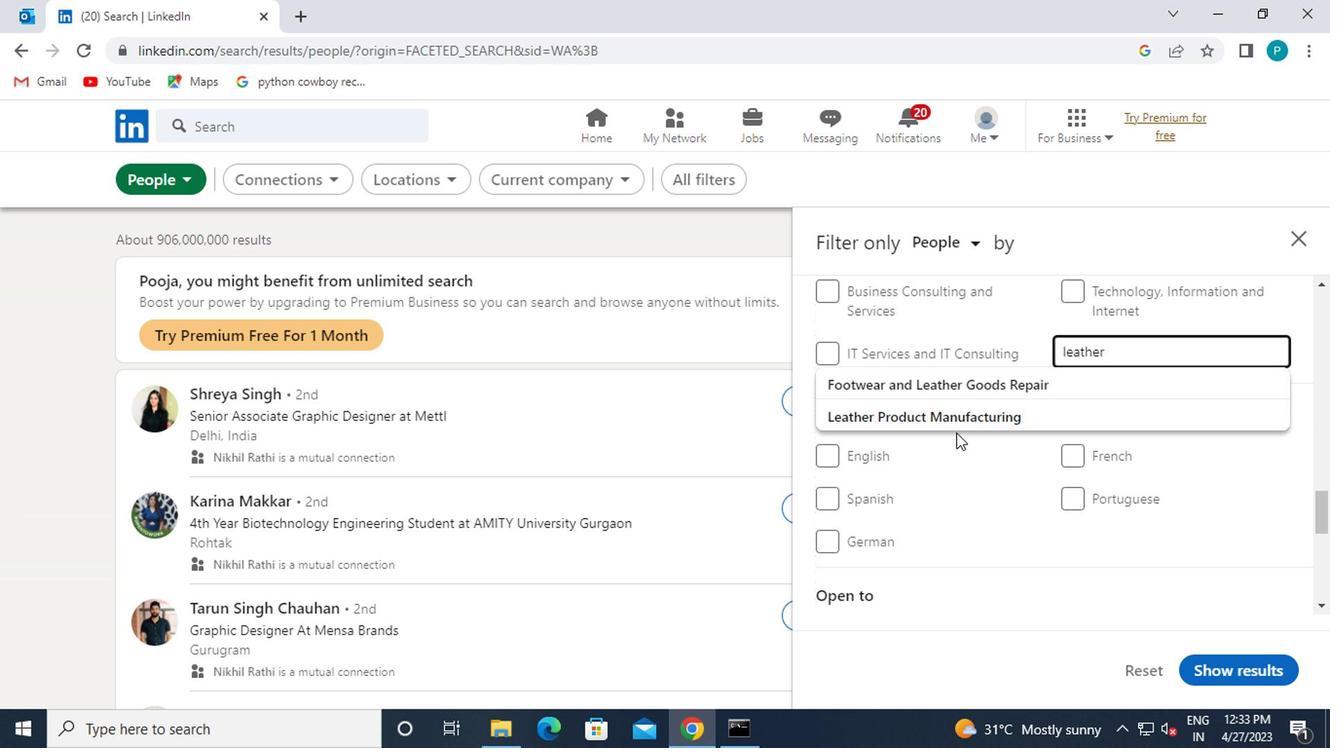 
Action: Mouse pressed left at (941, 426)
Screenshot: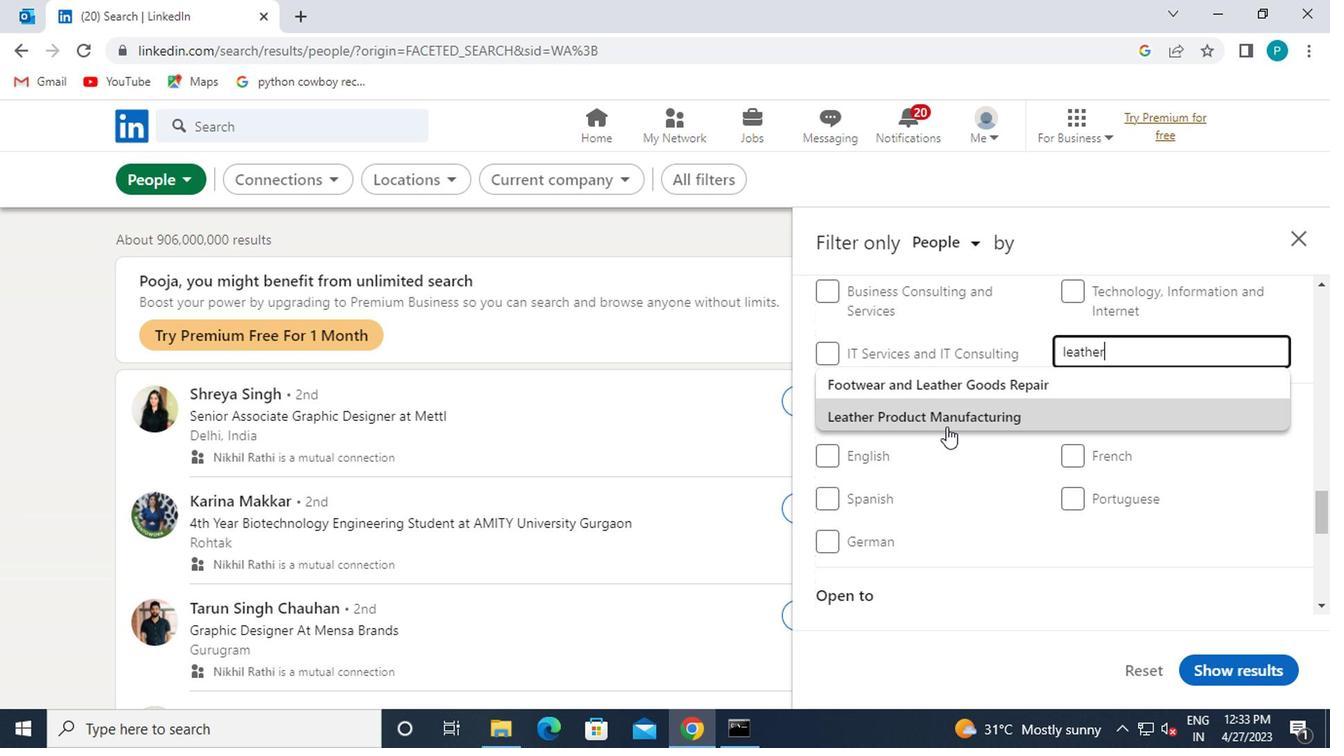 
Action: Mouse moved to (1078, 538)
Screenshot: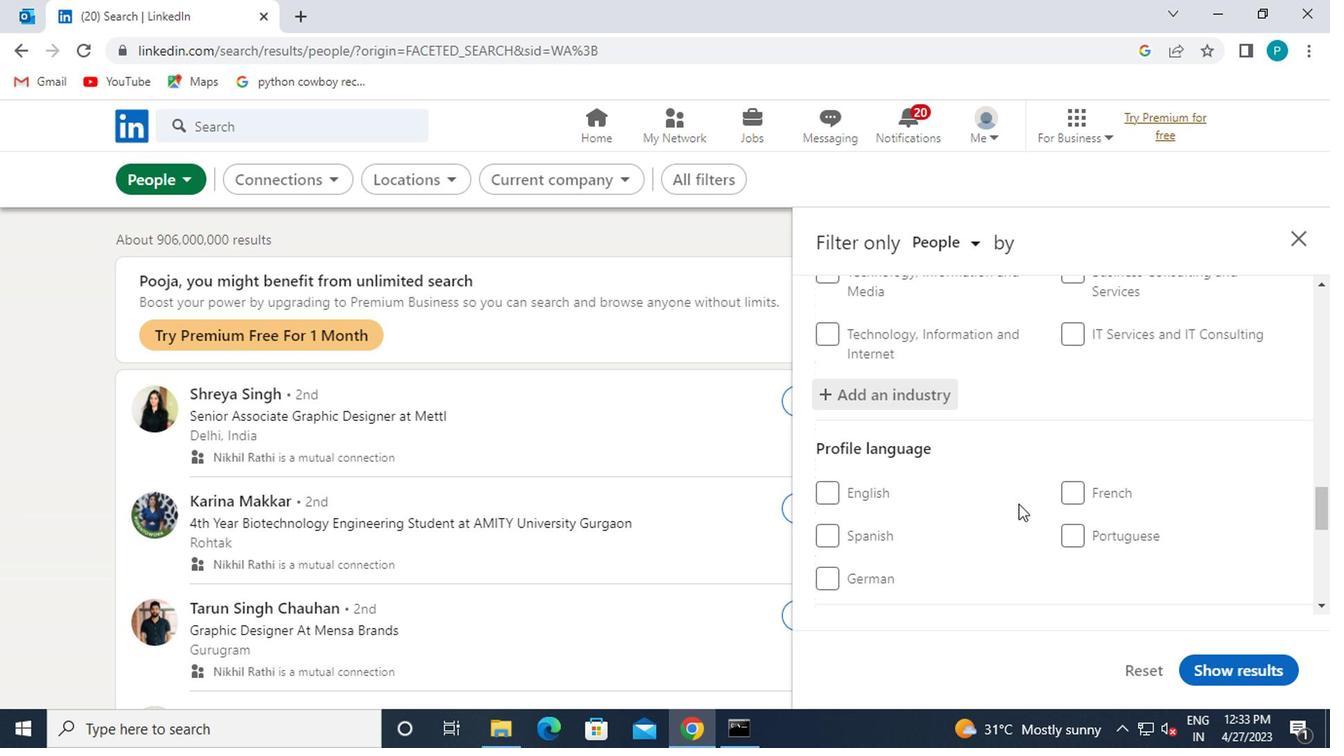 
Action: Mouse pressed left at (1078, 538)
Screenshot: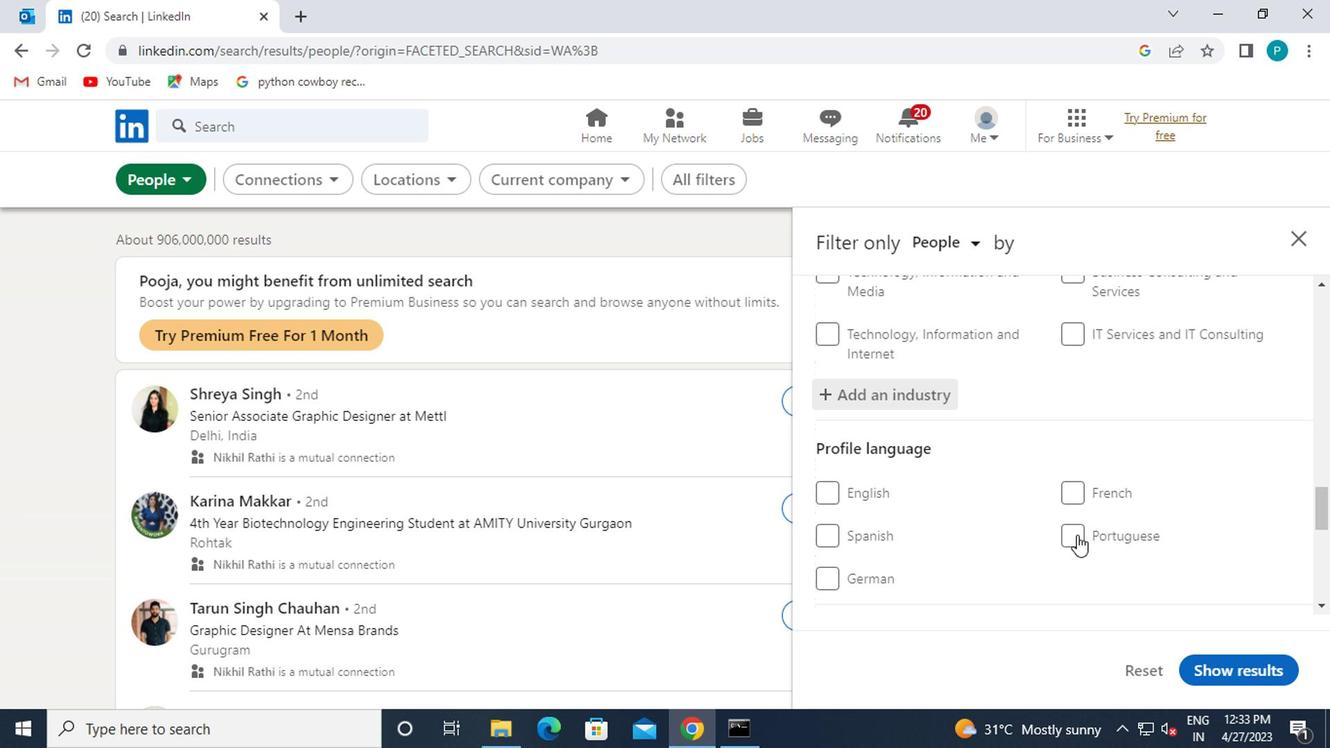
Action: Mouse moved to (1001, 518)
Screenshot: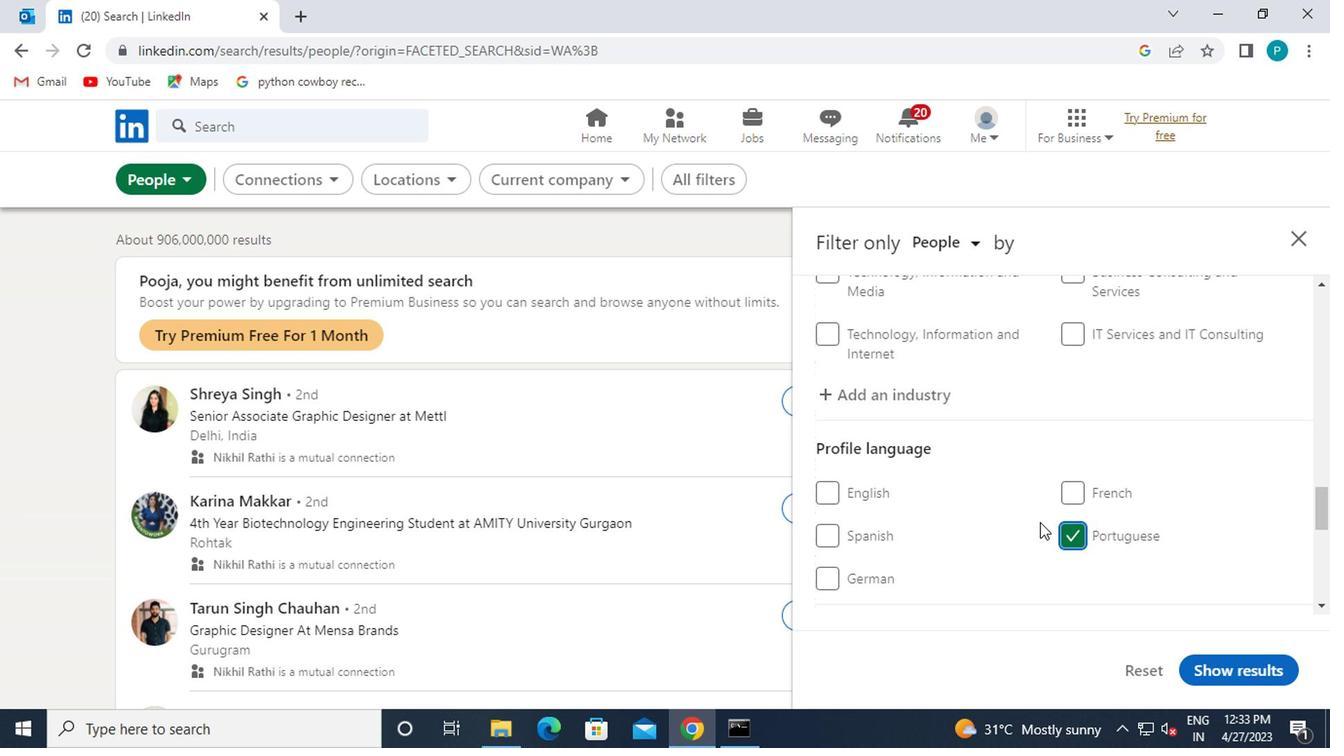 
Action: Mouse scrolled (1001, 517) with delta (0, 0)
Screenshot: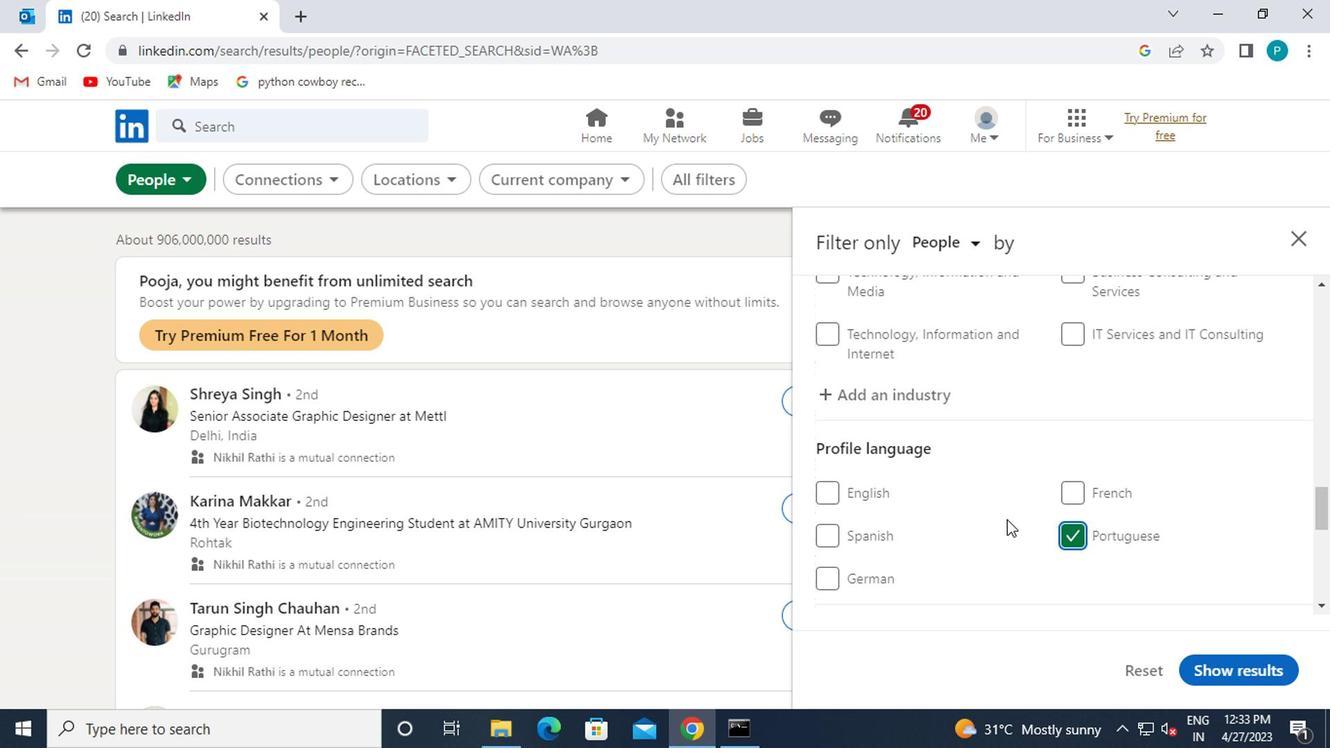 
Action: Mouse scrolled (1001, 517) with delta (0, 0)
Screenshot: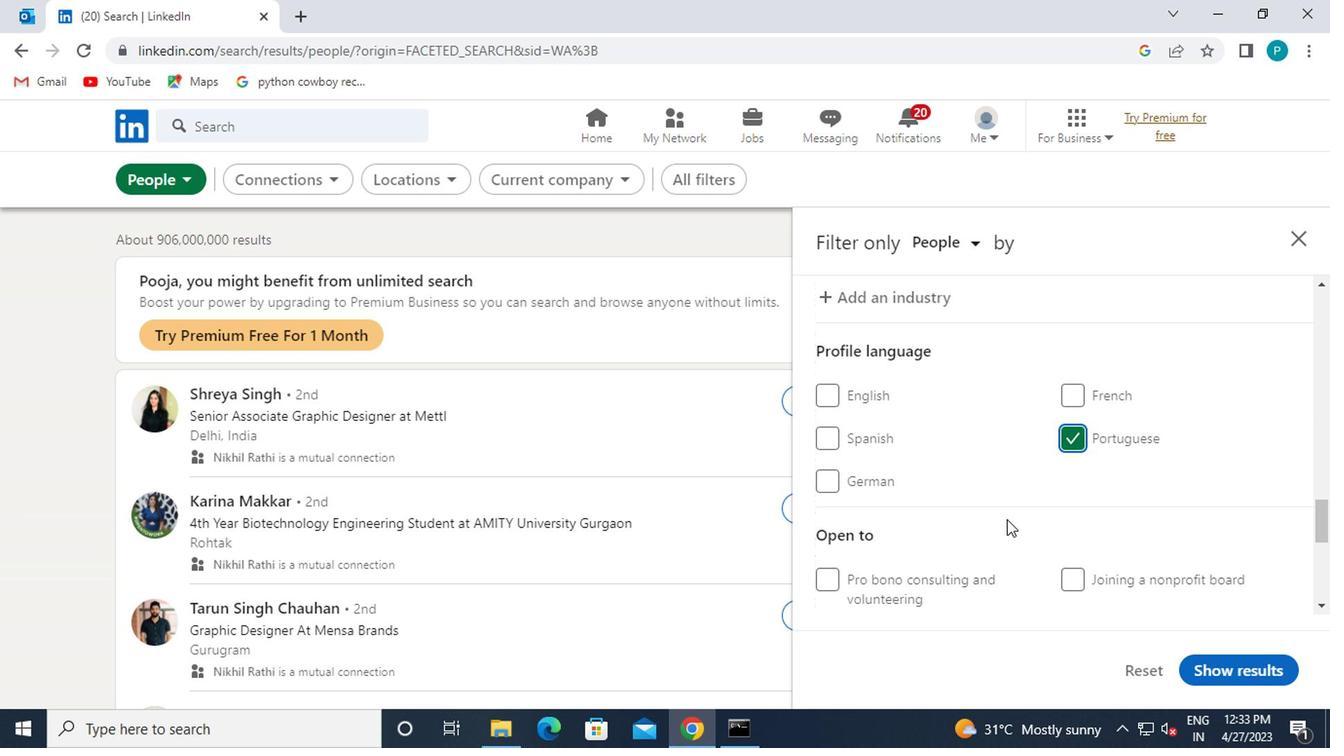 
Action: Mouse scrolled (1001, 517) with delta (0, 0)
Screenshot: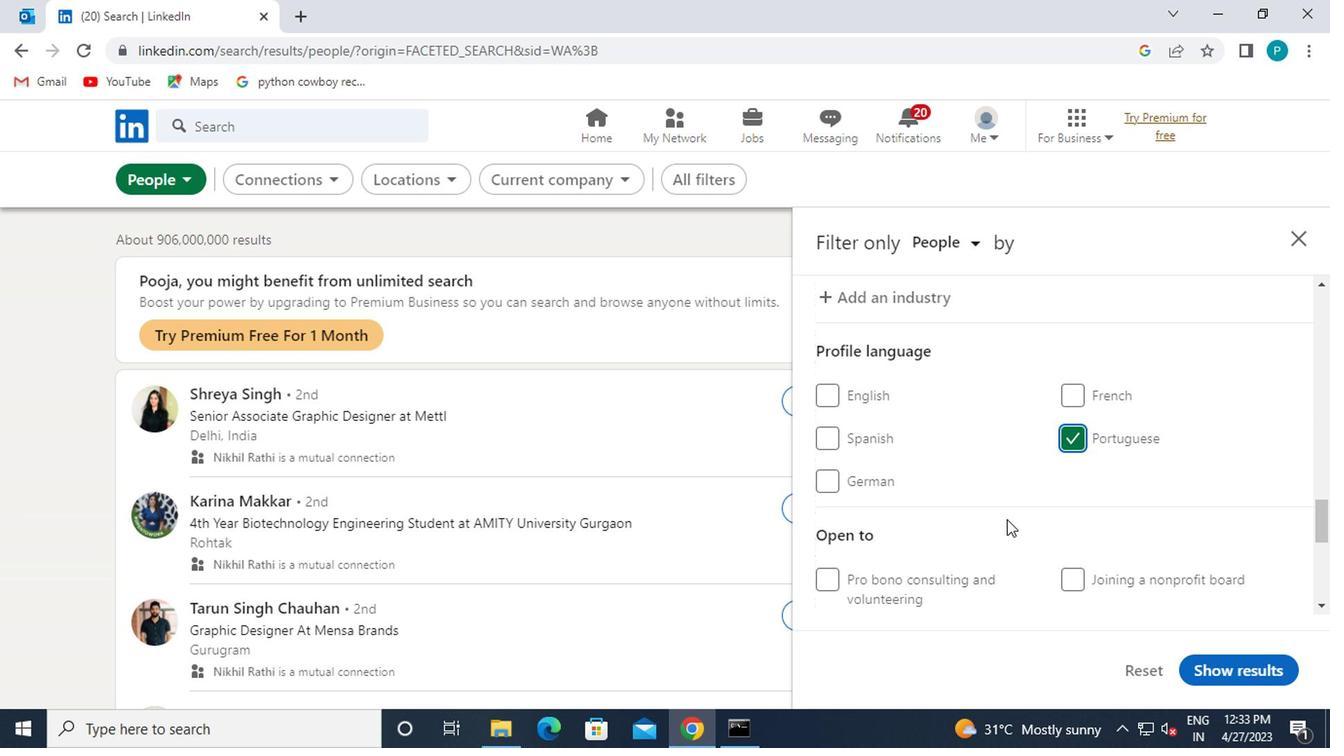 
Action: Mouse scrolled (1001, 517) with delta (0, 0)
Screenshot: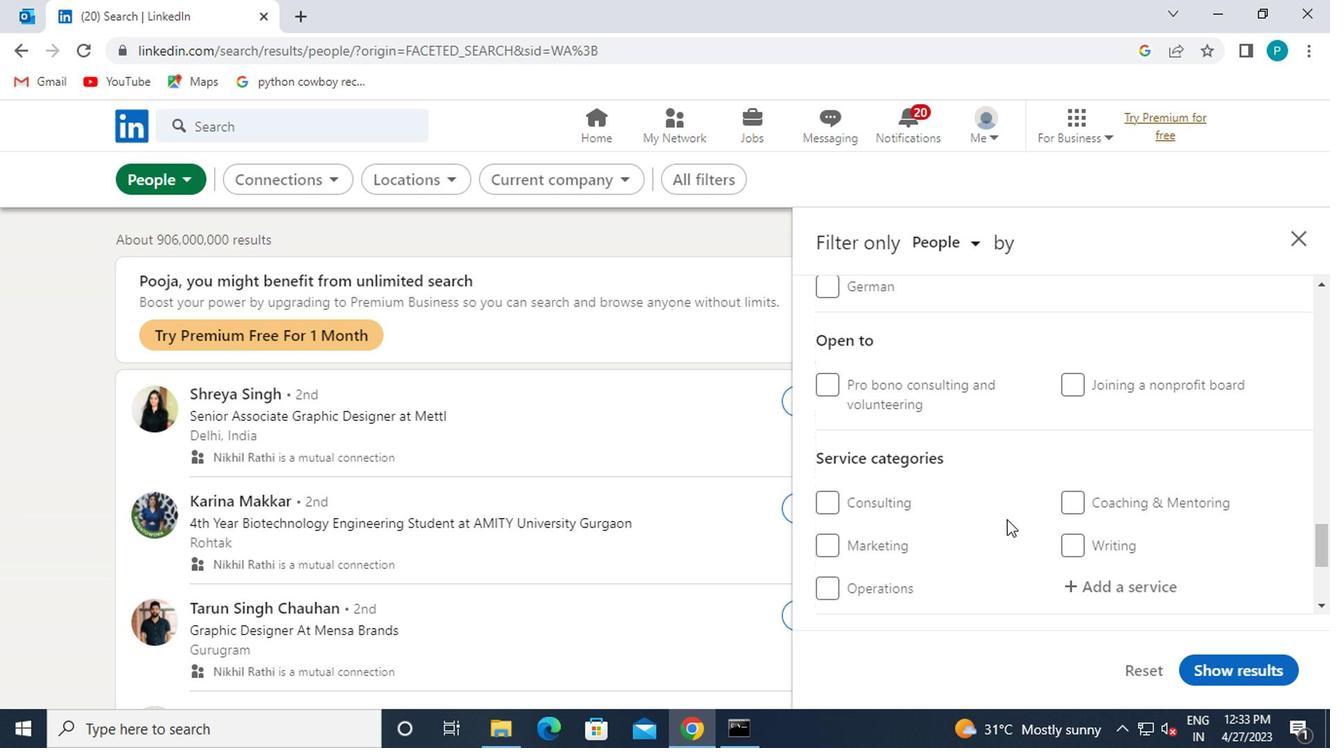 
Action: Mouse moved to (1068, 491)
Screenshot: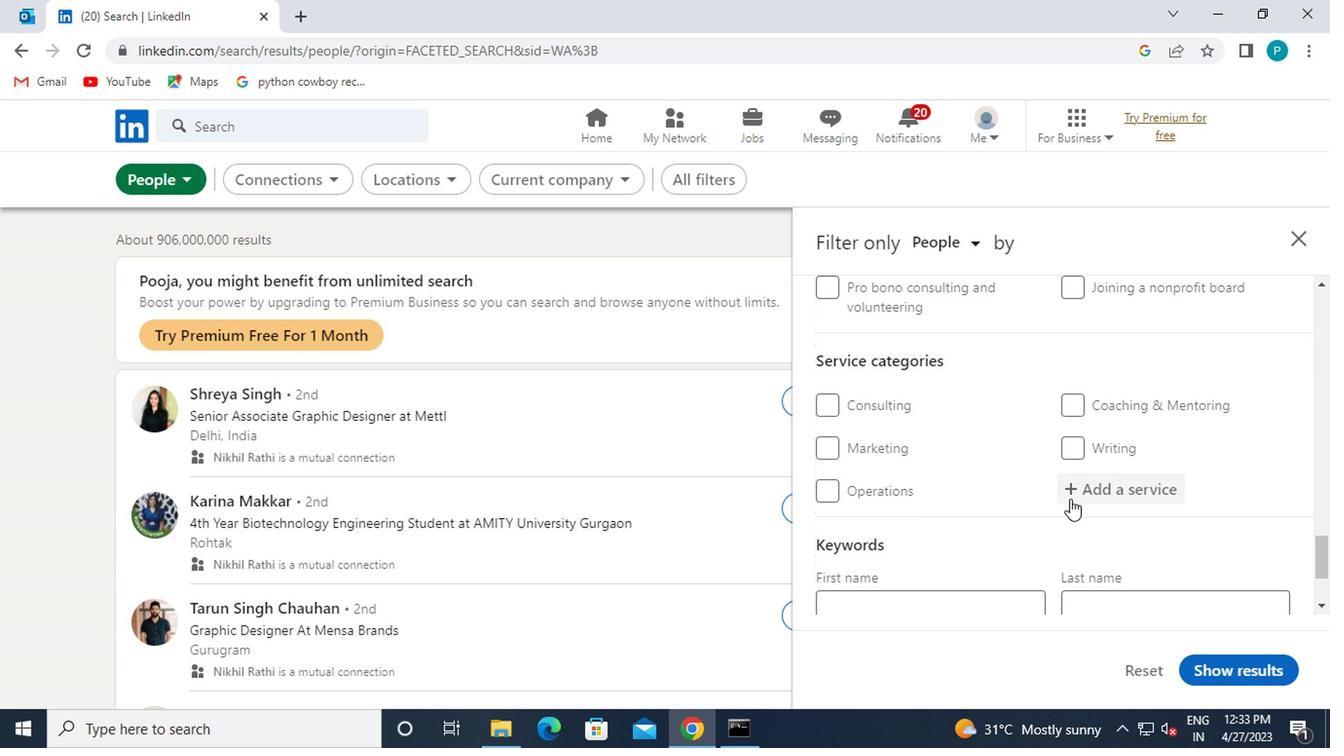 
Action: Mouse pressed left at (1068, 491)
Screenshot: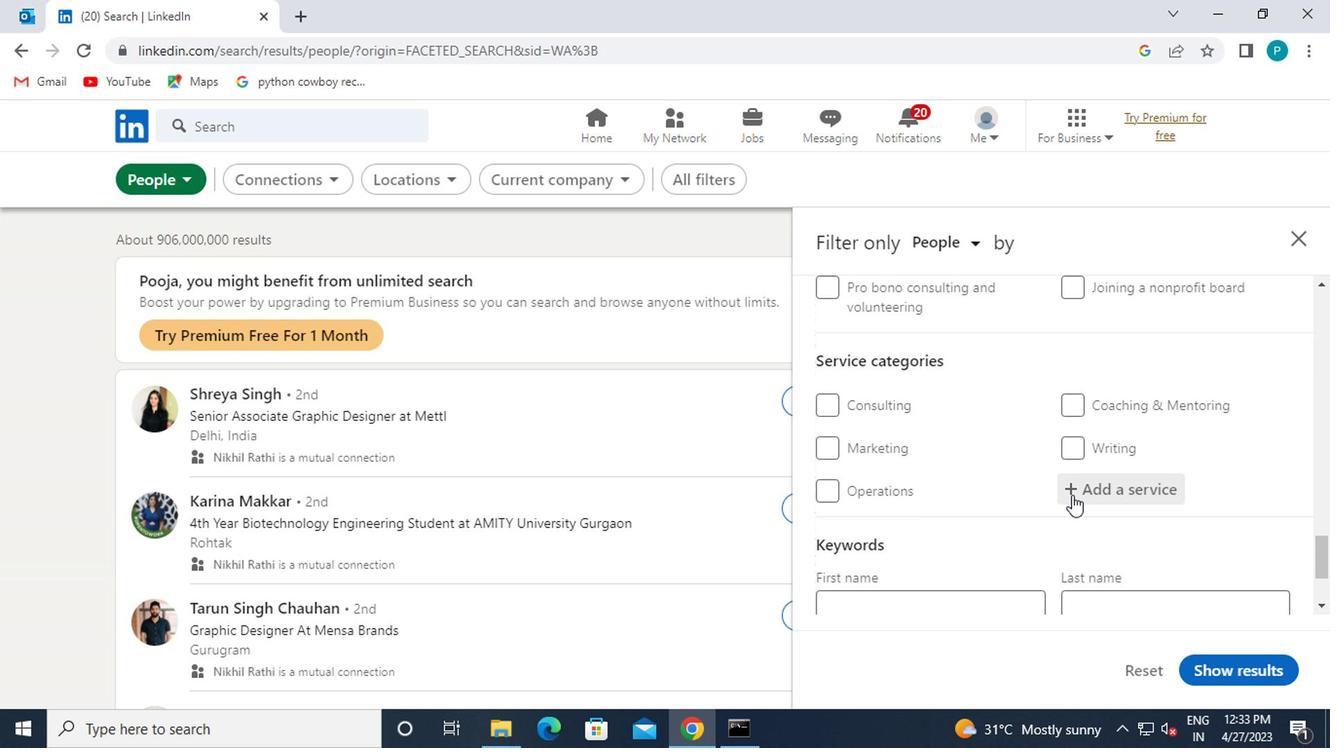 
Action: Key pressed GROWTH
Screenshot: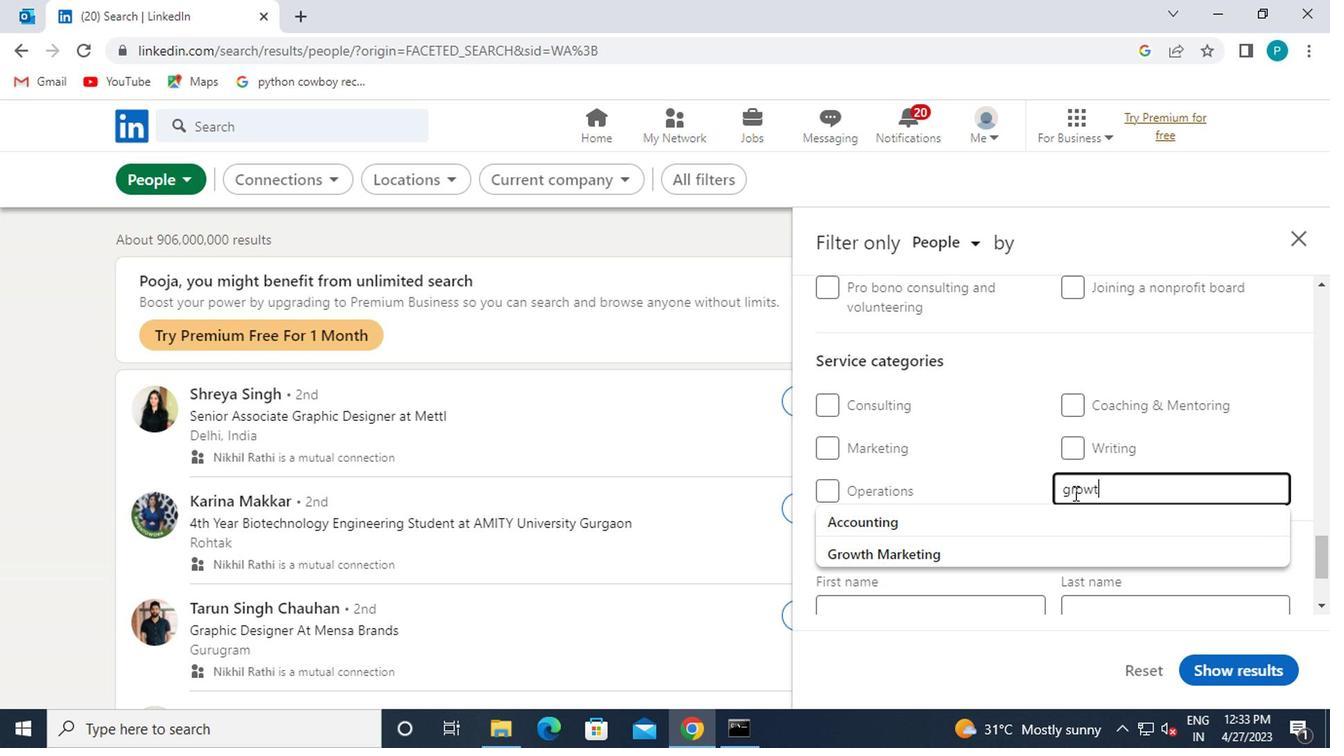 
Action: Mouse moved to (1059, 512)
Screenshot: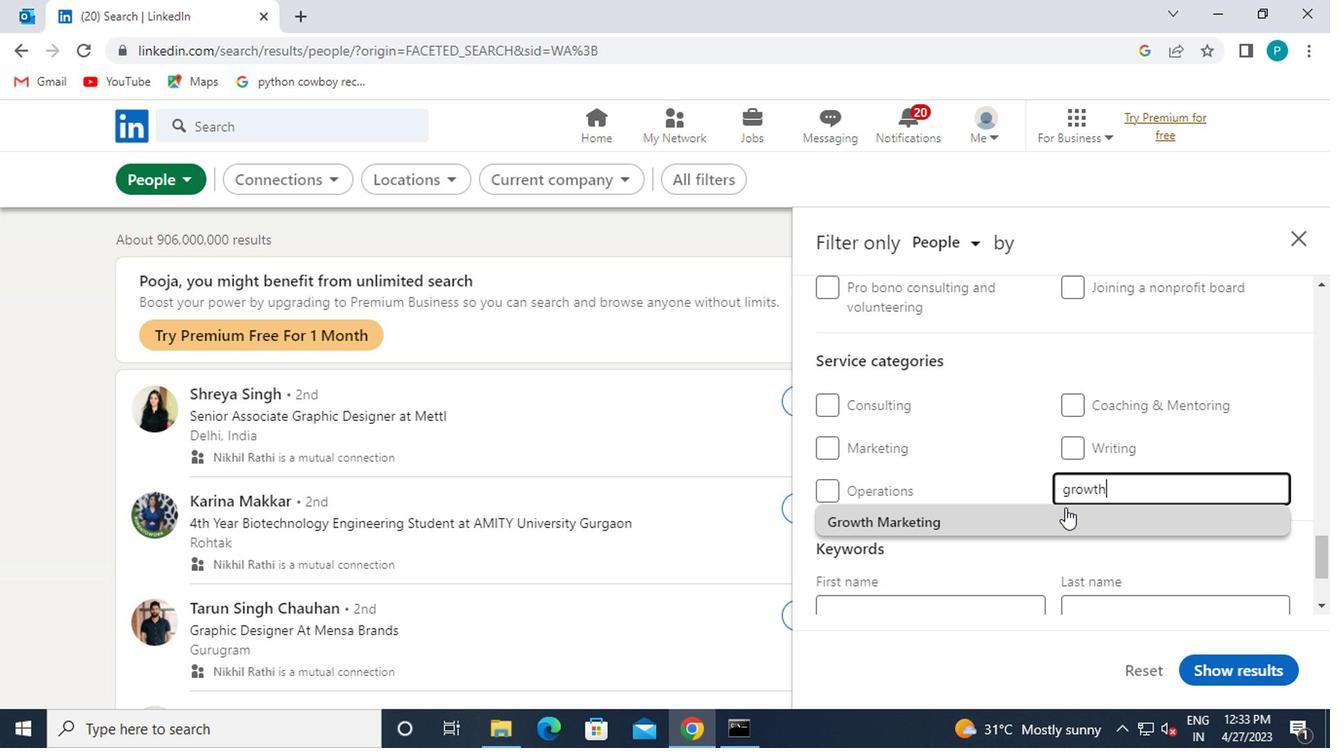 
Action: Mouse pressed left at (1059, 512)
Screenshot: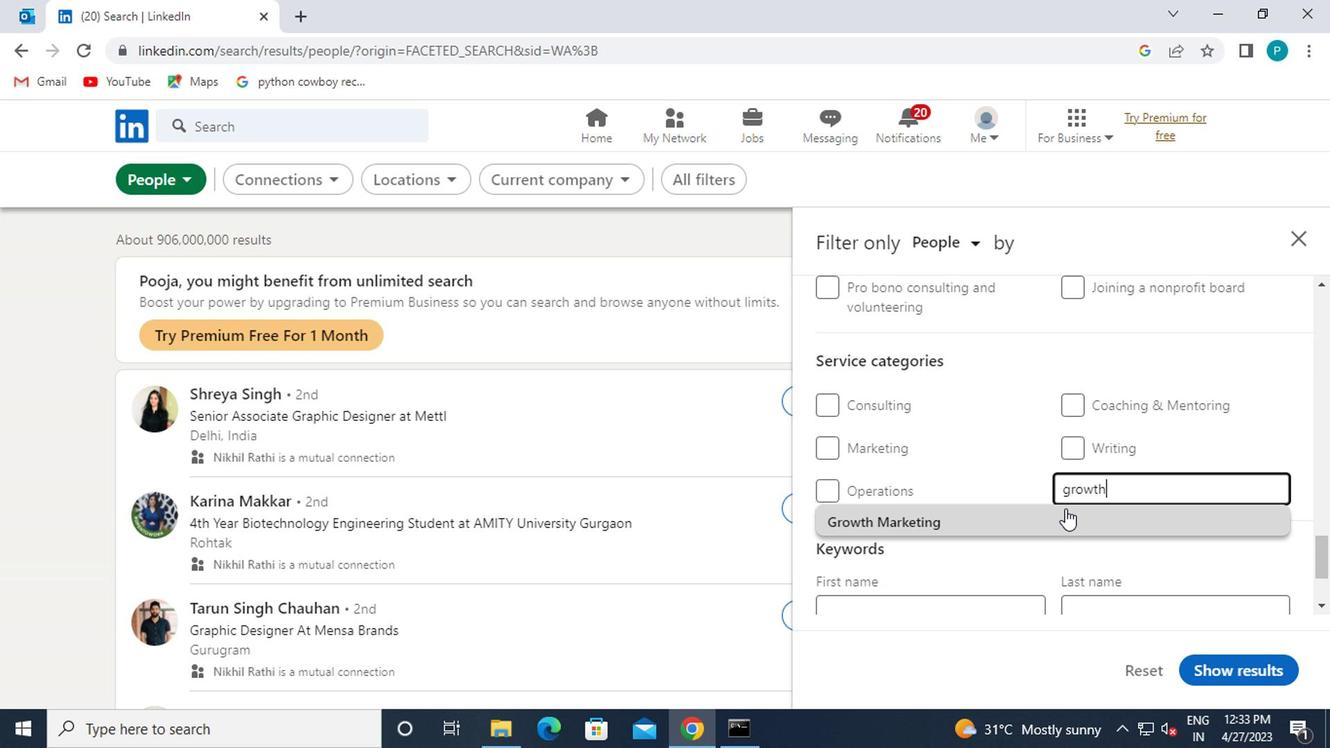 
Action: Mouse moved to (1013, 501)
Screenshot: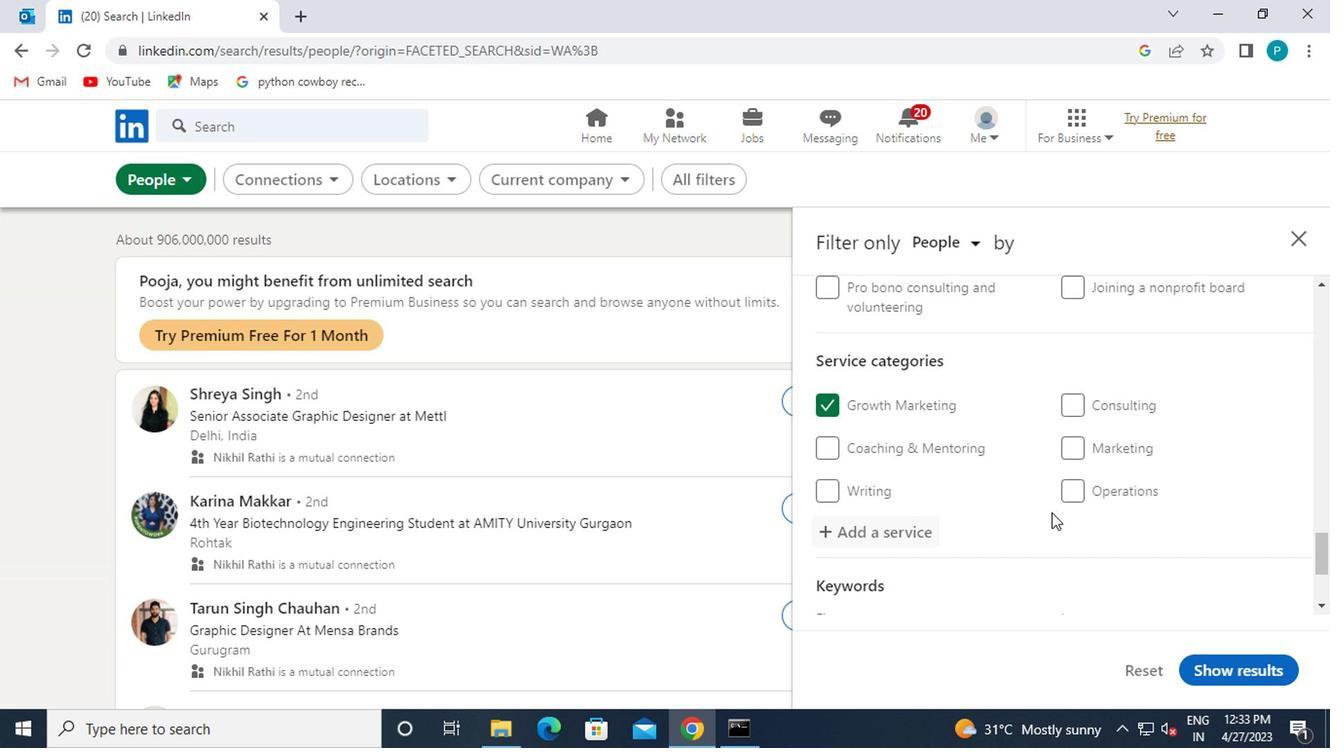 
Action: Mouse scrolled (1013, 500) with delta (0, 0)
Screenshot: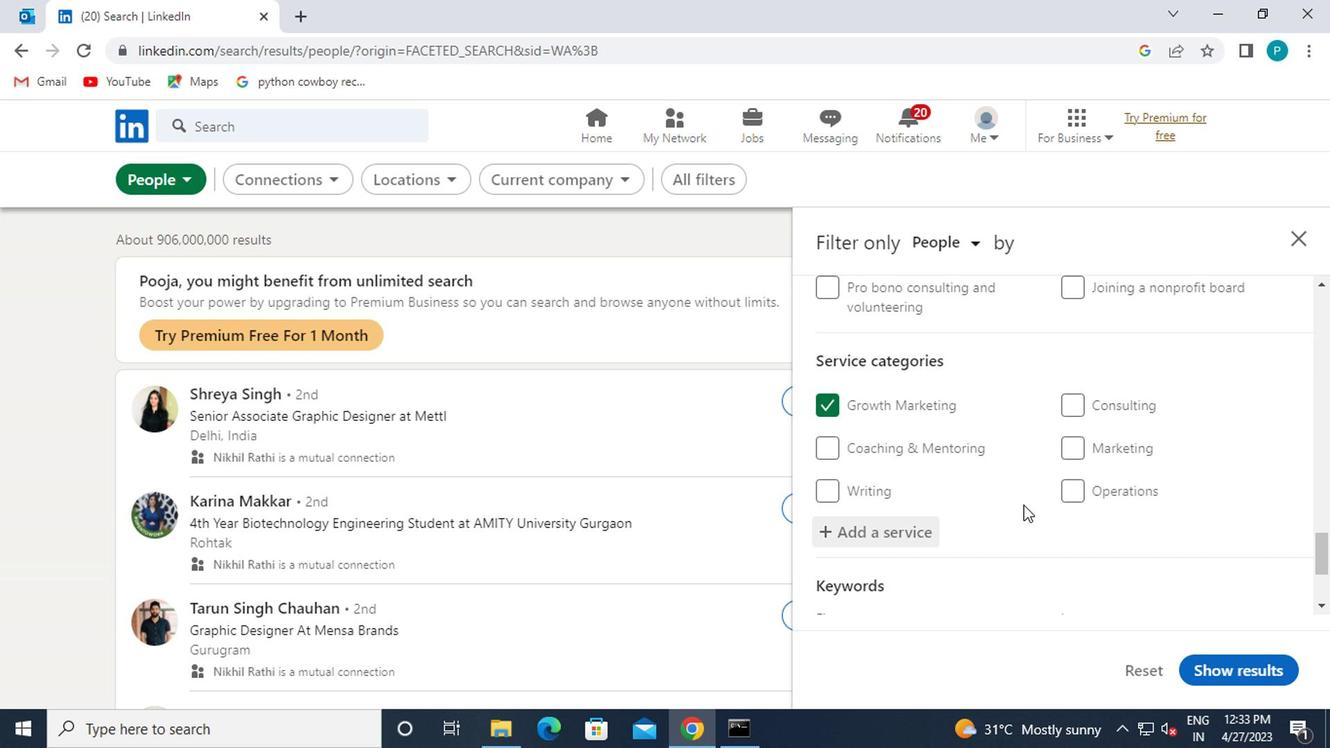 
Action: Mouse moved to (916, 597)
Screenshot: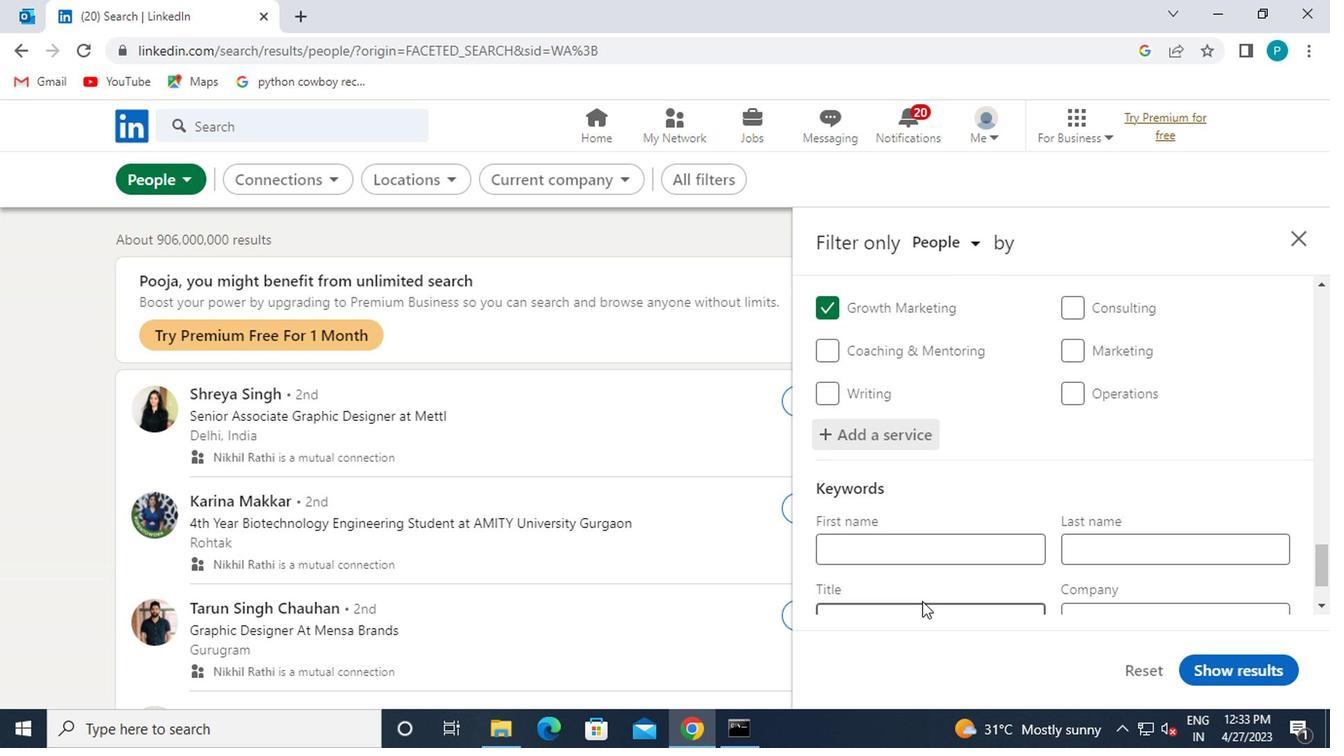 
Action: Mouse scrolled (916, 596) with delta (0, -1)
Screenshot: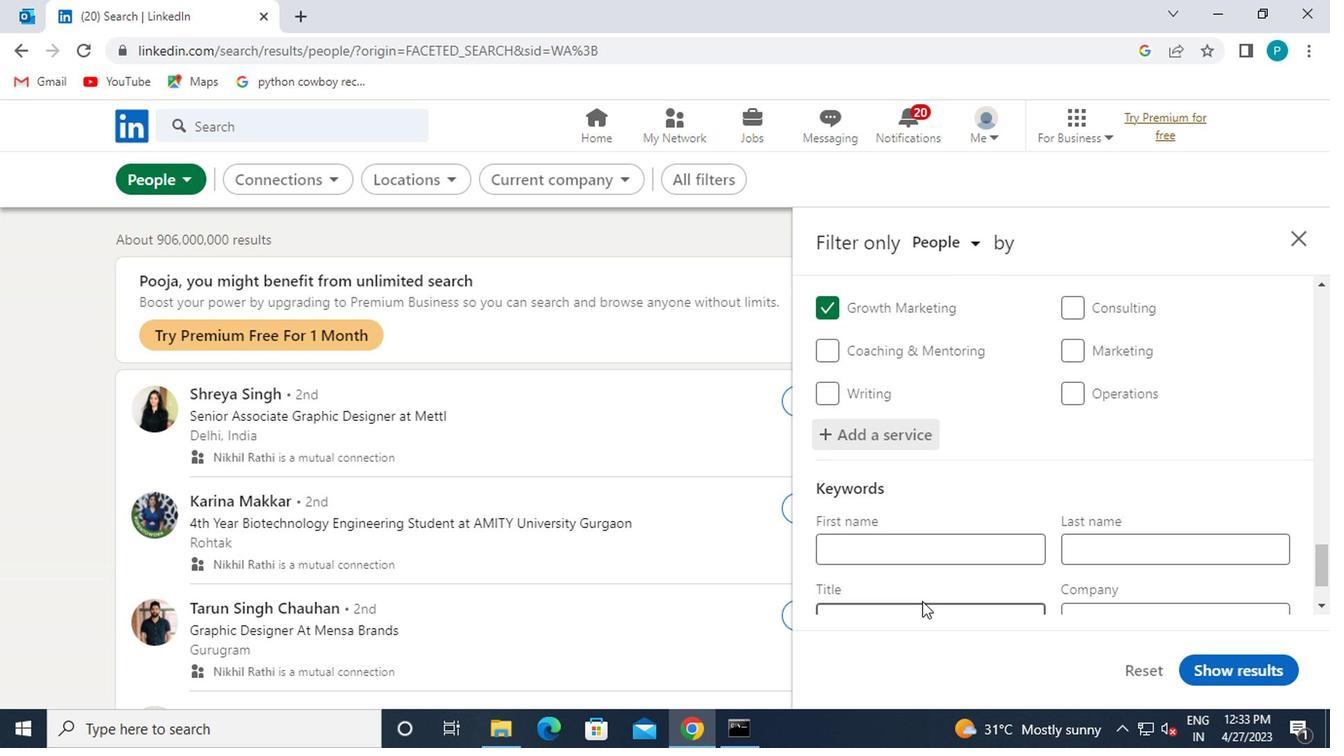 
Action: Mouse moved to (911, 583)
Screenshot: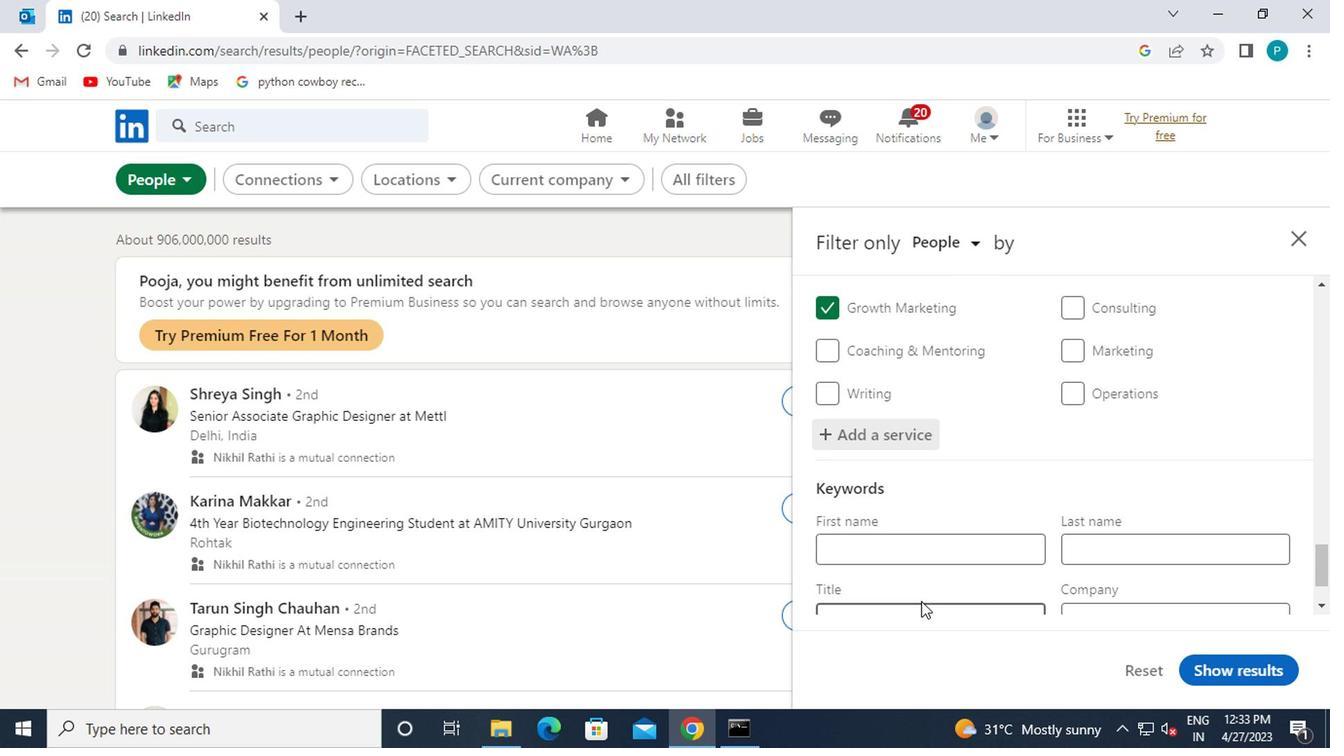 
Action: Mouse scrolled (911, 582) with delta (0, -1)
Screenshot: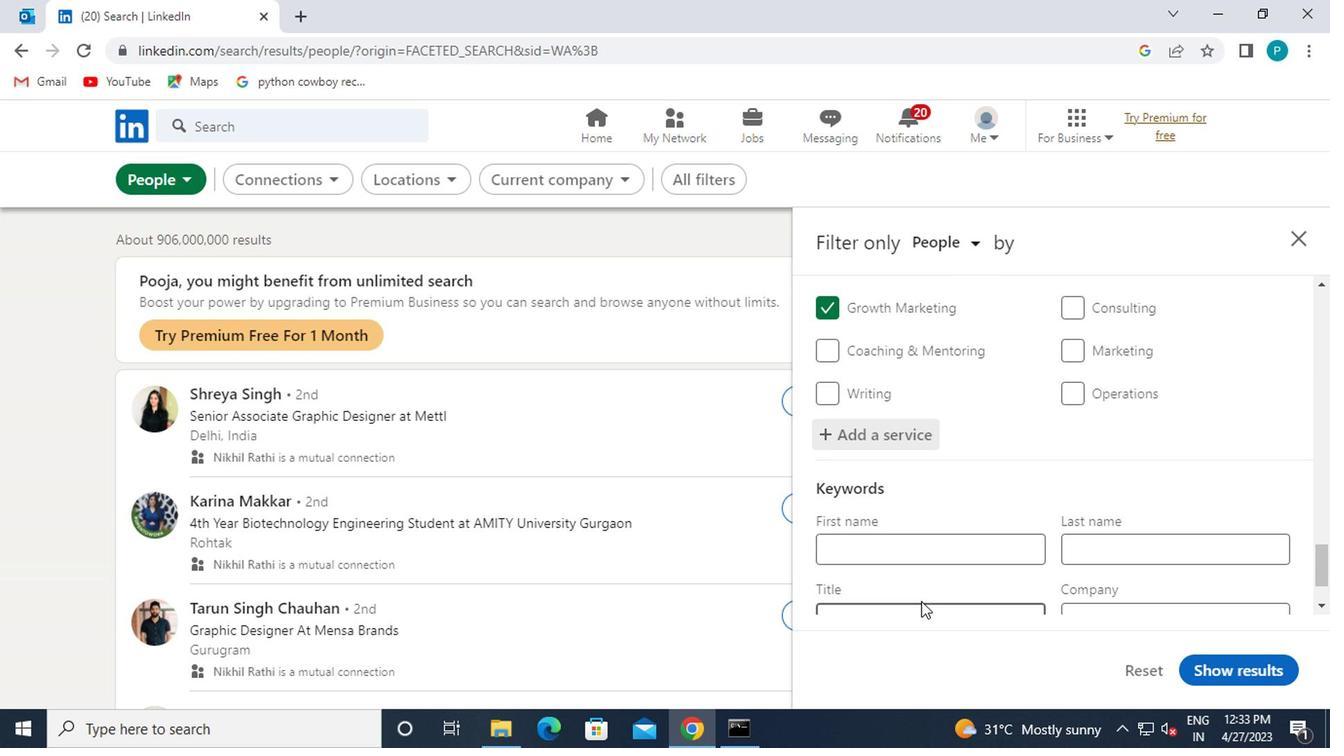 
Action: Mouse moved to (883, 525)
Screenshot: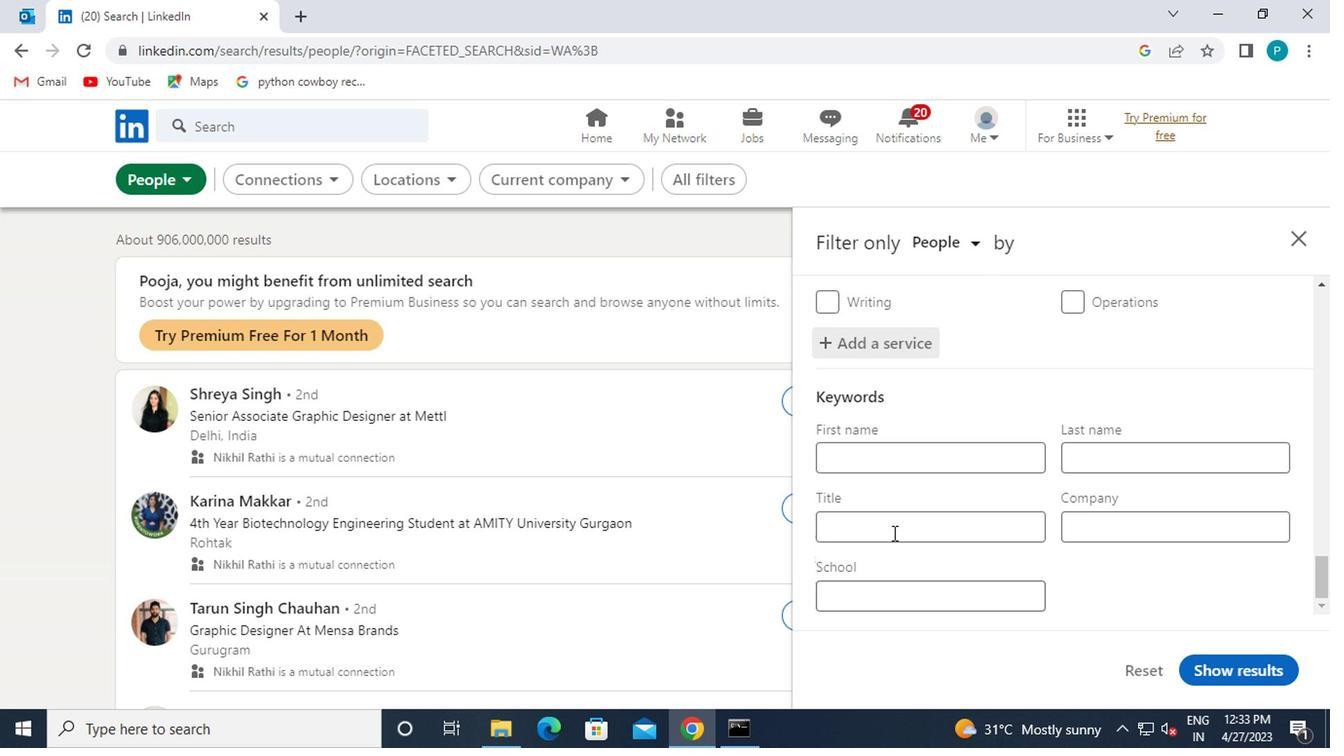 
Action: Mouse pressed left at (883, 525)
Screenshot: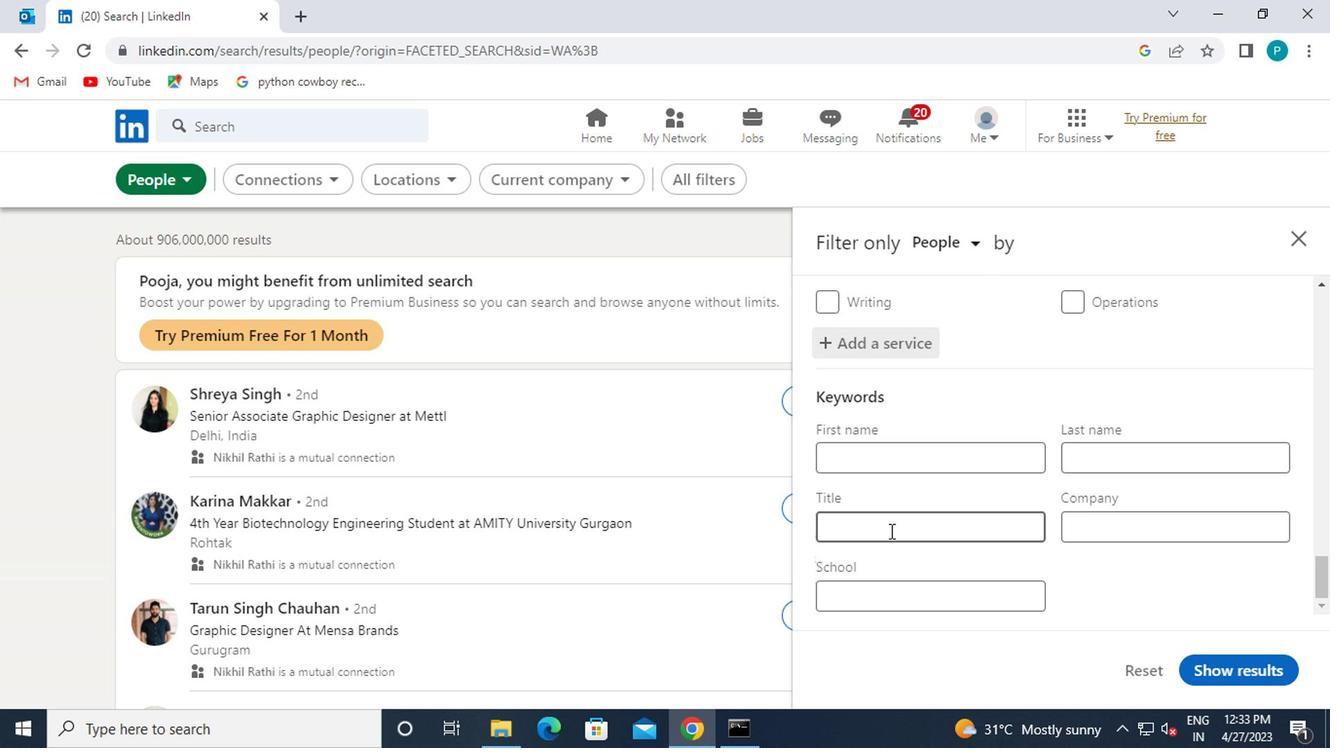 
Action: Key pressed <Key.caps_lock>C<Key.caps_lock>USTOMER<Key.space><Key.caps_lock>C<Key.caps_lock>ARE<Key.space><Key.caps_lock>A<Key.caps_lock>A<Key.backspace>SSOCIATE
Screenshot: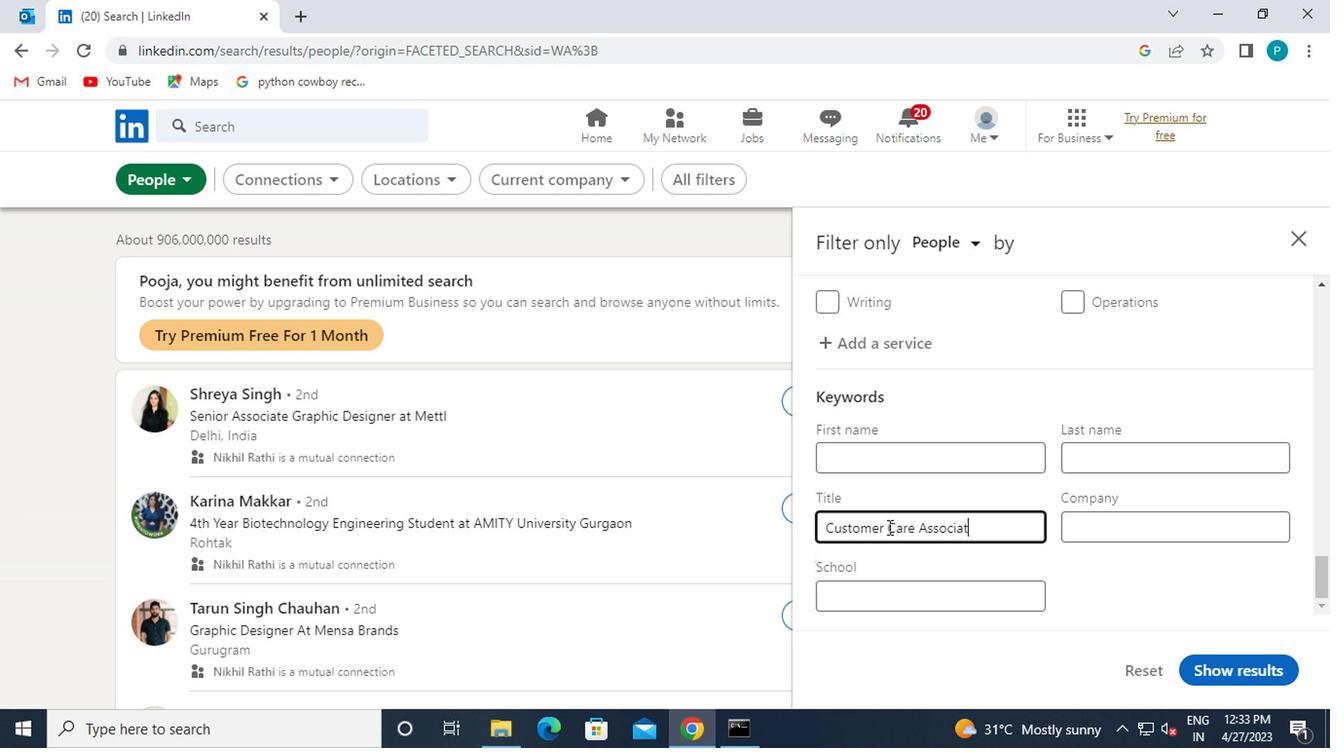 
Action: Mouse moved to (1220, 660)
Screenshot: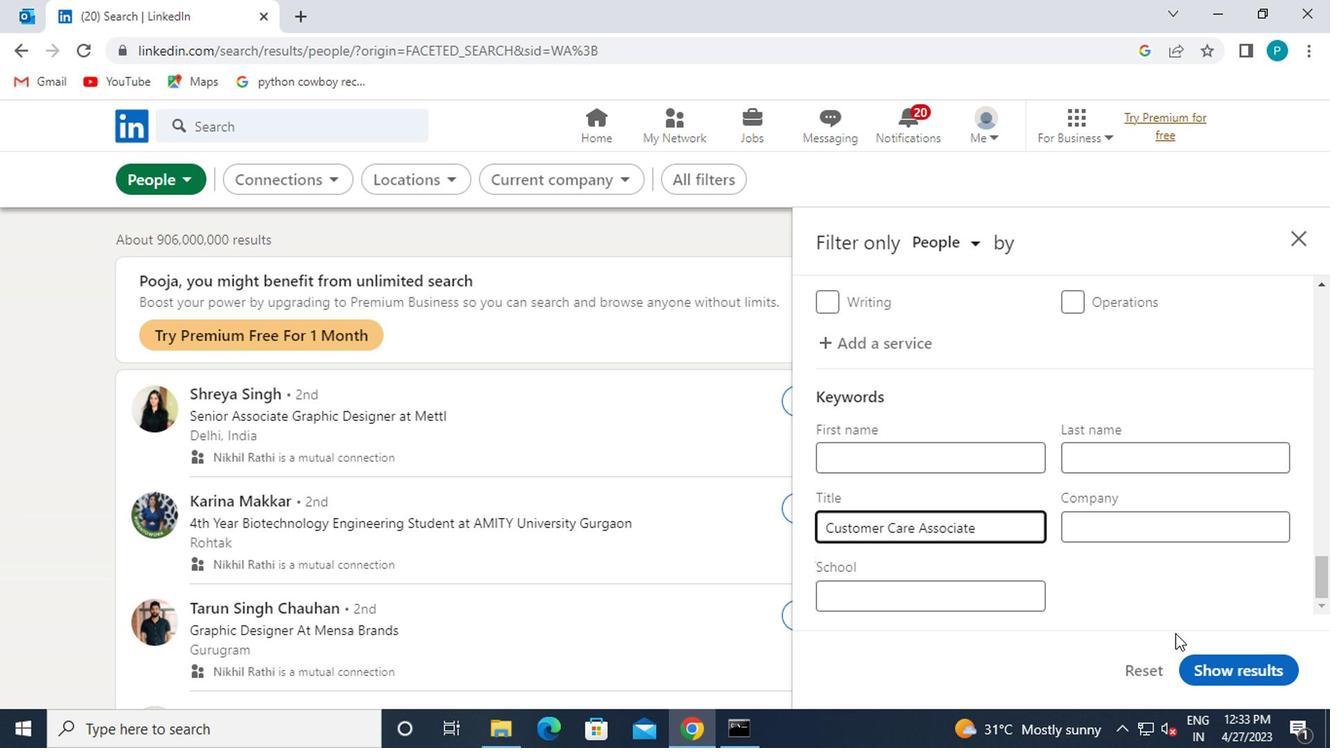 
Action: Mouse pressed left at (1220, 660)
Screenshot: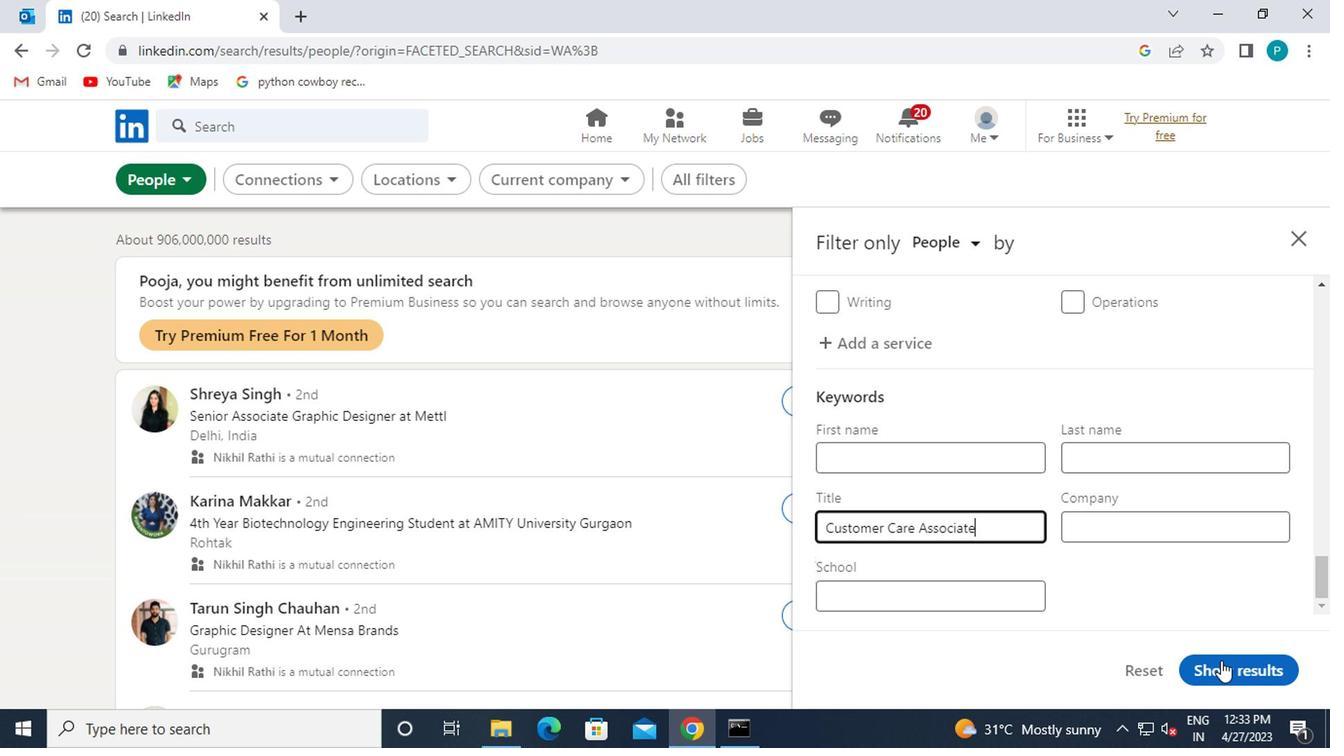 
